 Task: Use Chrome's built-in task manager to identify and close resource-consuming tabs or extensions.
Action: Mouse moved to (1269, 35)
Screenshot: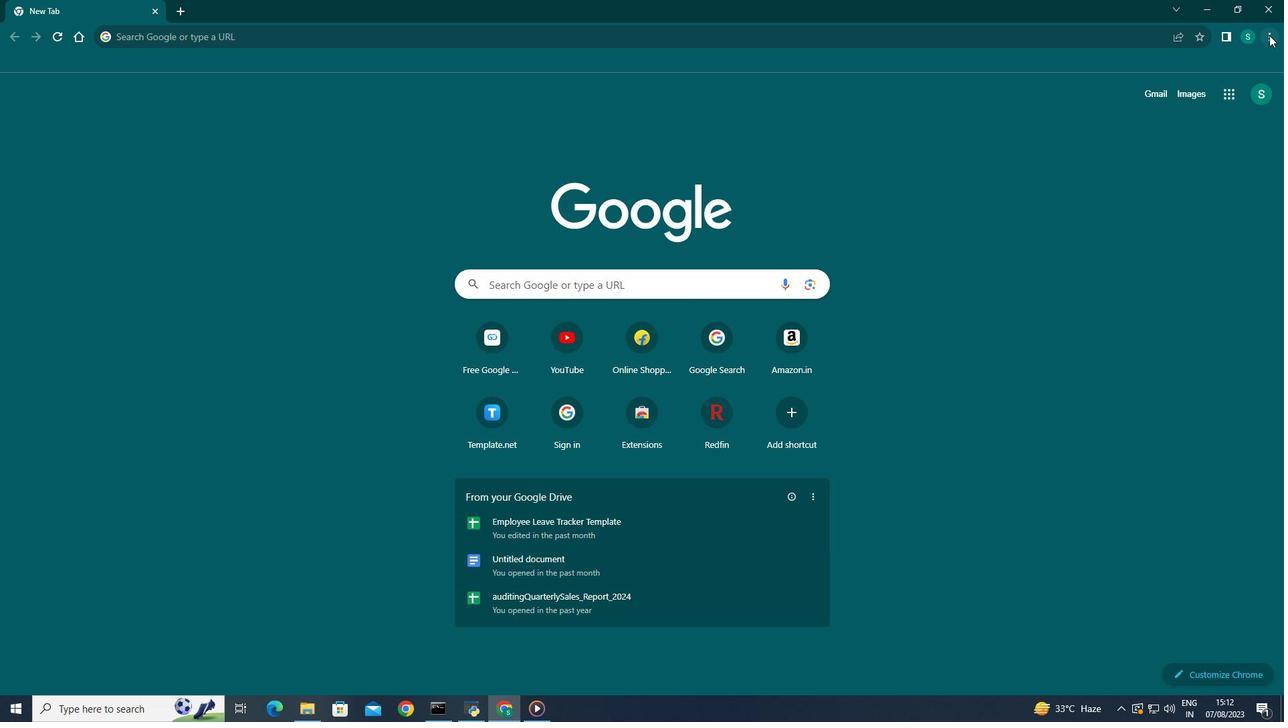 
Action: Mouse pressed left at (1269, 35)
Screenshot: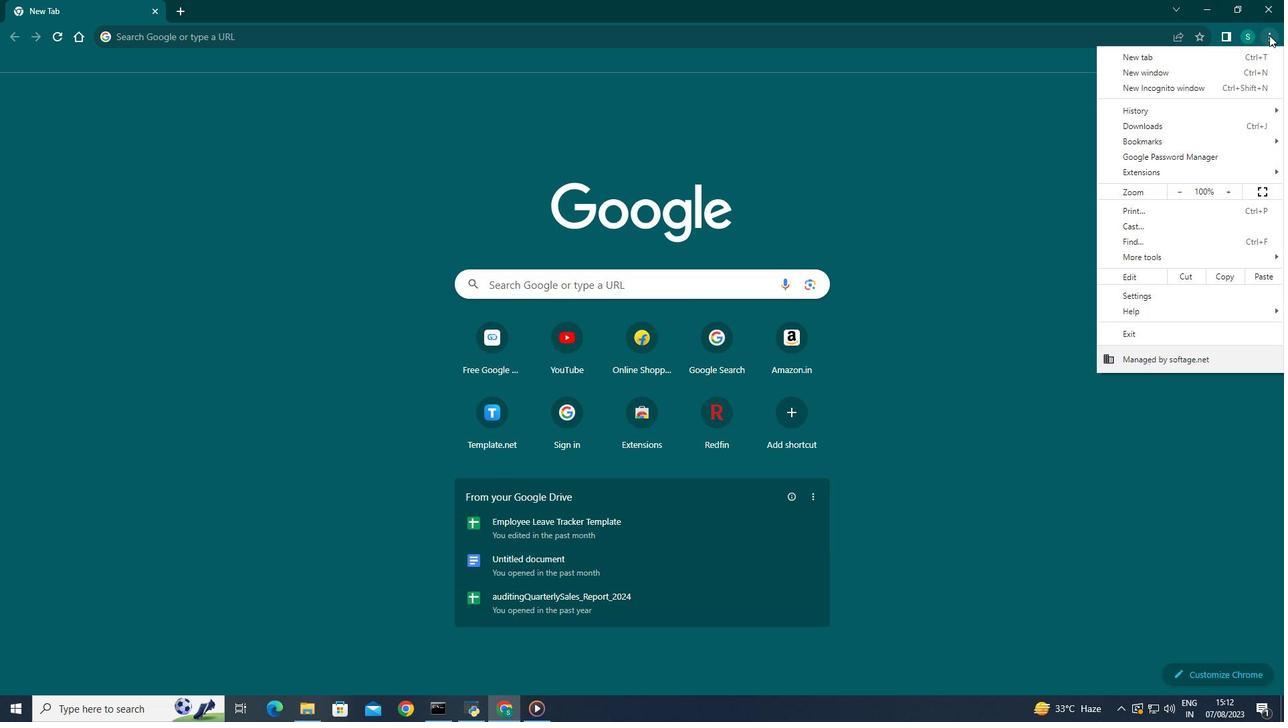 
Action: Mouse moved to (1138, 252)
Screenshot: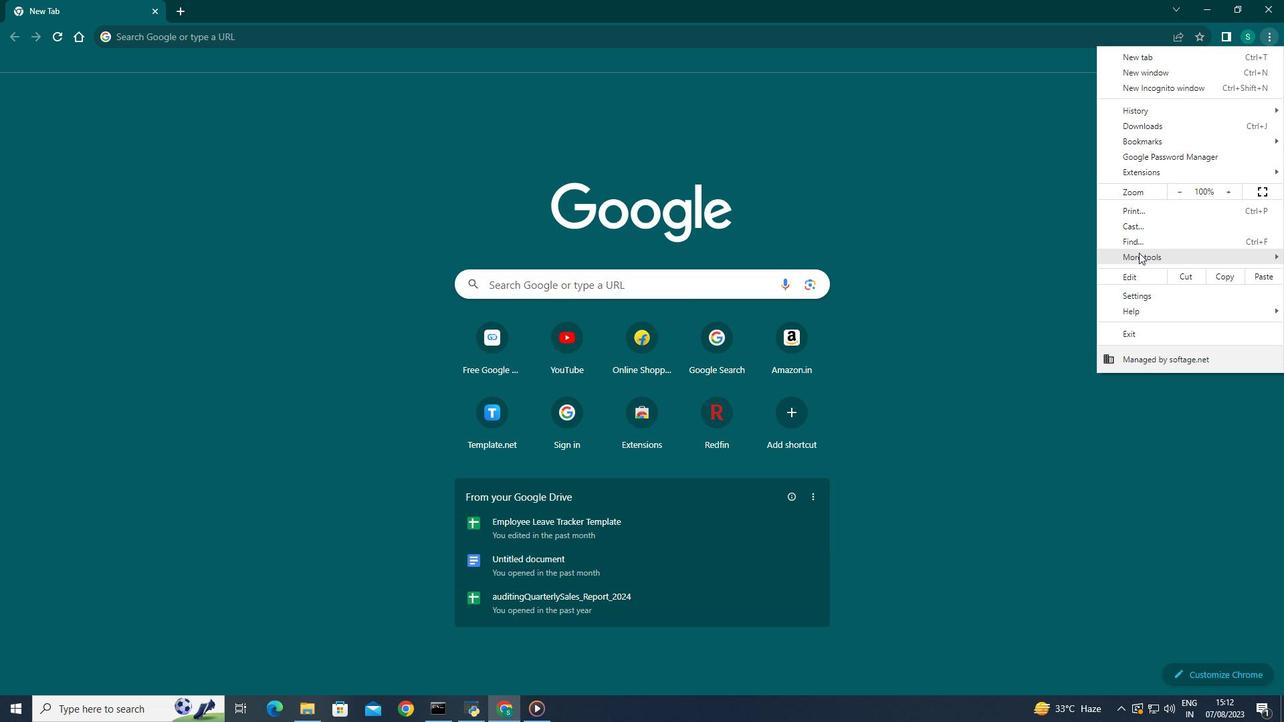 
Action: Mouse pressed left at (1138, 252)
Screenshot: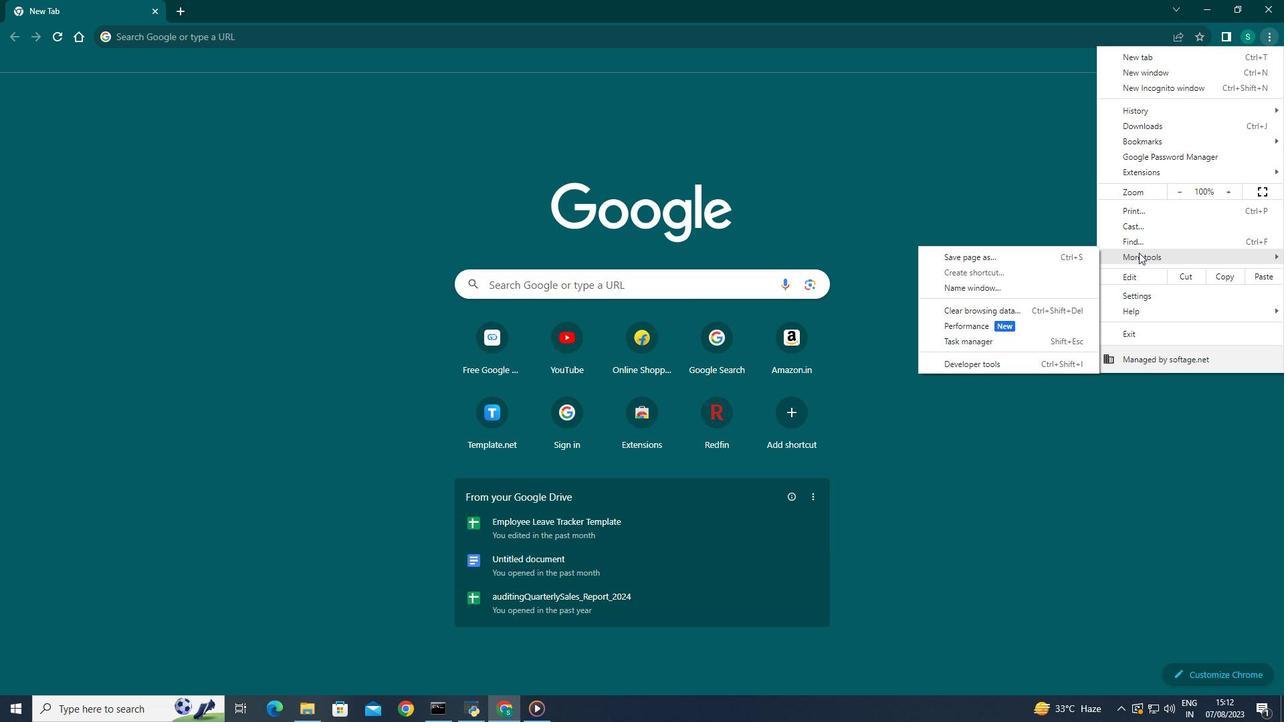 
Action: Mouse moved to (977, 342)
Screenshot: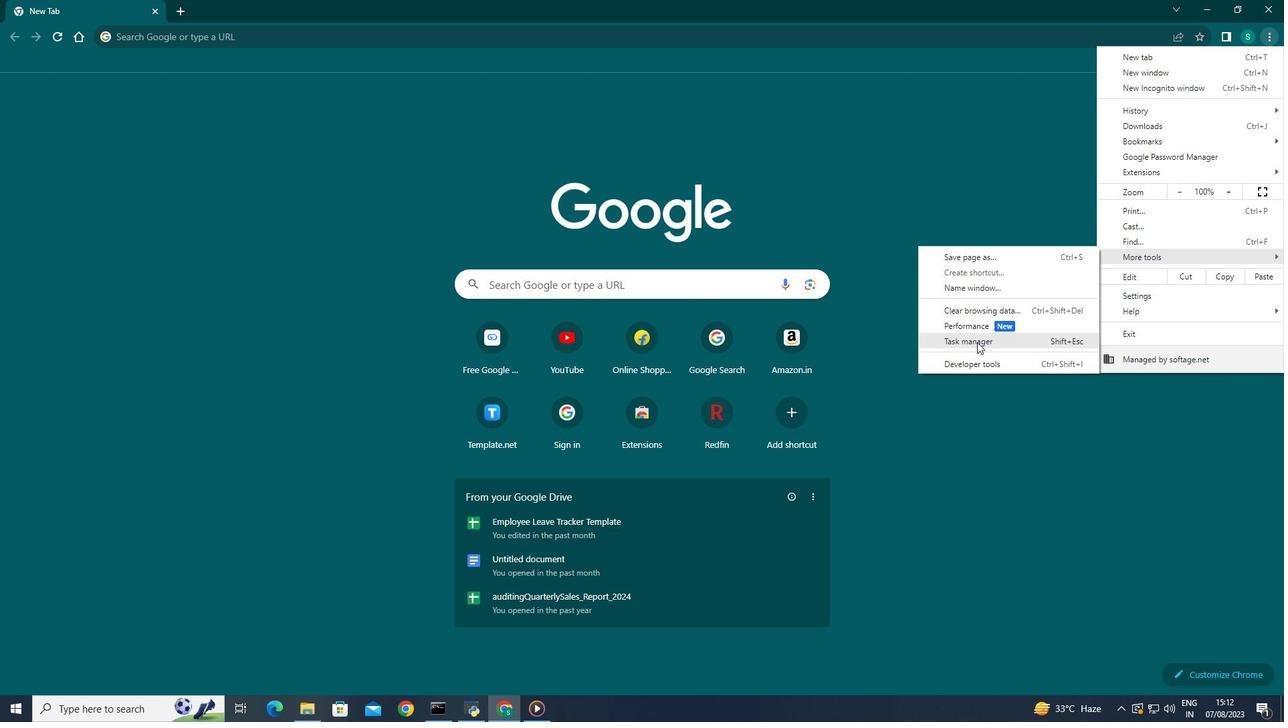 
Action: Mouse pressed left at (977, 342)
Screenshot: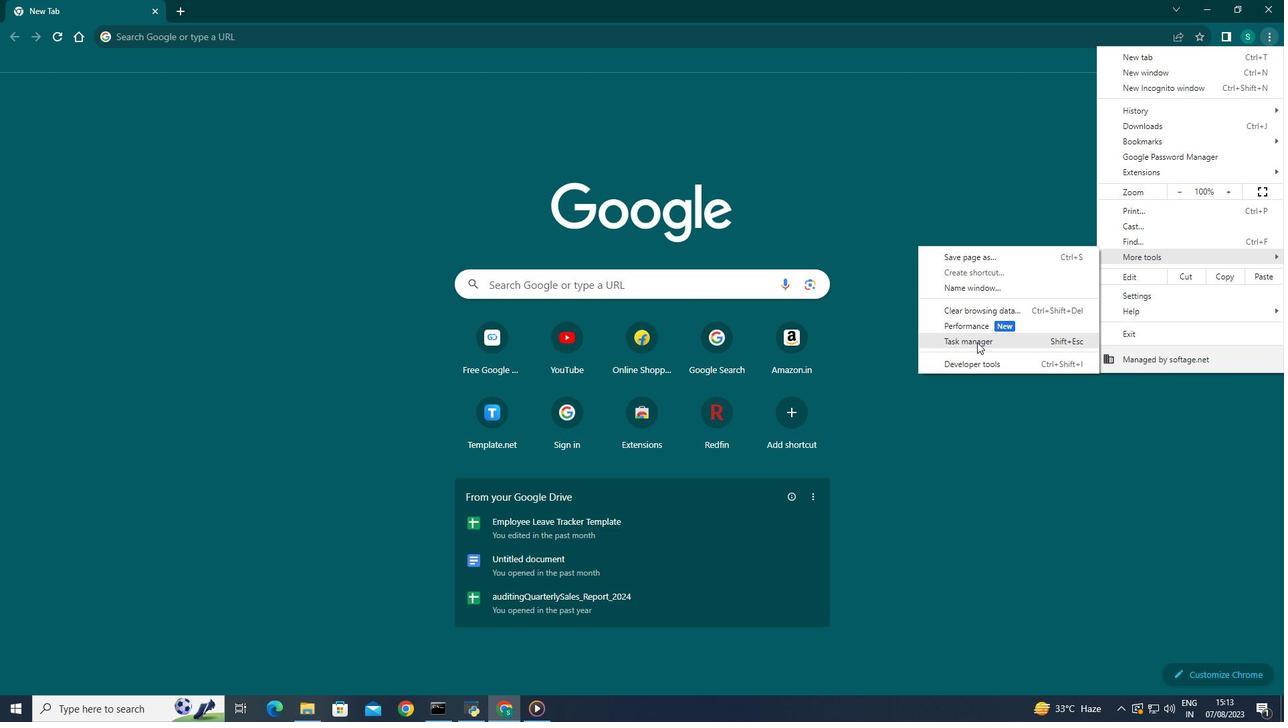 
Action: Mouse moved to (1107, 34)
Screenshot: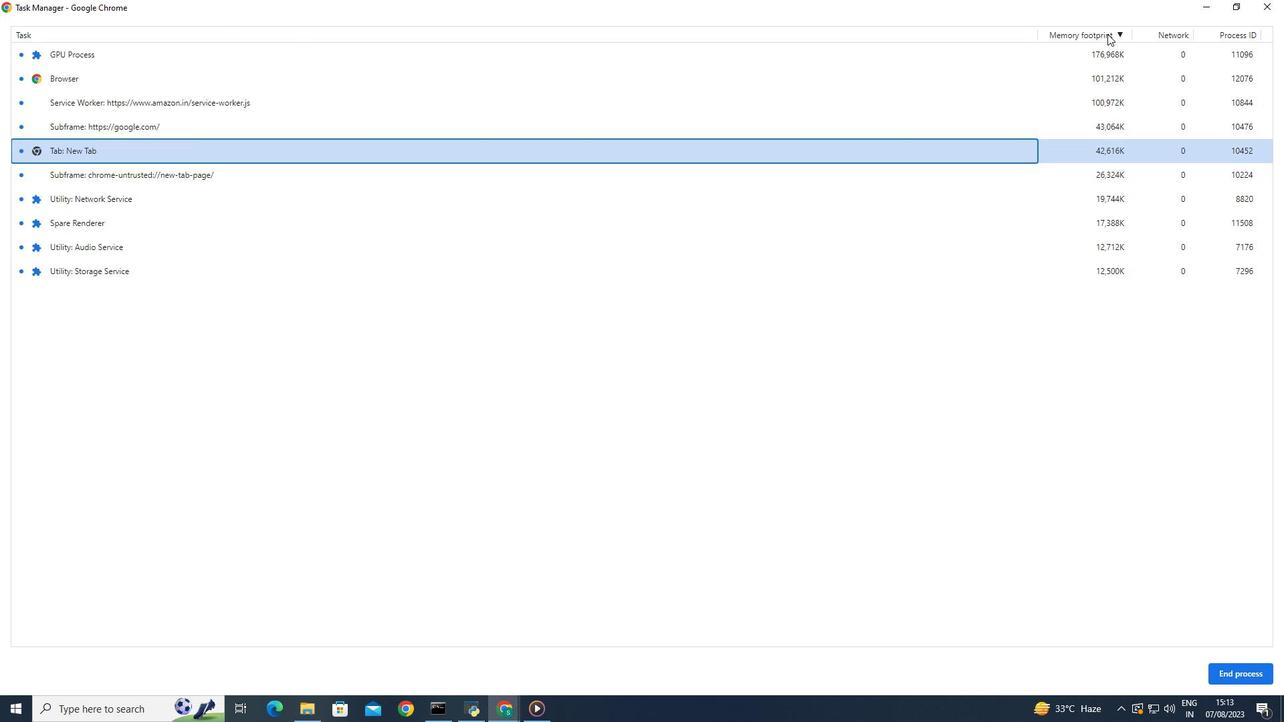 
Action: Mouse pressed left at (1107, 34)
Screenshot: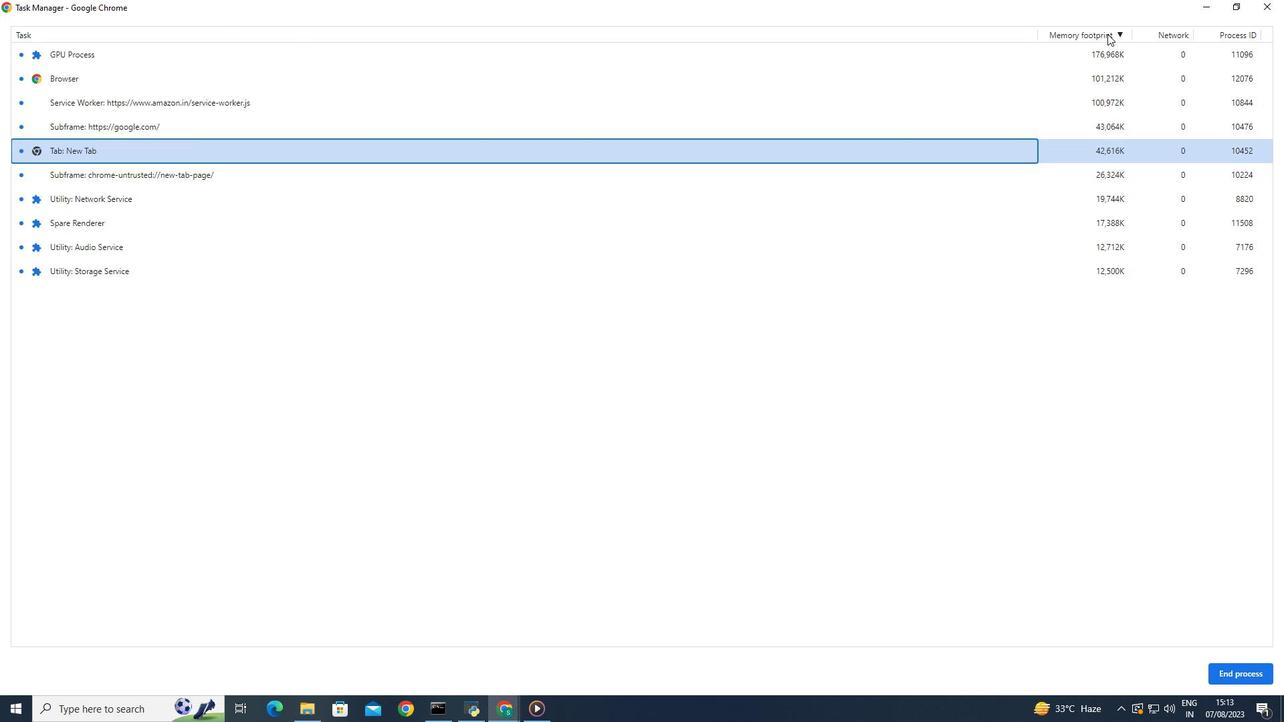 
Action: Mouse moved to (1119, 36)
Screenshot: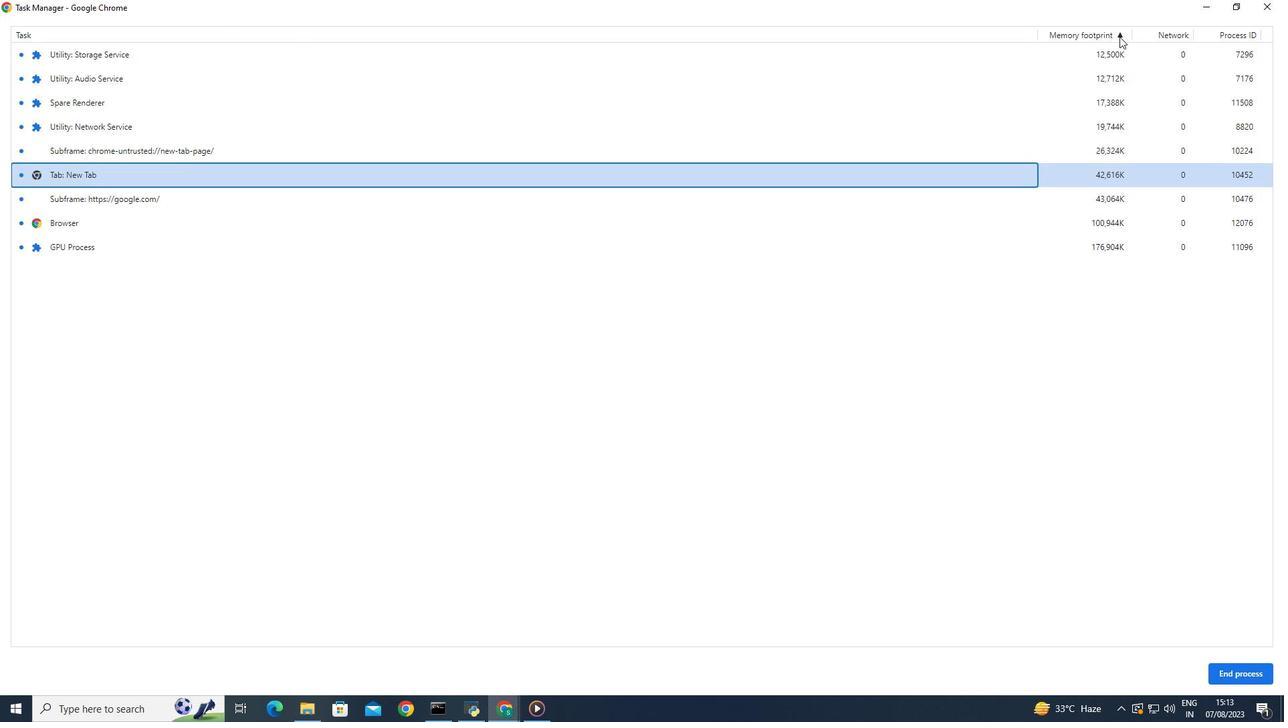 
Action: Mouse pressed left at (1119, 36)
Screenshot: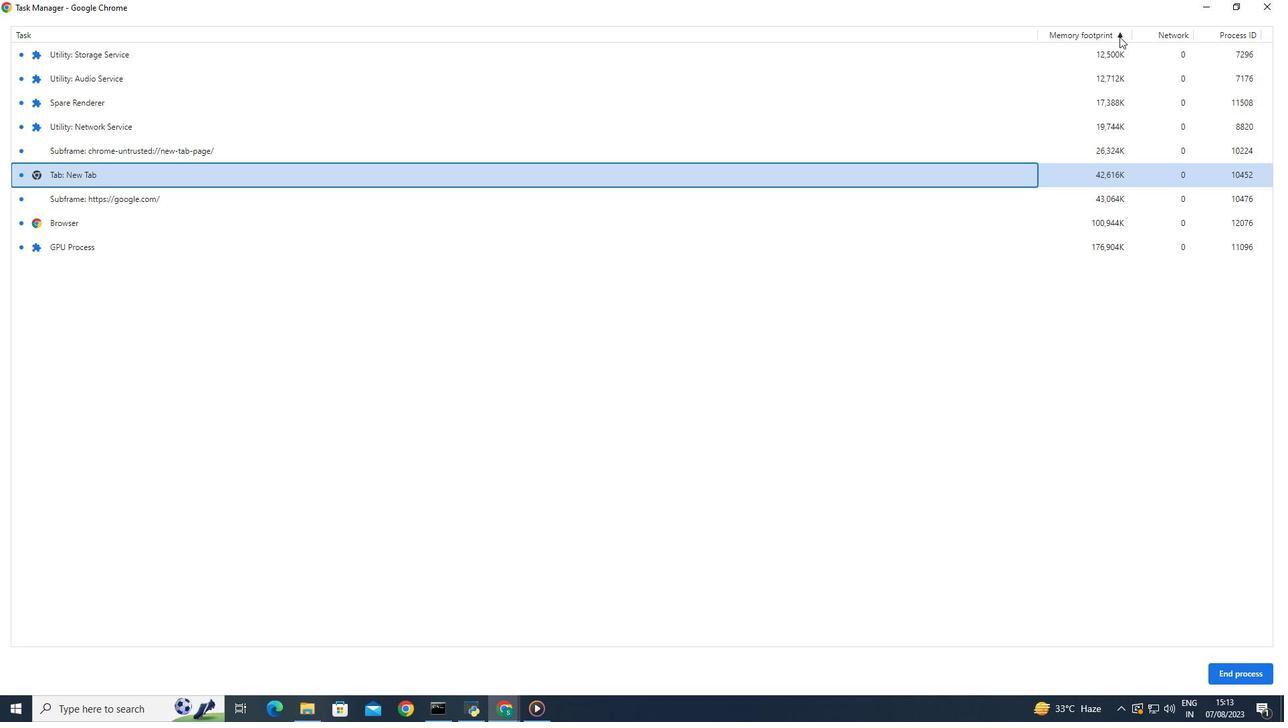 
Action: Mouse moved to (1121, 31)
Screenshot: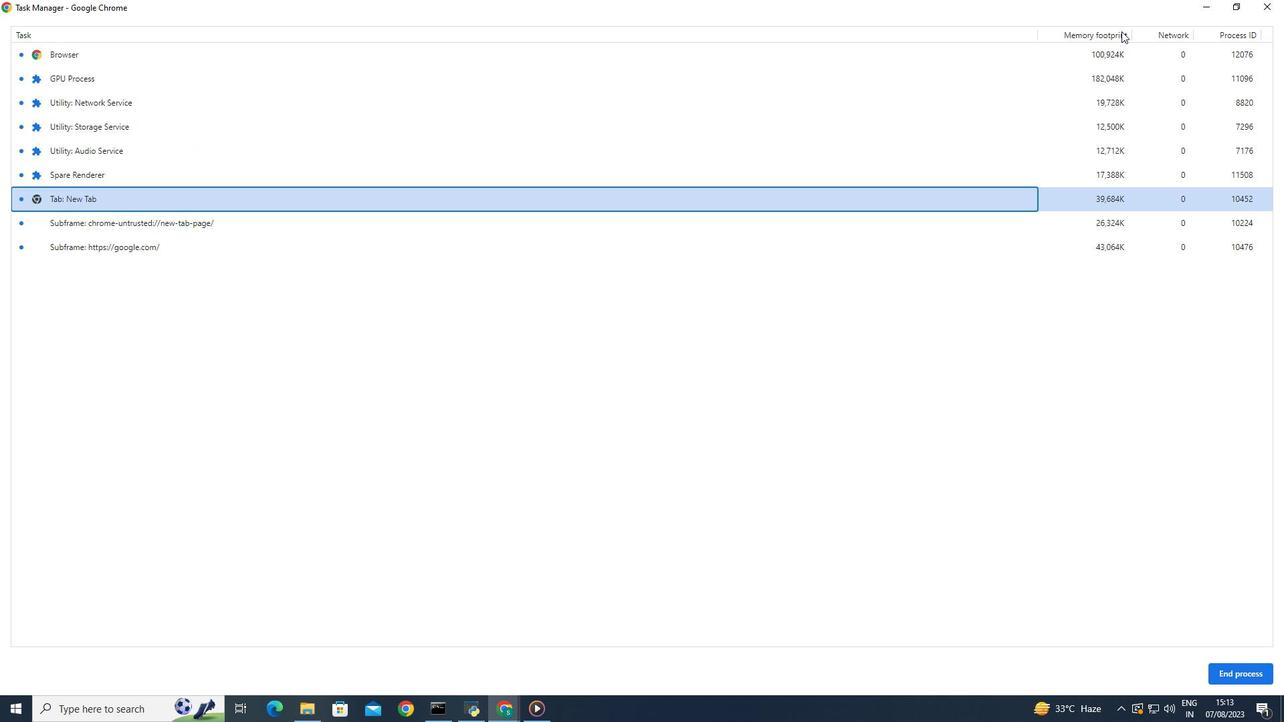 
Action: Mouse pressed left at (1121, 31)
Screenshot: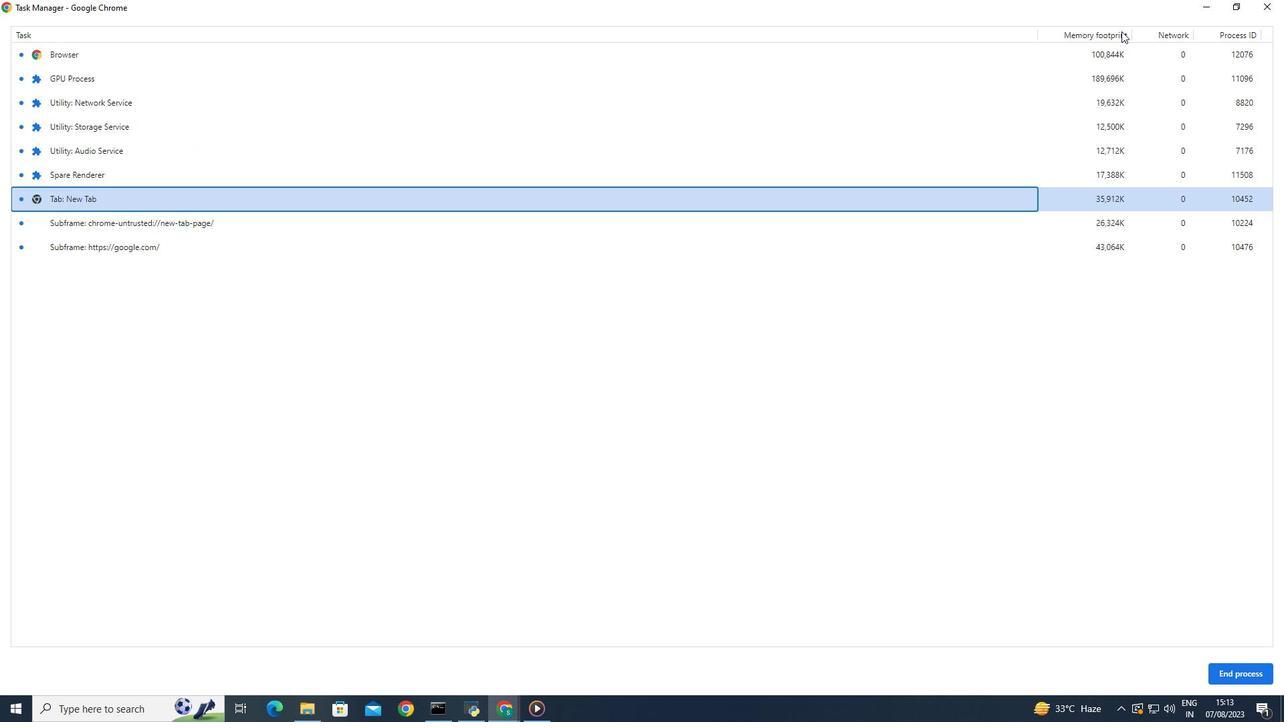 
Action: Mouse pressed right at (1121, 31)
Screenshot: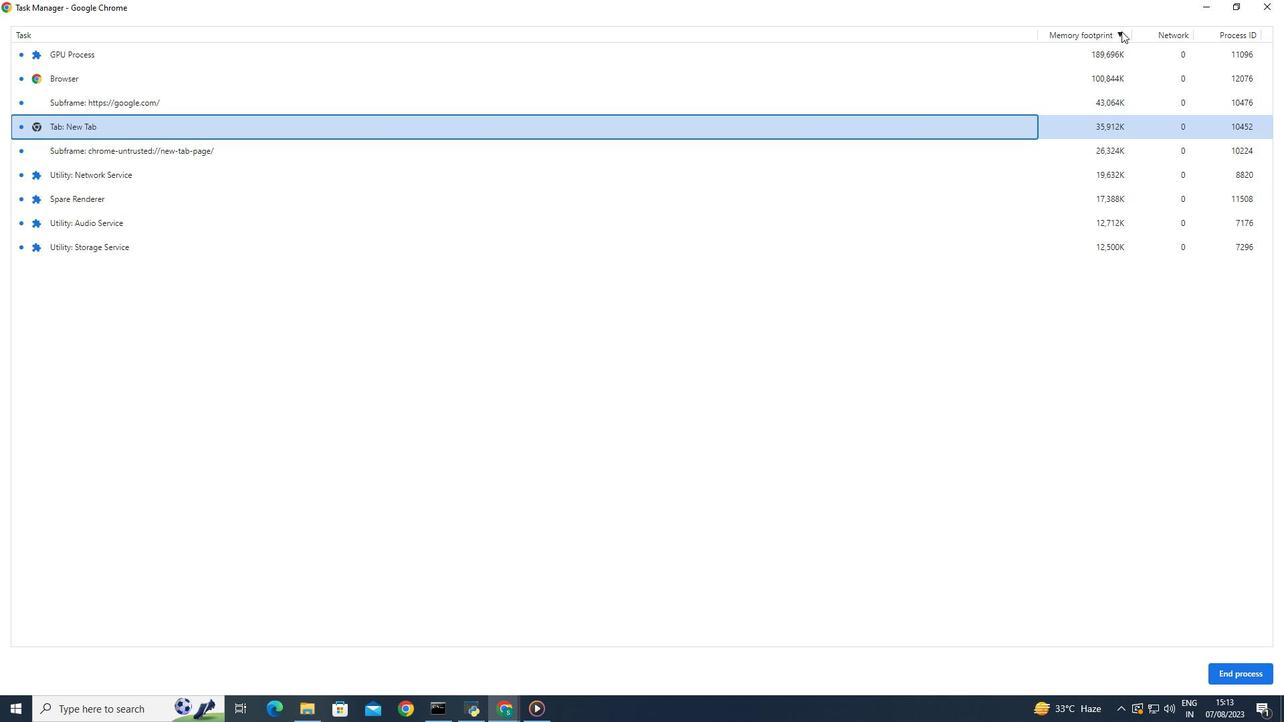 
Action: Mouse moved to (1143, 43)
Screenshot: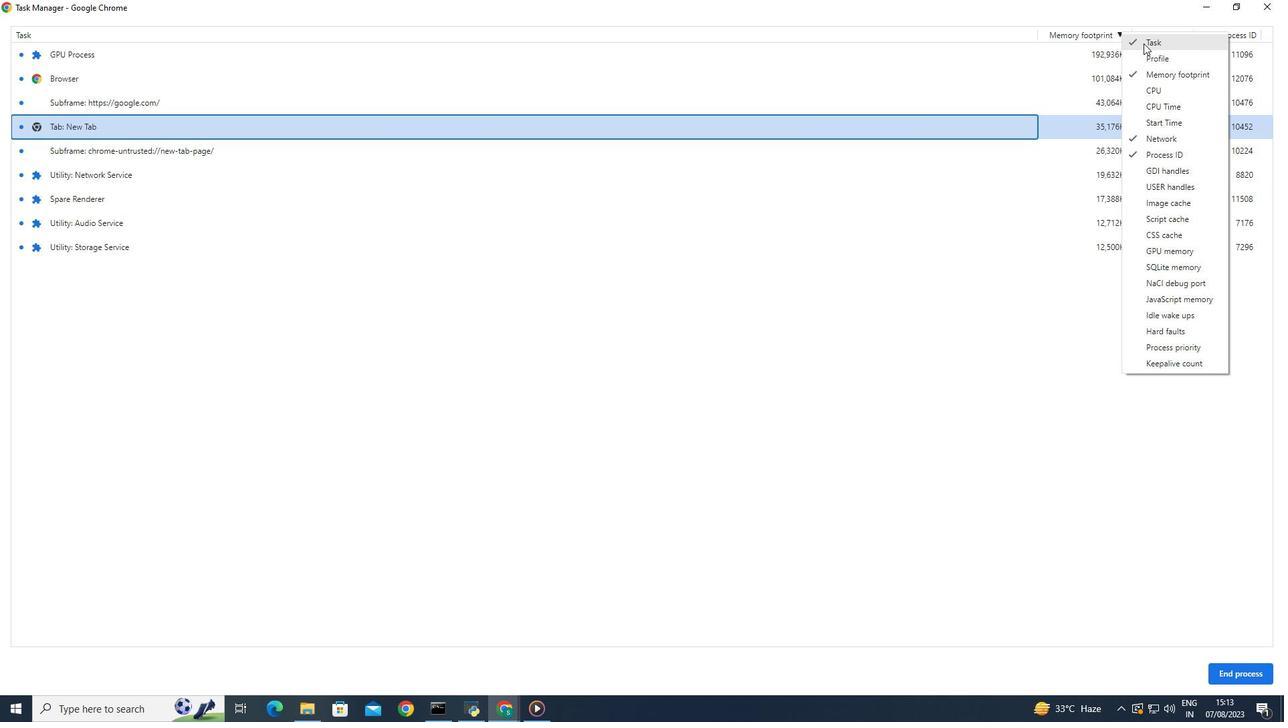 
Action: Mouse pressed left at (1143, 43)
Screenshot: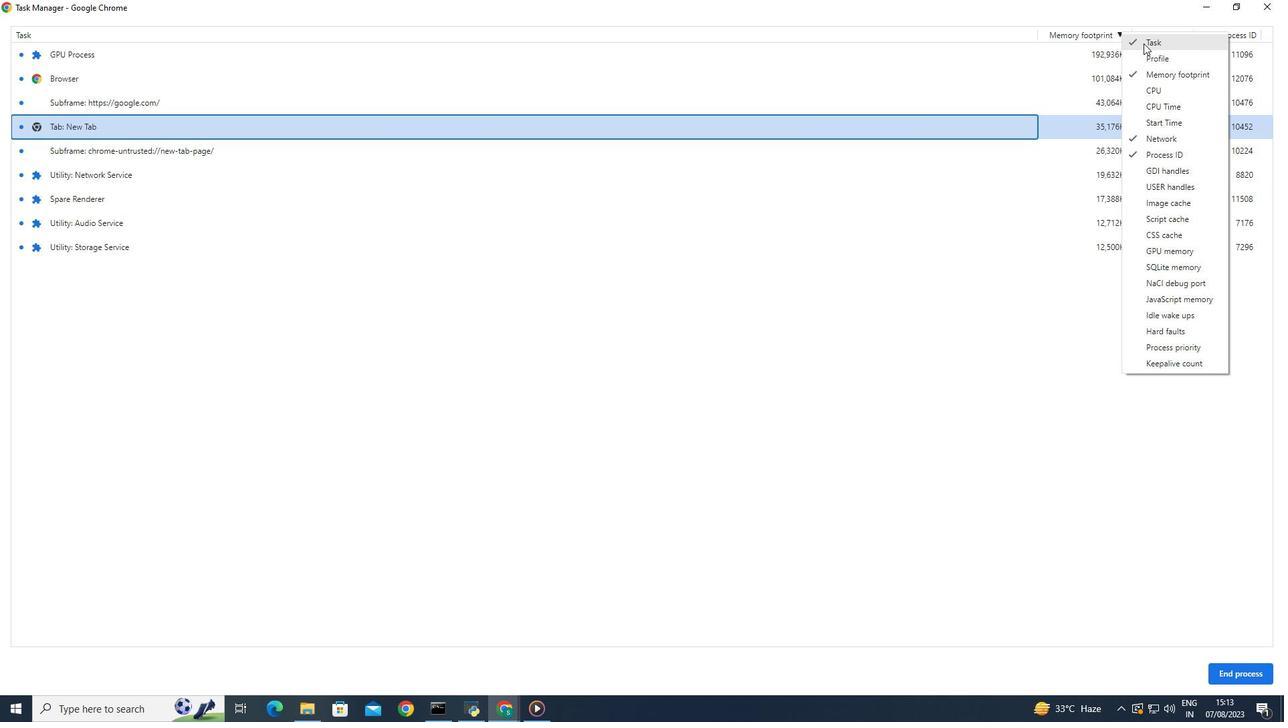 
Action: Mouse moved to (119, 30)
Screenshot: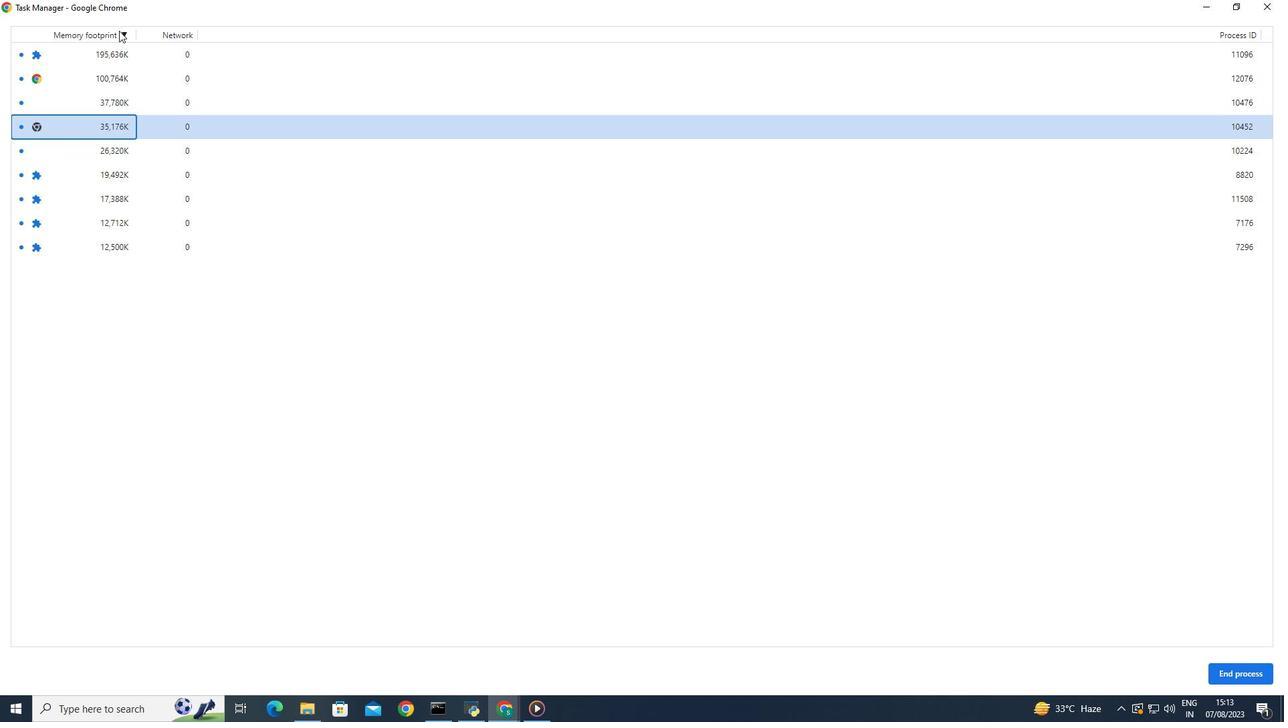 
Action: Mouse pressed left at (119, 30)
Screenshot: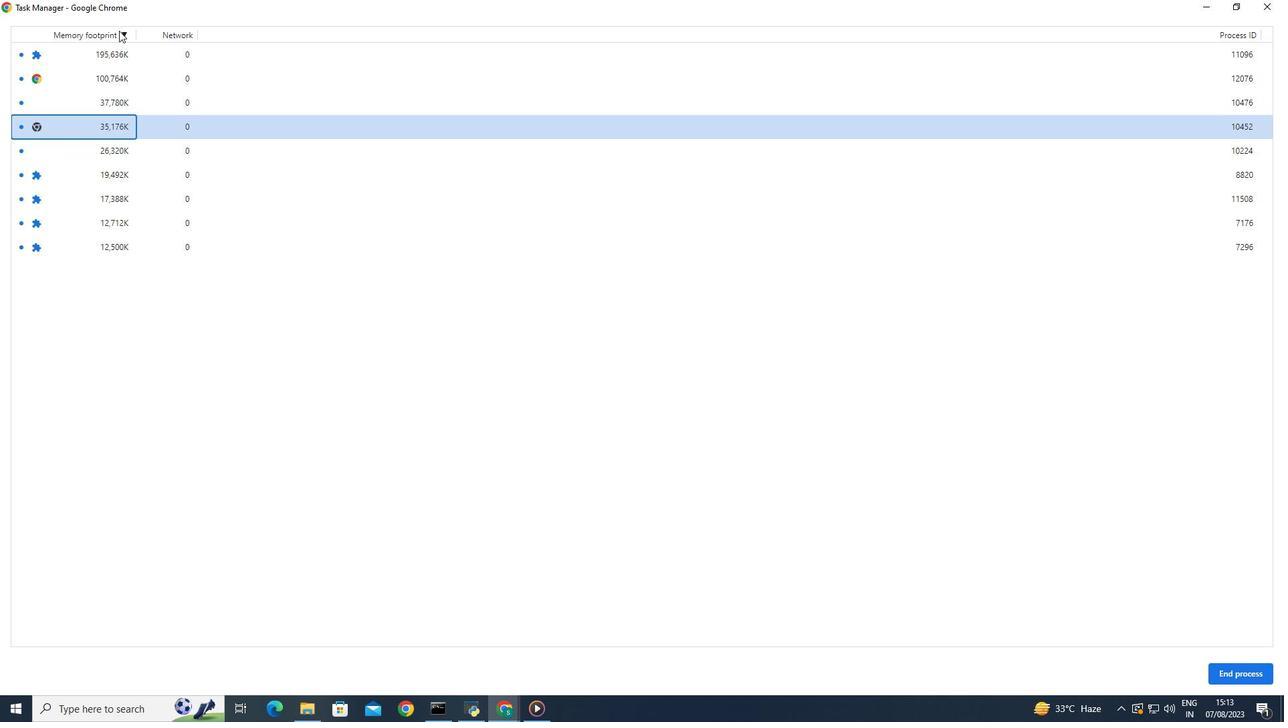 
Action: Mouse pressed right at (119, 30)
Screenshot: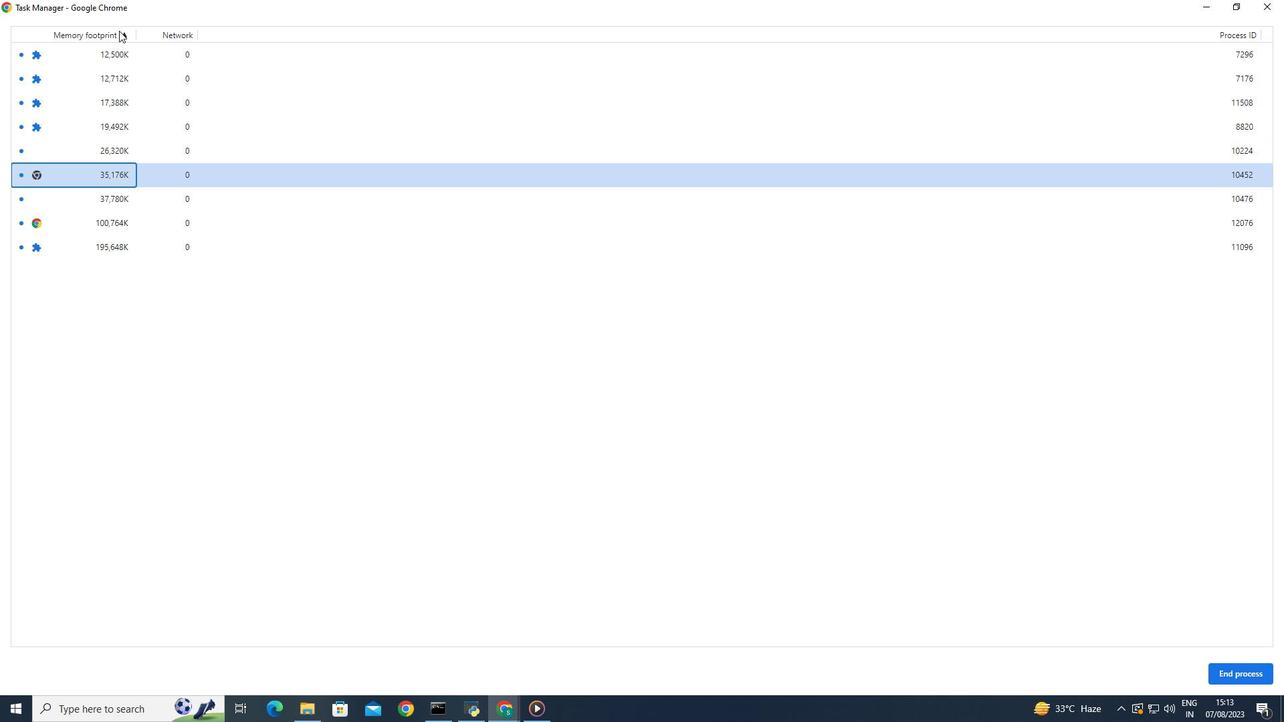 
Action: Mouse moved to (142, 44)
Screenshot: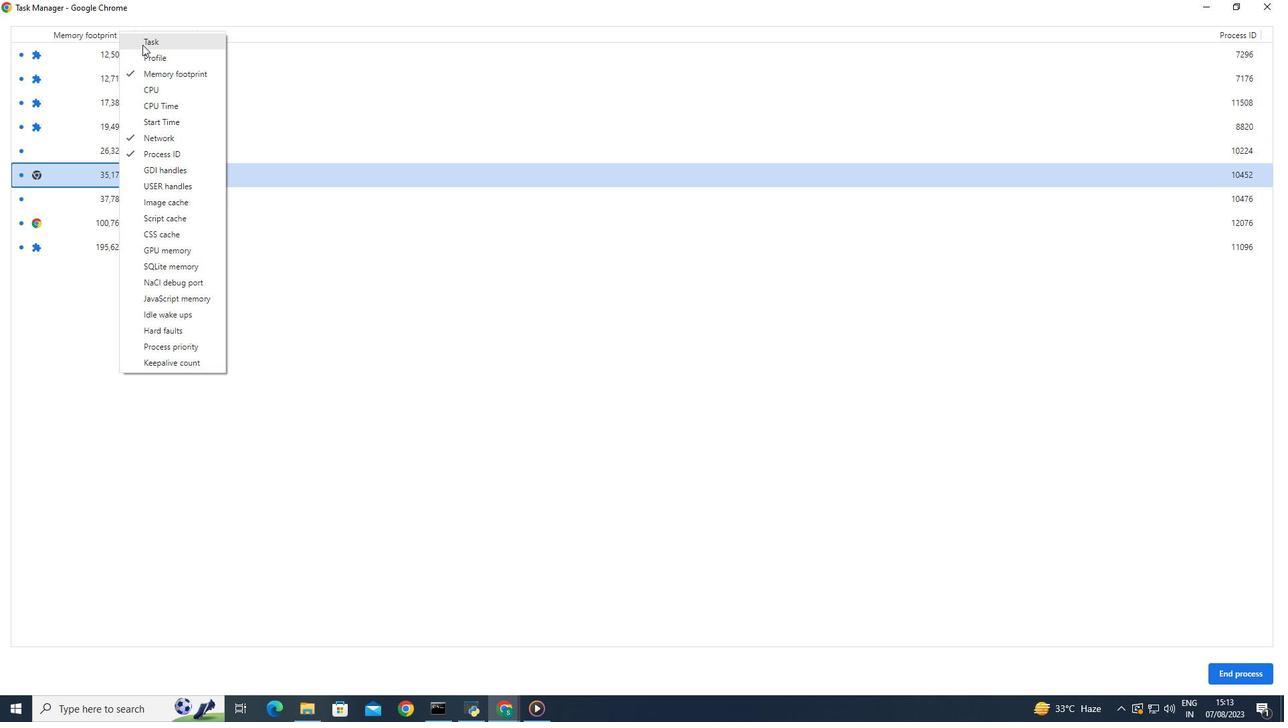 
Action: Mouse pressed left at (142, 44)
Screenshot: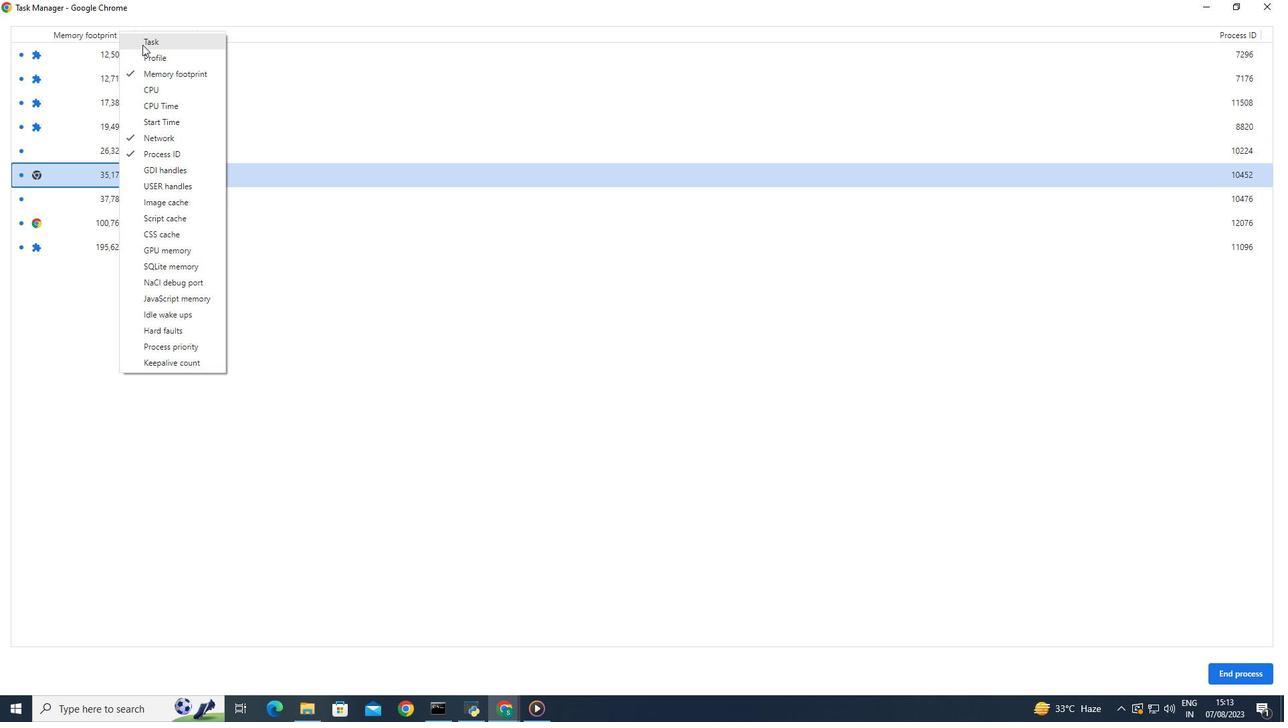 
Action: Mouse moved to (171, 95)
Screenshot: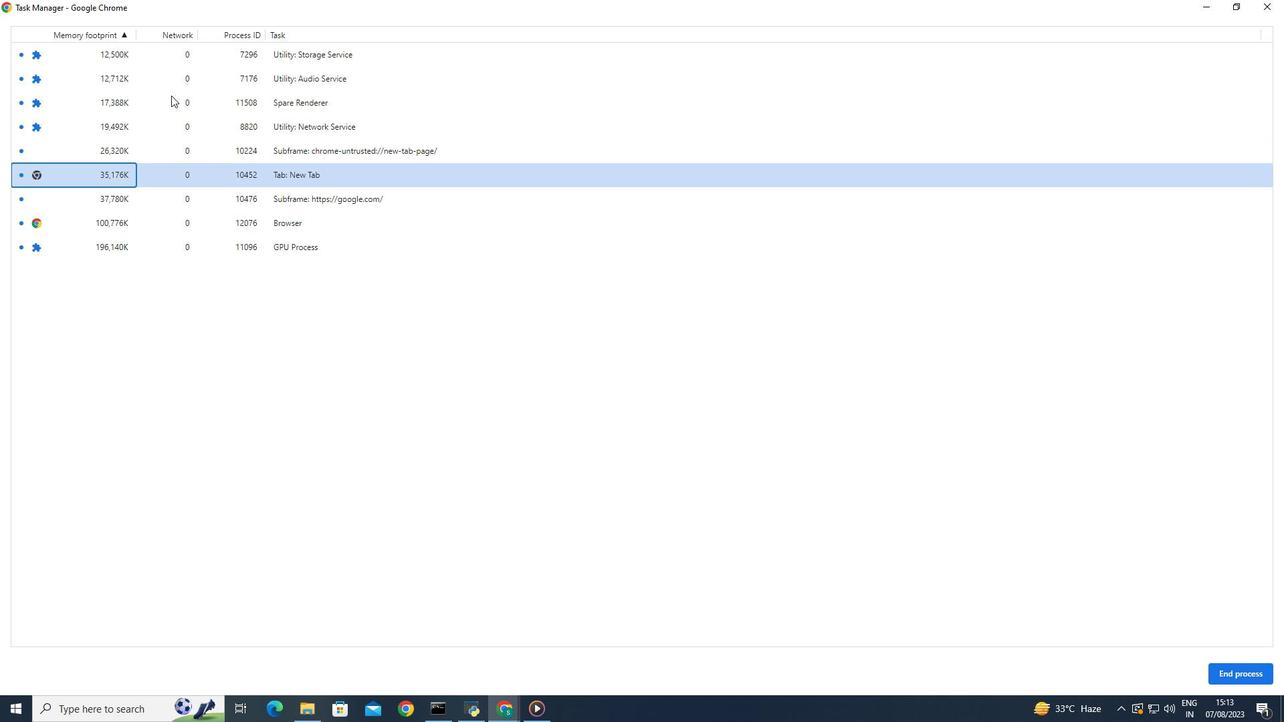 
Action: Mouse scrolled (171, 96) with delta (0, 0)
Screenshot: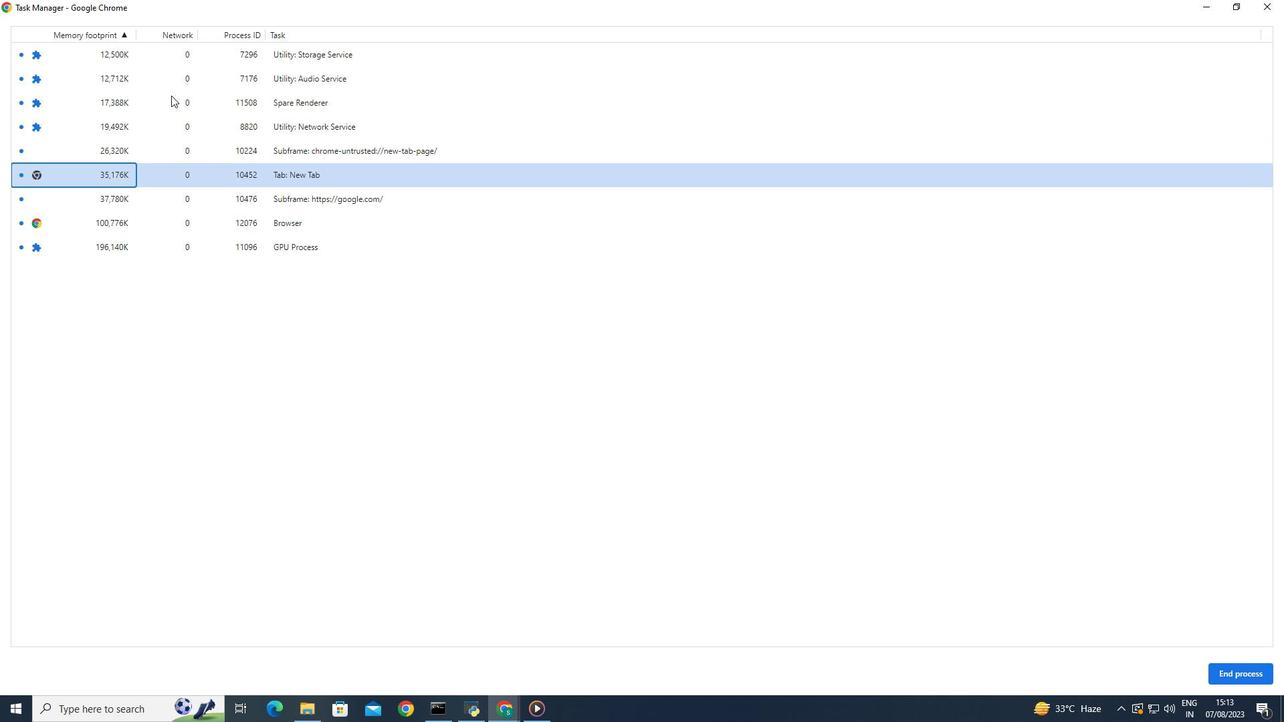 
Action: Mouse scrolled (171, 96) with delta (0, 0)
Screenshot: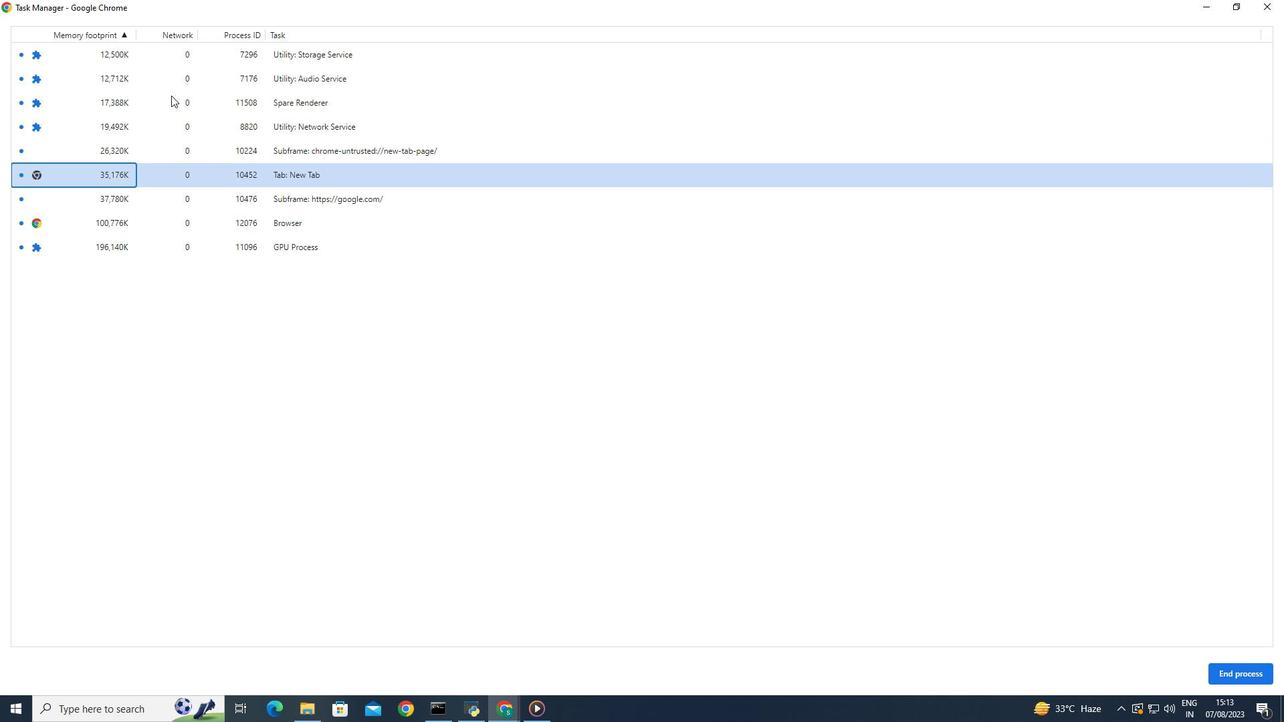 
Action: Mouse moved to (140, 243)
Screenshot: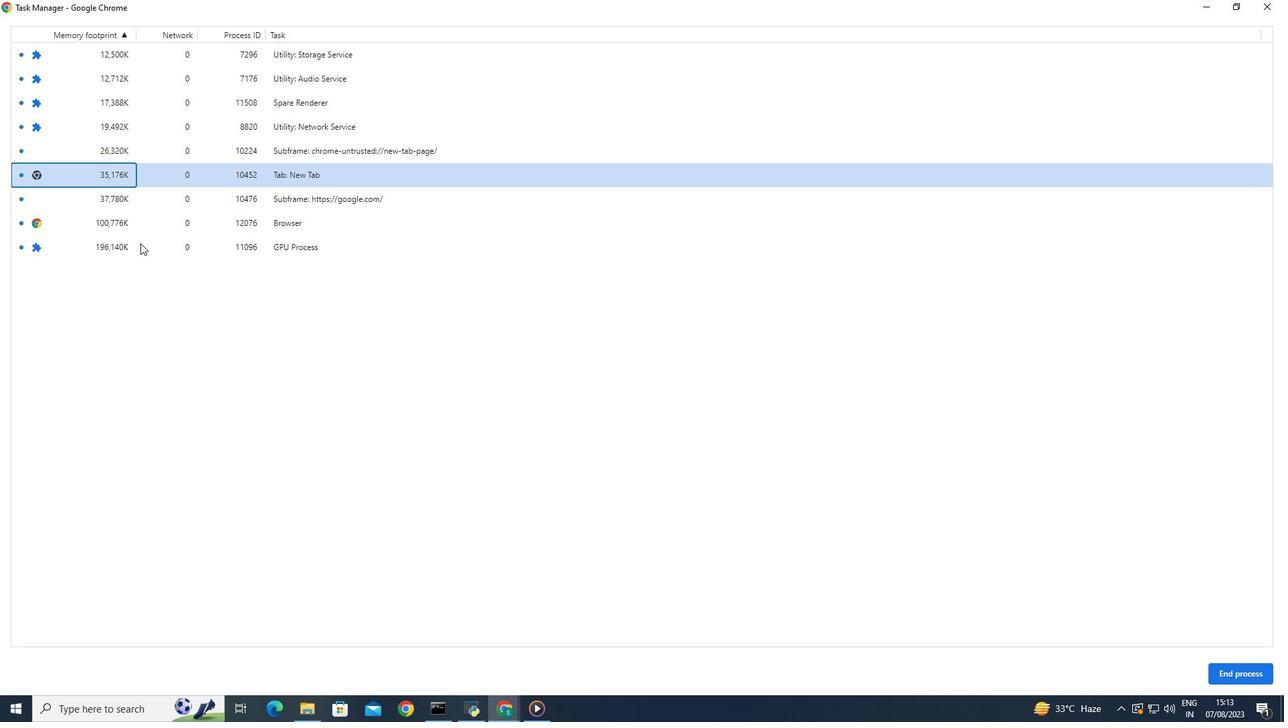 
Action: Mouse pressed left at (140, 243)
Screenshot: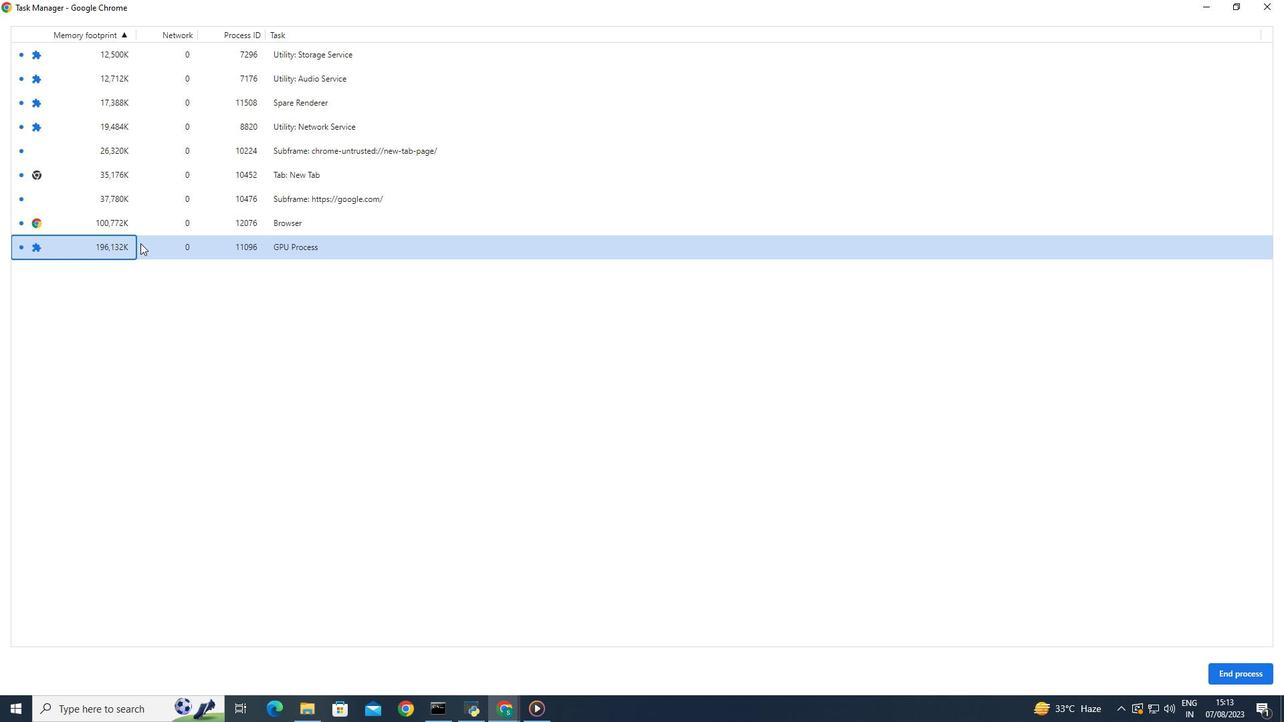 
Action: Mouse moved to (189, 171)
Screenshot: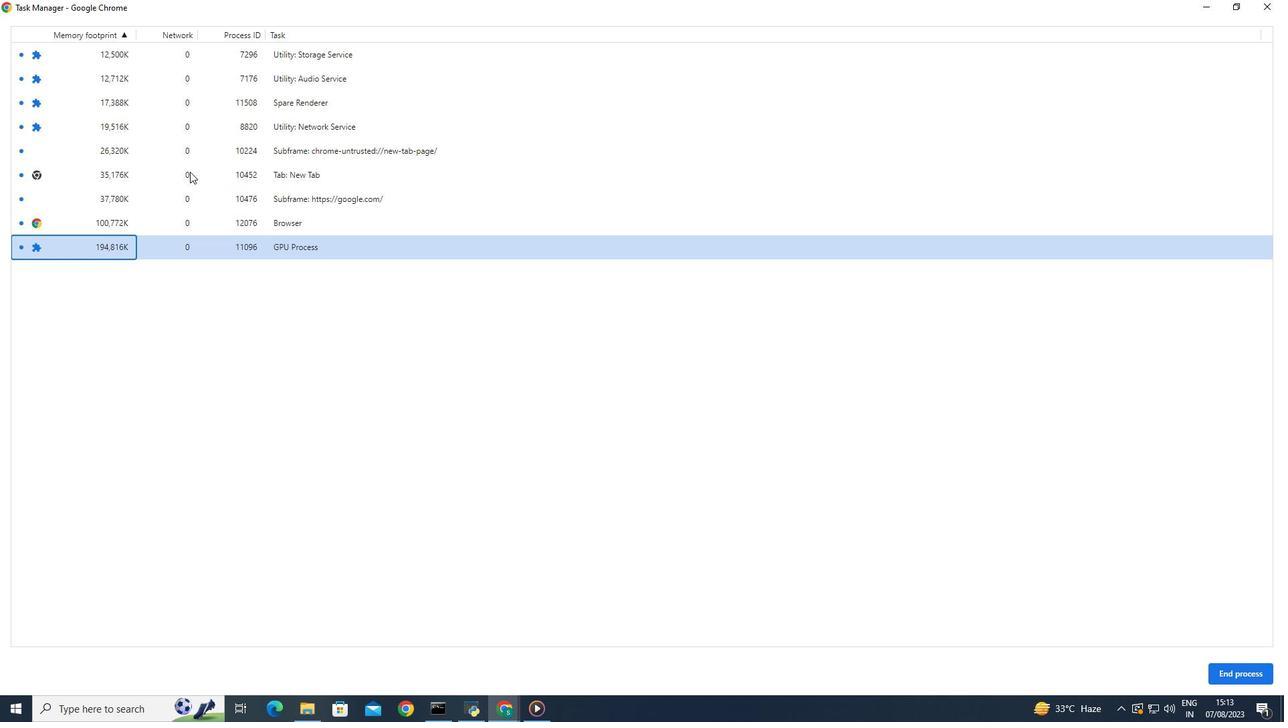 
Action: Mouse pressed left at (189, 171)
Screenshot: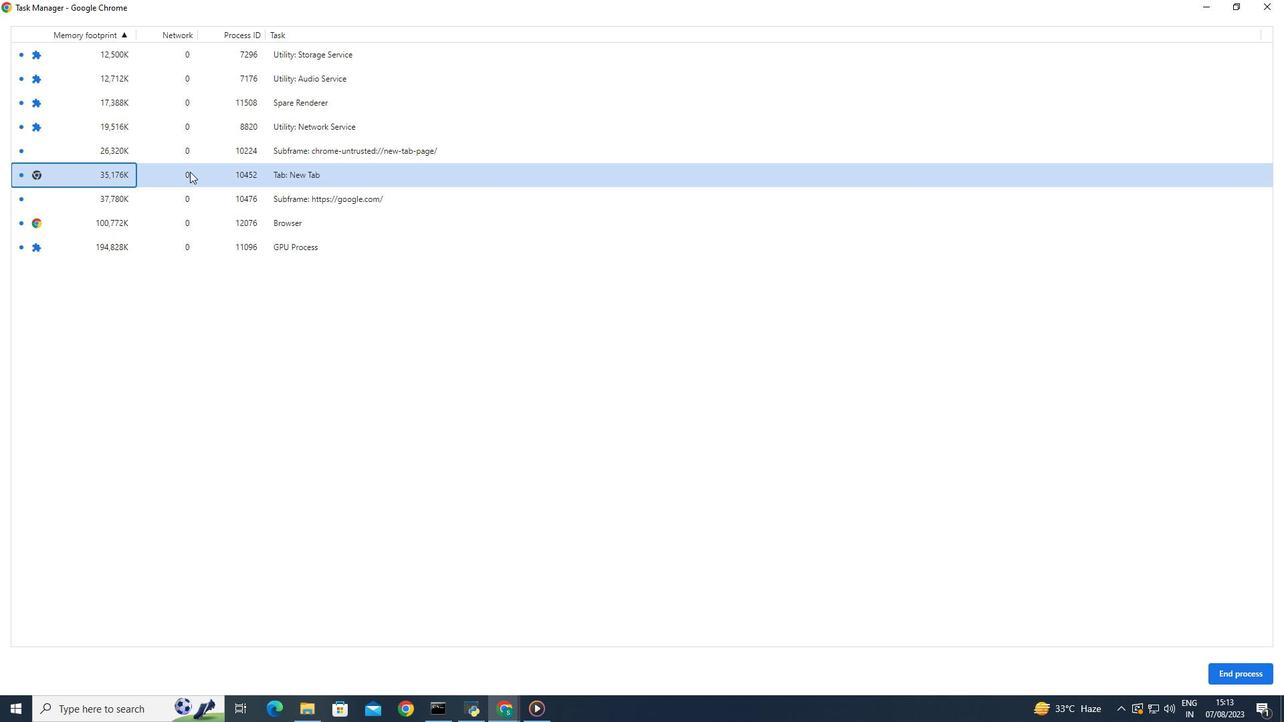 
Action: Mouse moved to (1245, 675)
Screenshot: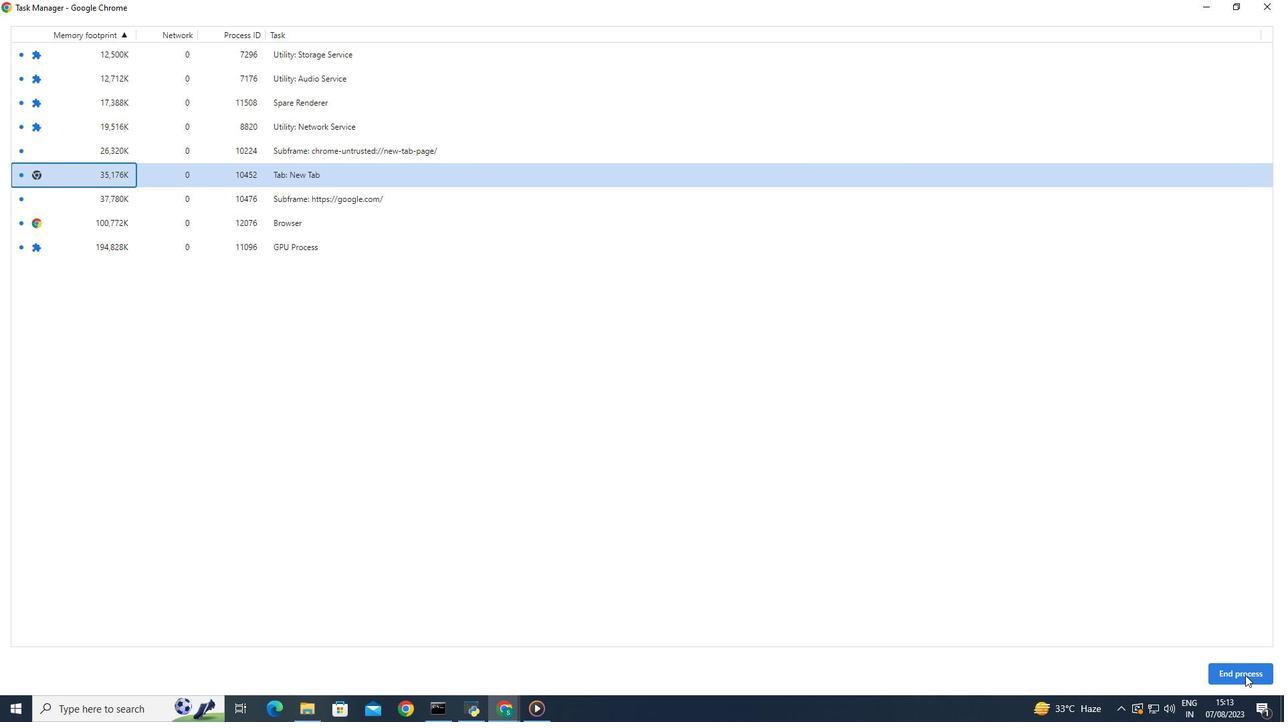 
Action: Mouse pressed left at (1245, 675)
Screenshot: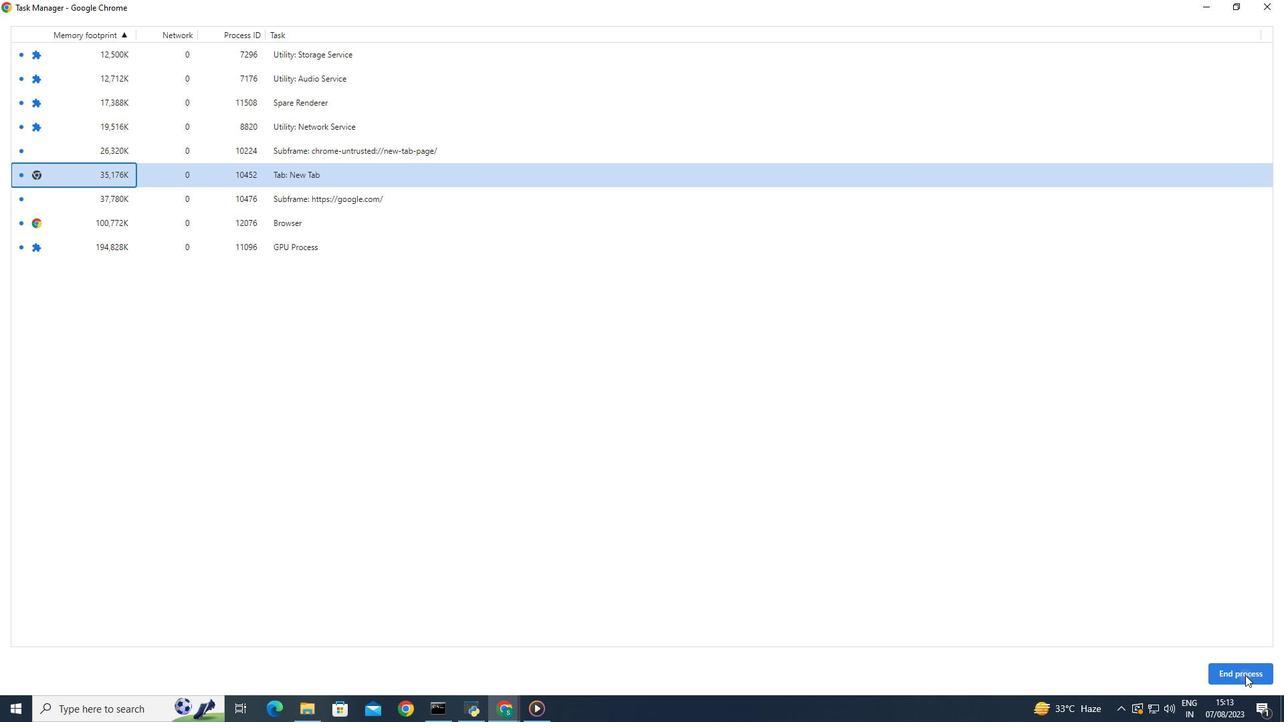 
Action: Mouse moved to (212, 147)
Screenshot: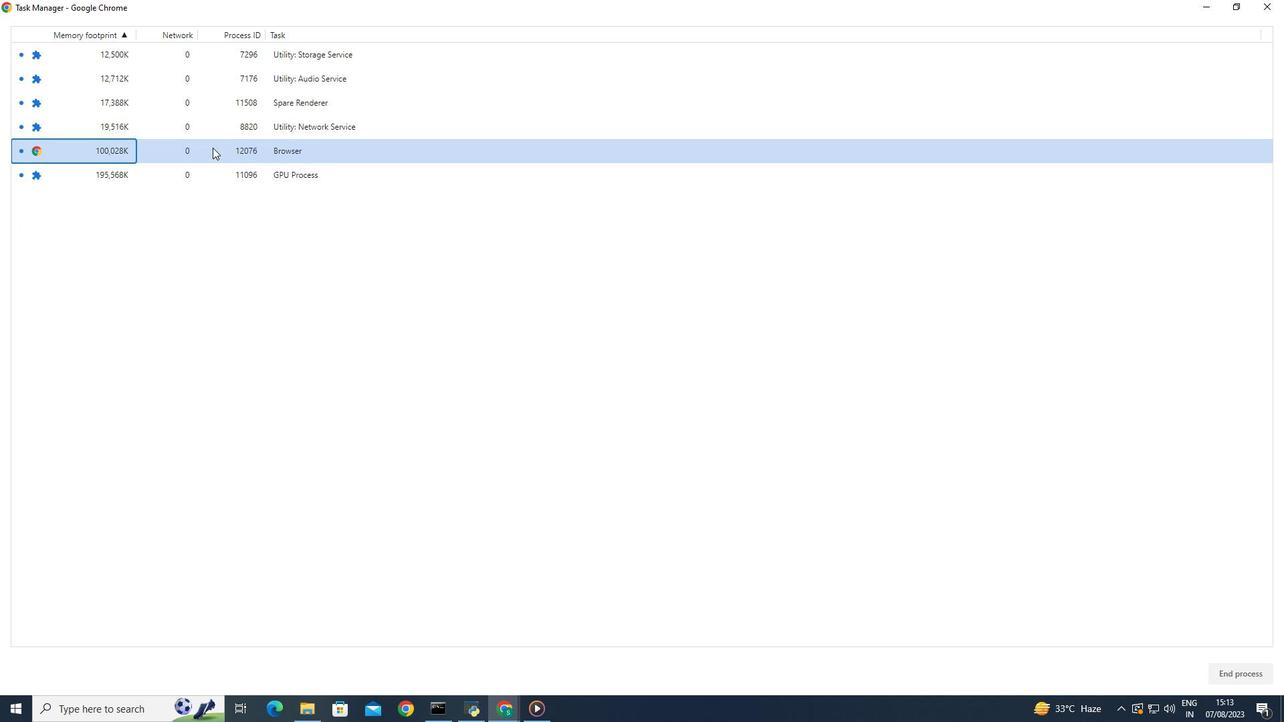 
Action: Mouse scrolled (212, 148) with delta (0, 0)
Screenshot: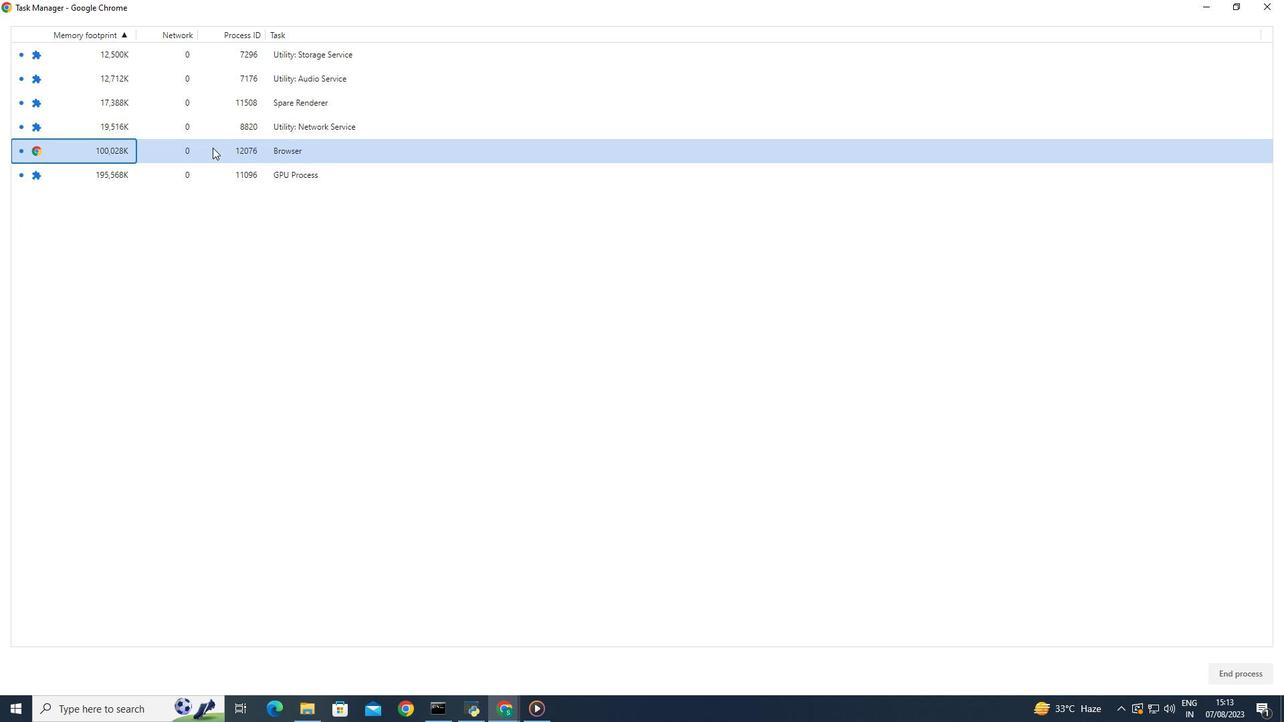 
Action: Mouse scrolled (212, 148) with delta (0, 0)
Screenshot: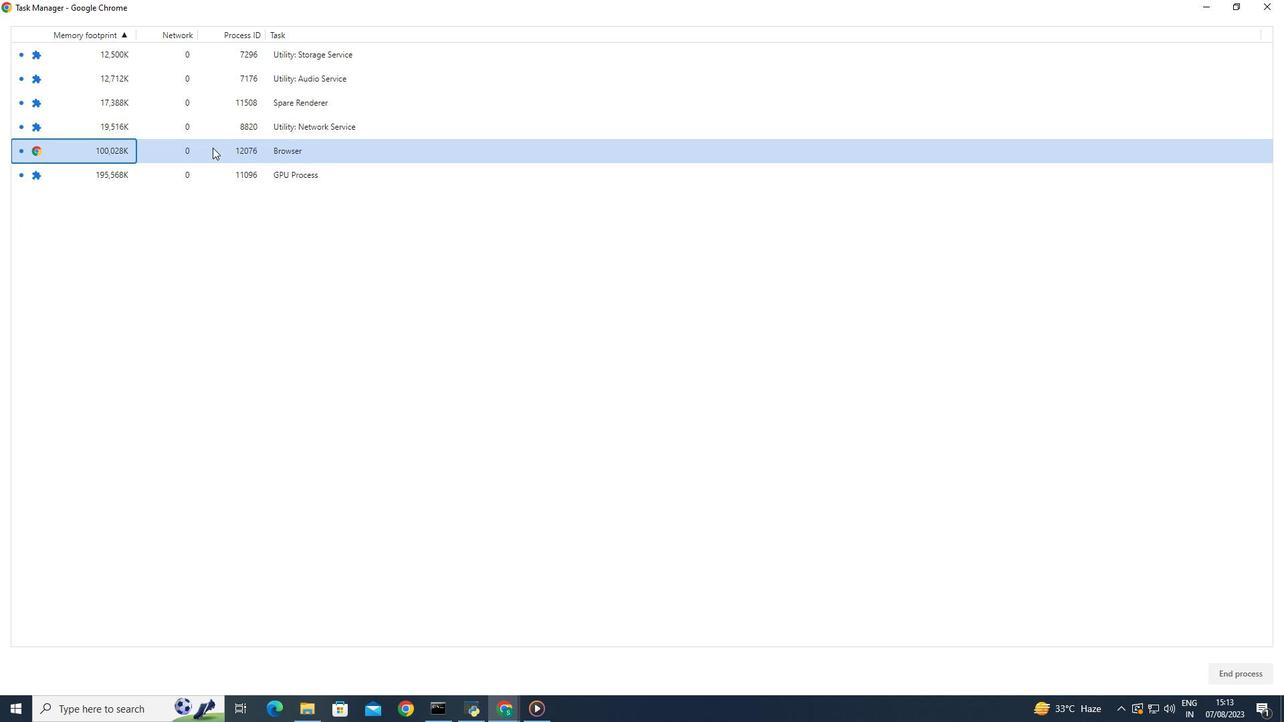 
Action: Mouse scrolled (212, 148) with delta (0, 0)
Screenshot: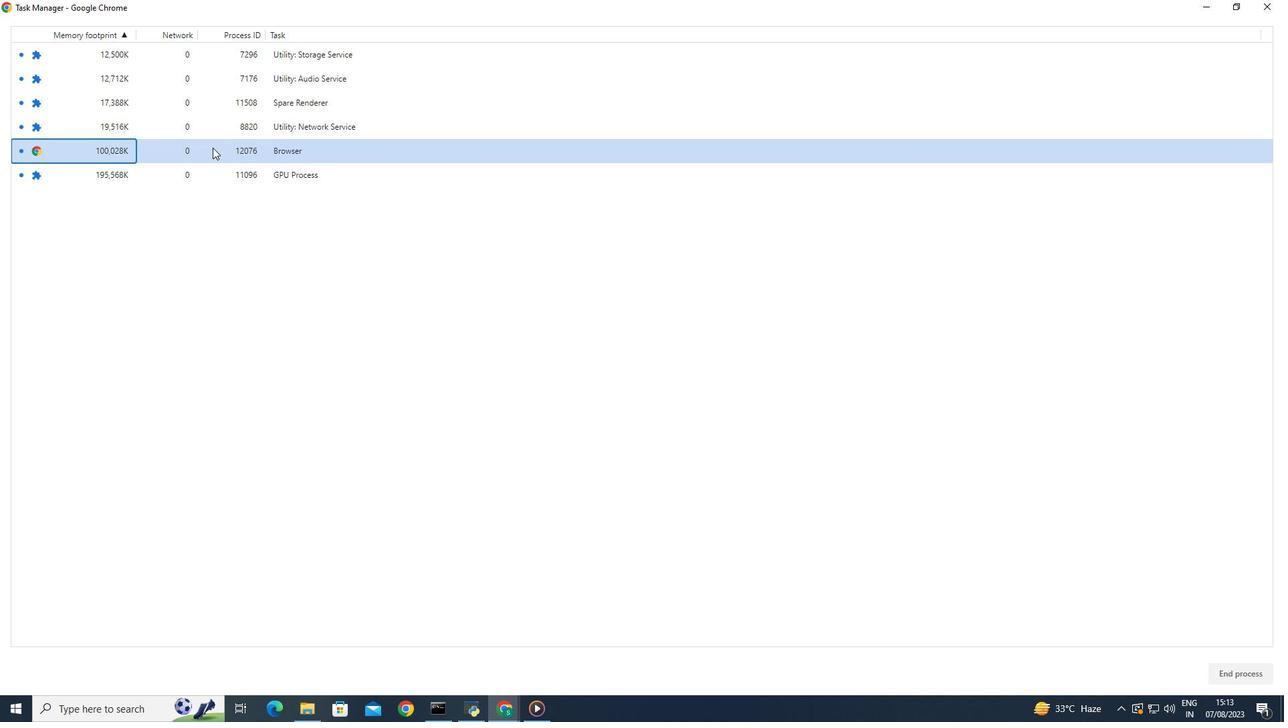 
Action: Mouse scrolled (212, 148) with delta (0, 0)
Screenshot: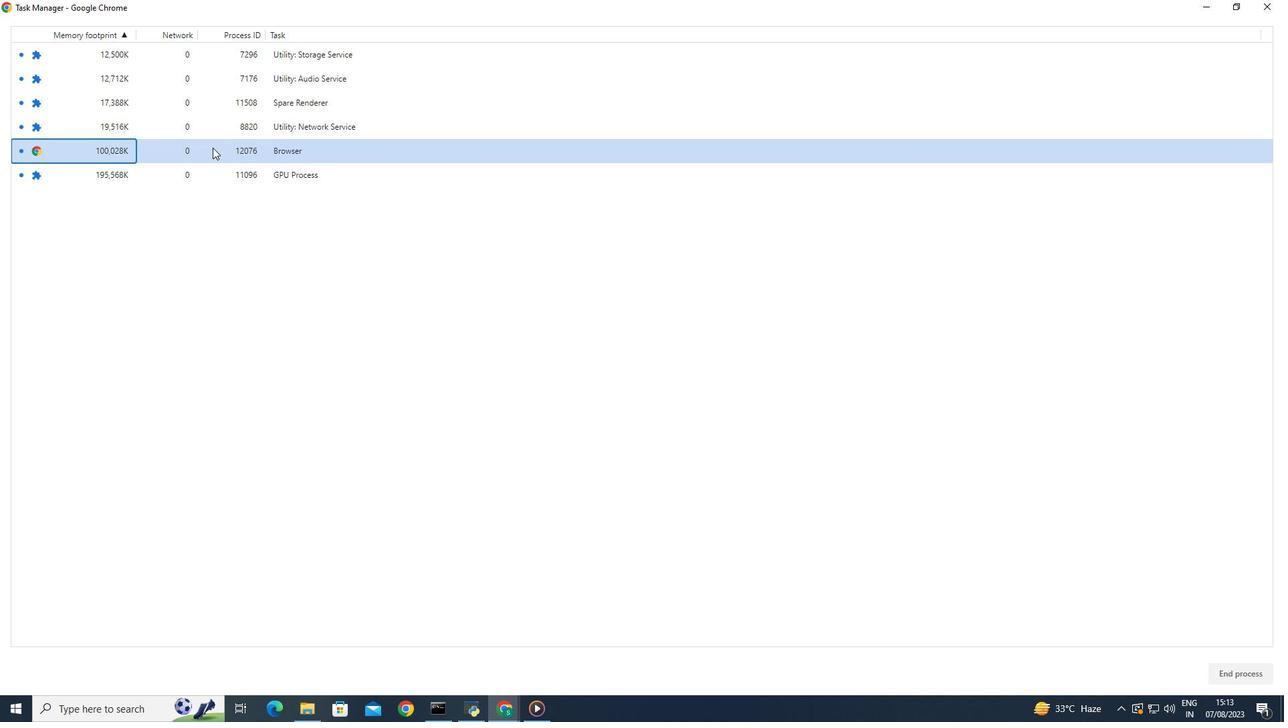 
Action: Mouse scrolled (212, 148) with delta (0, 0)
Screenshot: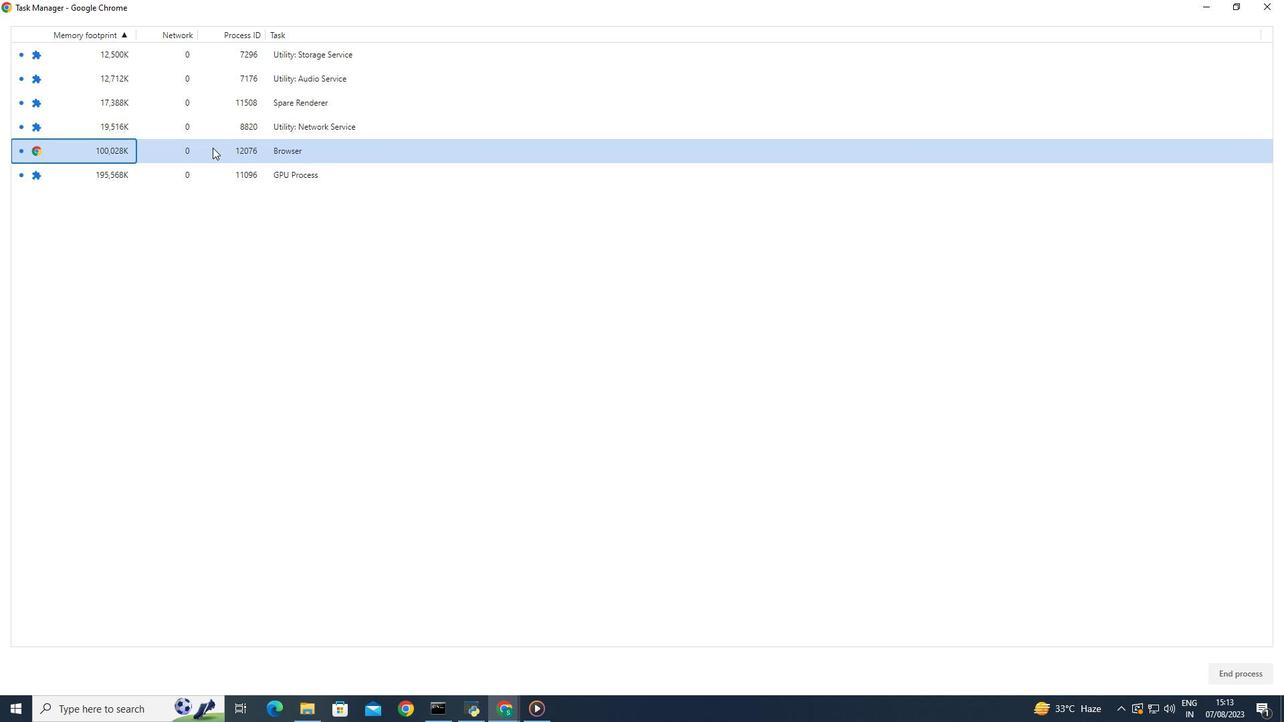 
Action: Mouse moved to (211, 150)
Screenshot: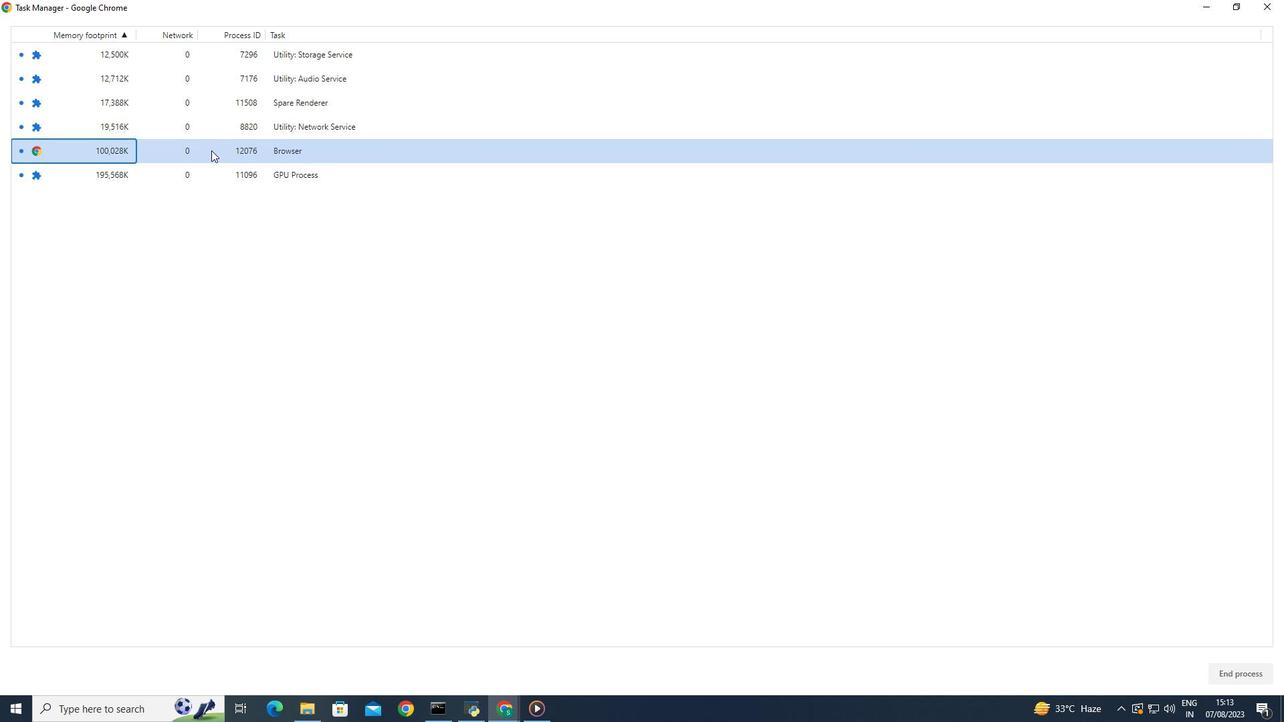 
Action: Mouse scrolled (211, 151) with delta (0, 0)
Screenshot: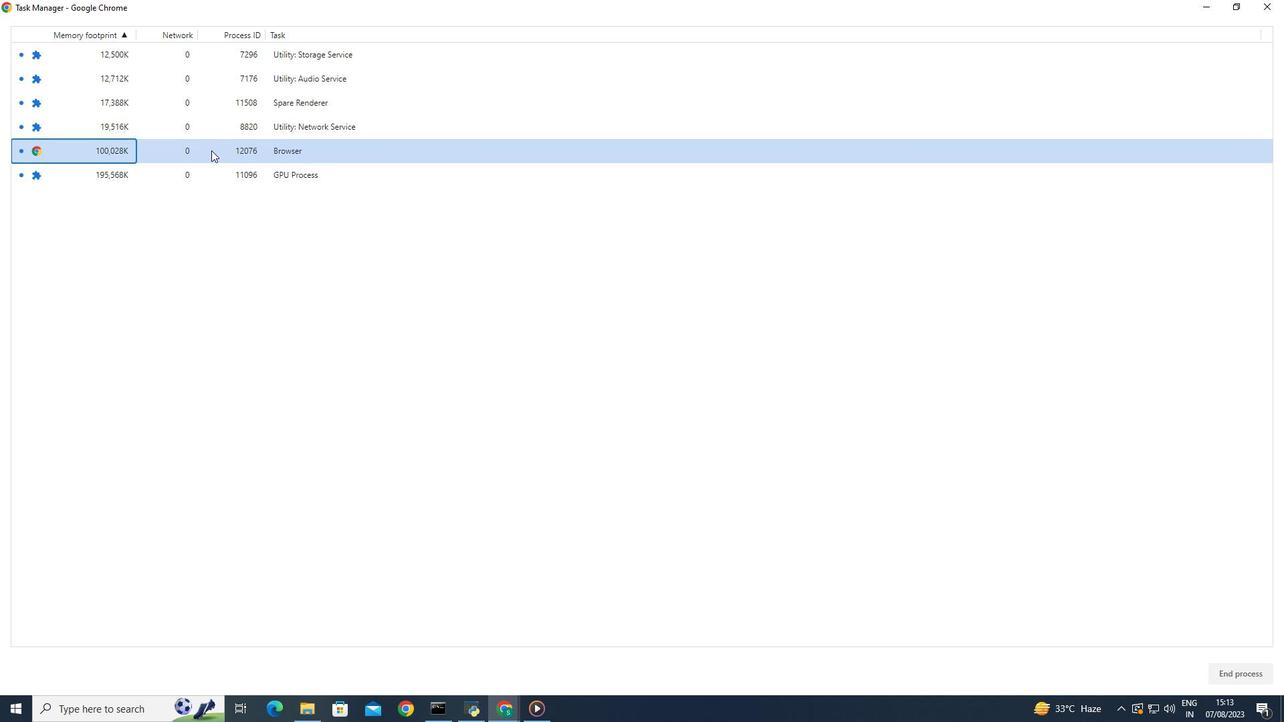 
Action: Mouse scrolled (211, 151) with delta (0, 0)
Screenshot: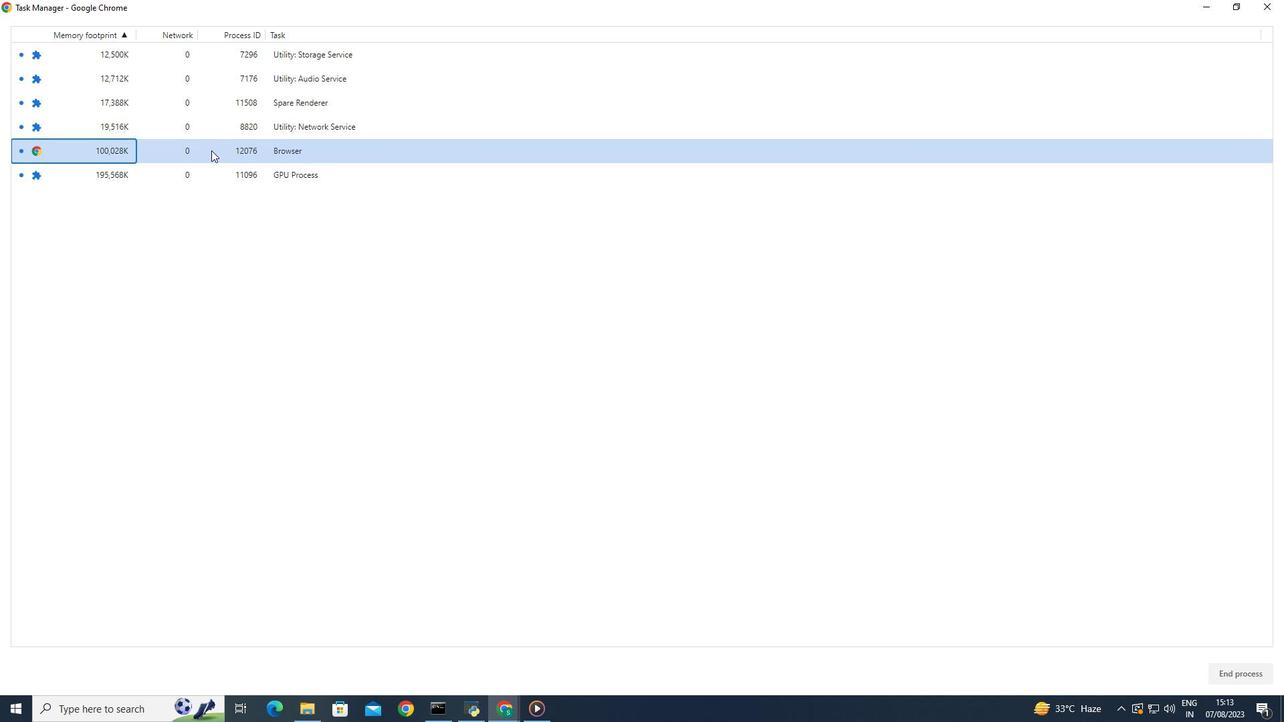 
Action: Mouse scrolled (211, 151) with delta (0, 0)
Screenshot: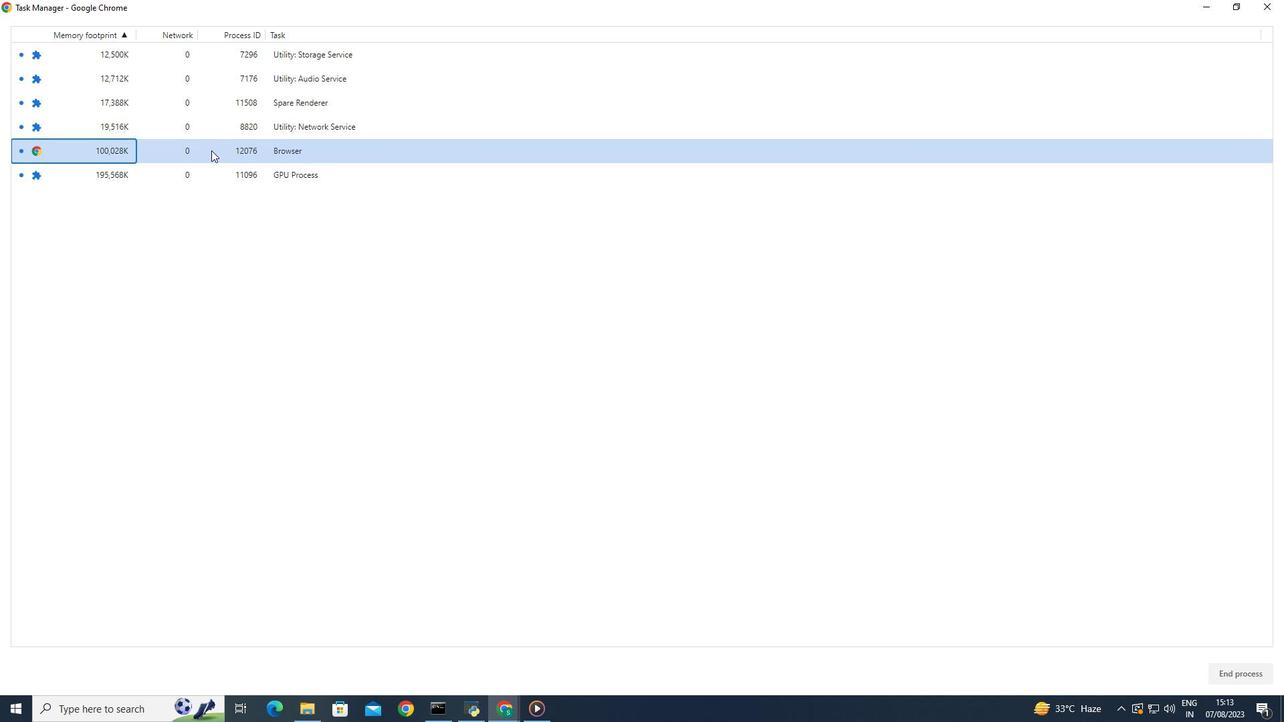 
Action: Mouse scrolled (211, 151) with delta (0, 0)
Screenshot: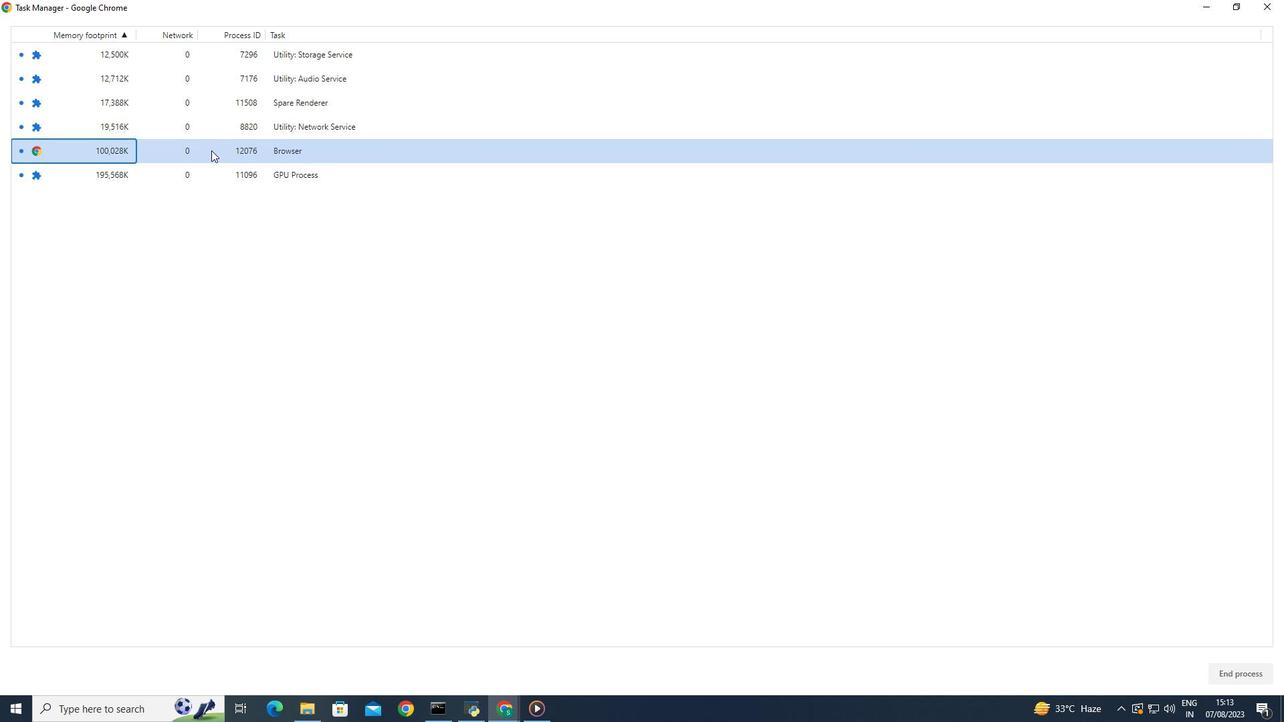 
Action: Mouse scrolled (211, 151) with delta (0, 0)
Screenshot: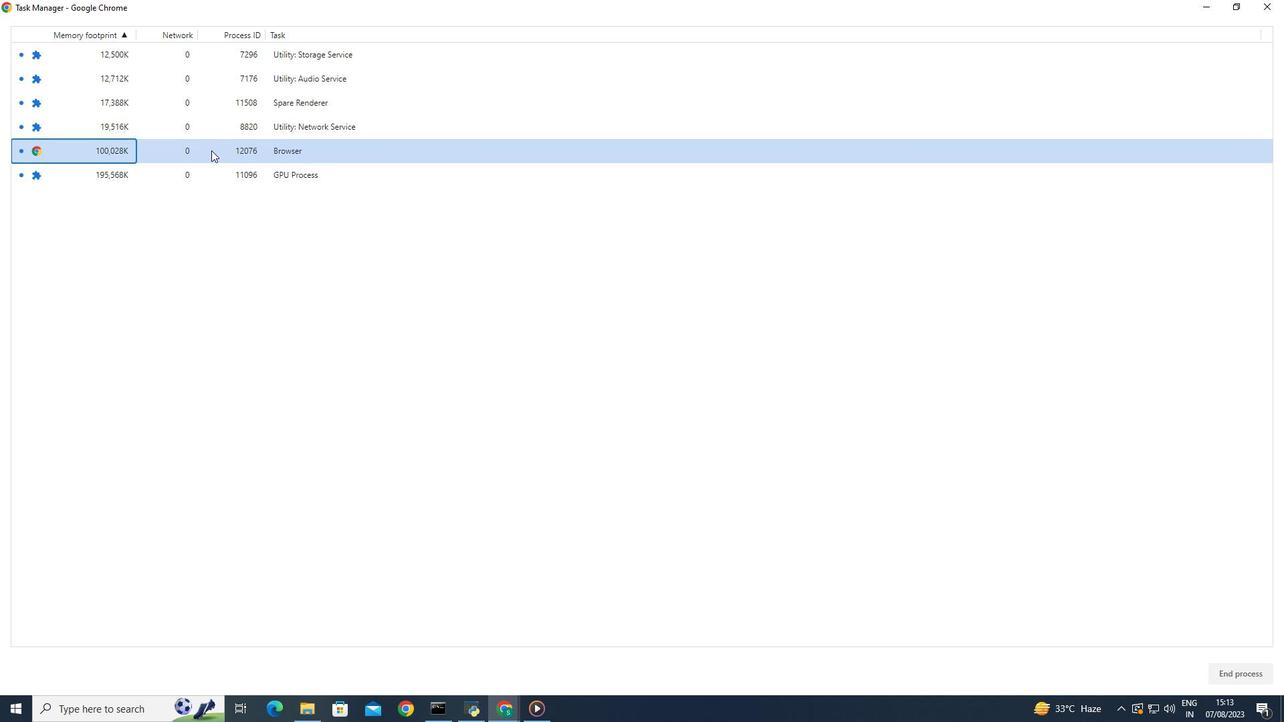 
Action: Mouse moved to (201, 98)
Screenshot: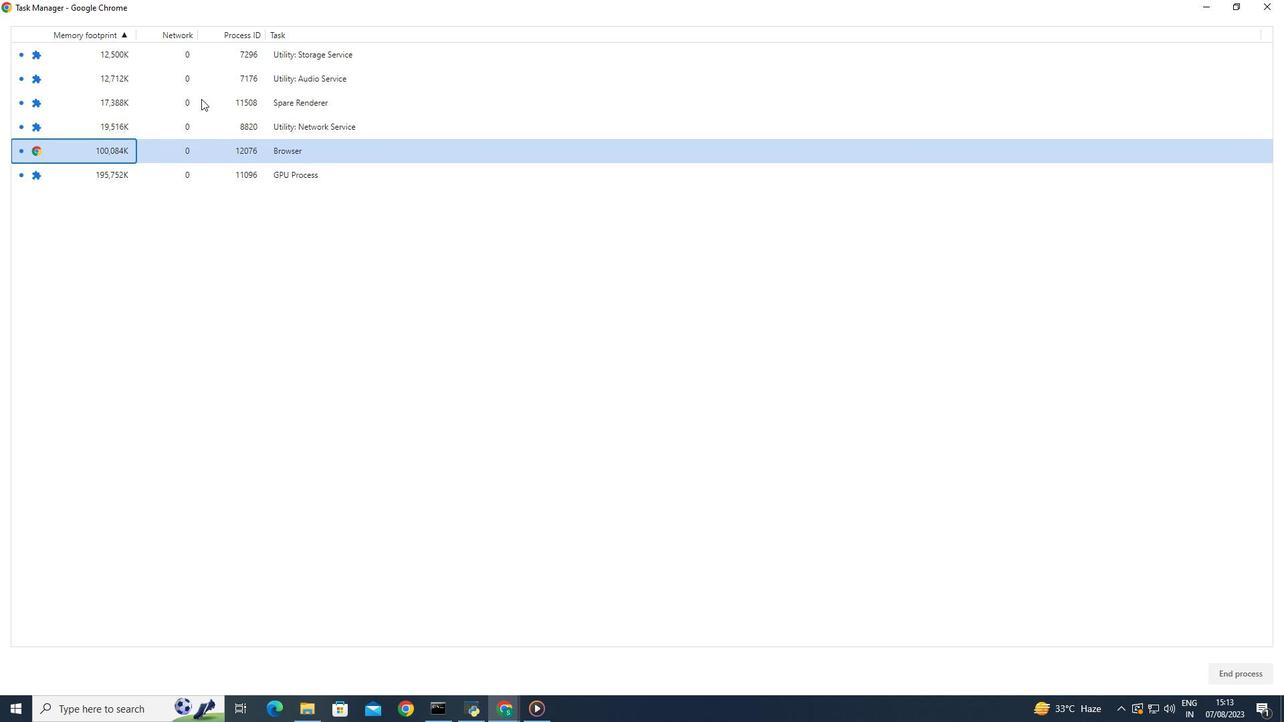 
Action: Mouse pressed left at (201, 98)
Screenshot: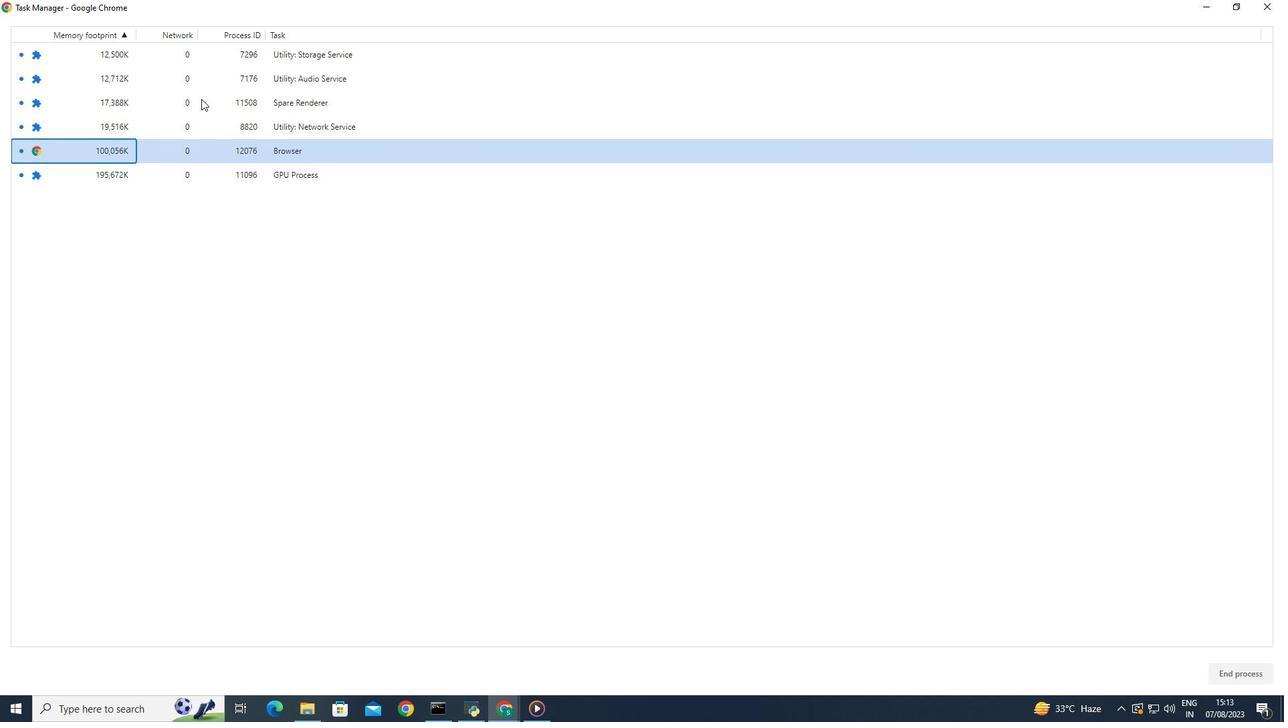 
Action: Mouse moved to (1233, 668)
Screenshot: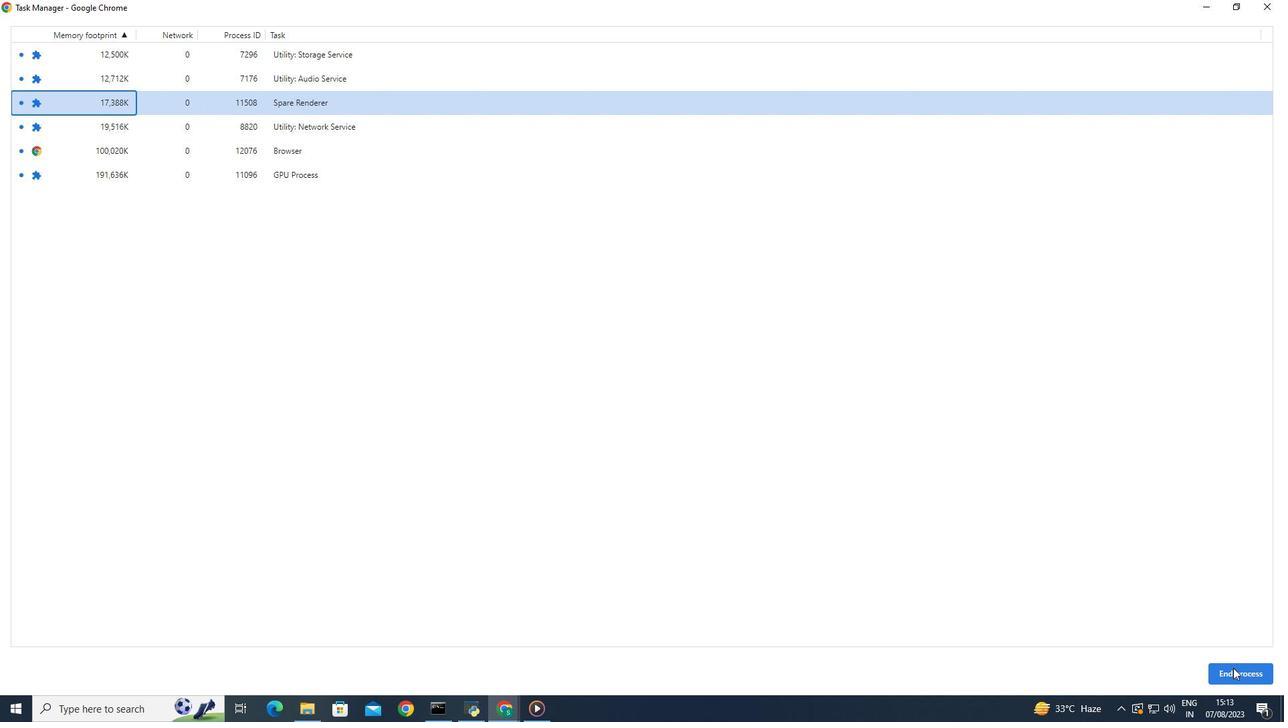 
Action: Mouse pressed left at (1233, 668)
Screenshot: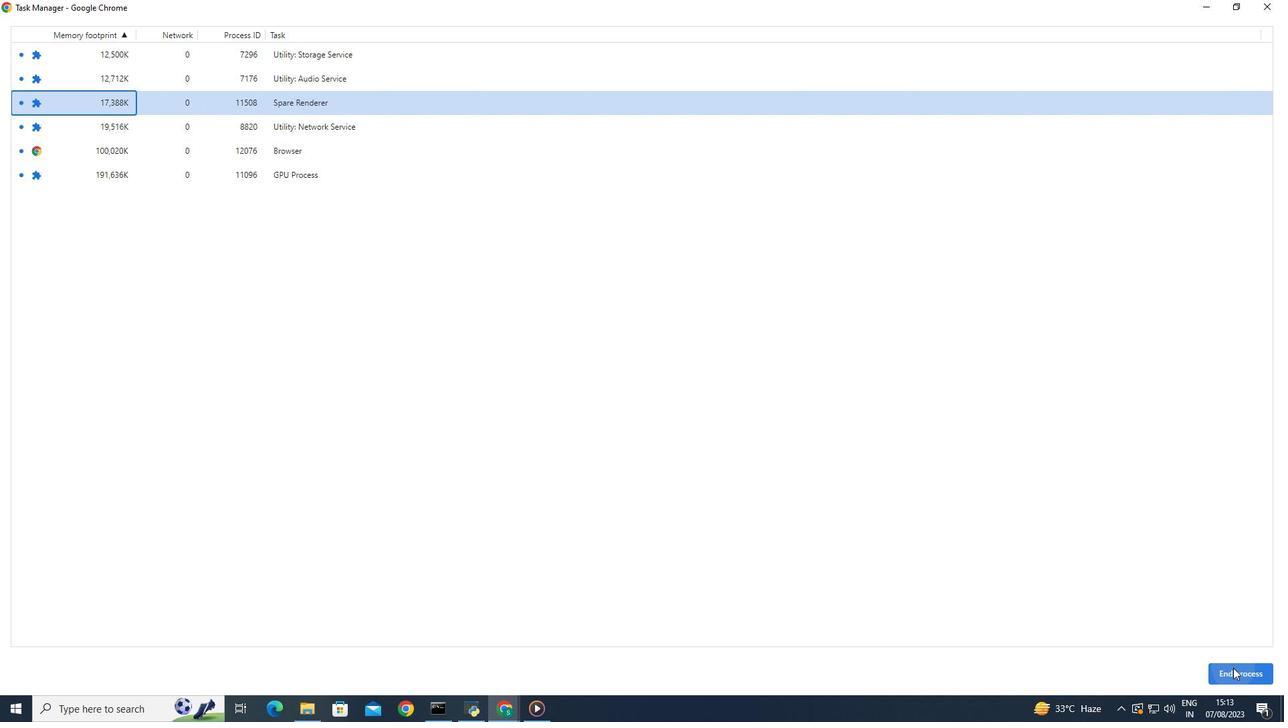 
Action: Mouse moved to (300, 151)
Screenshot: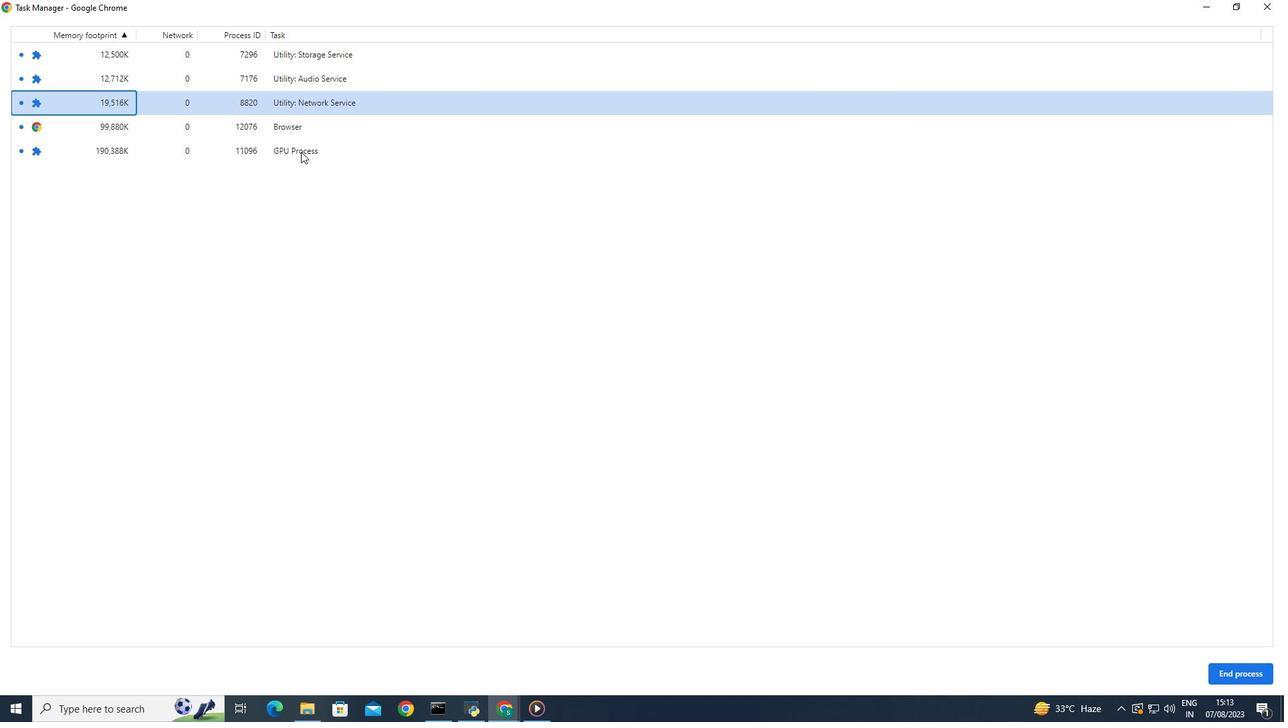 
Action: Mouse pressed left at (300, 151)
Screenshot: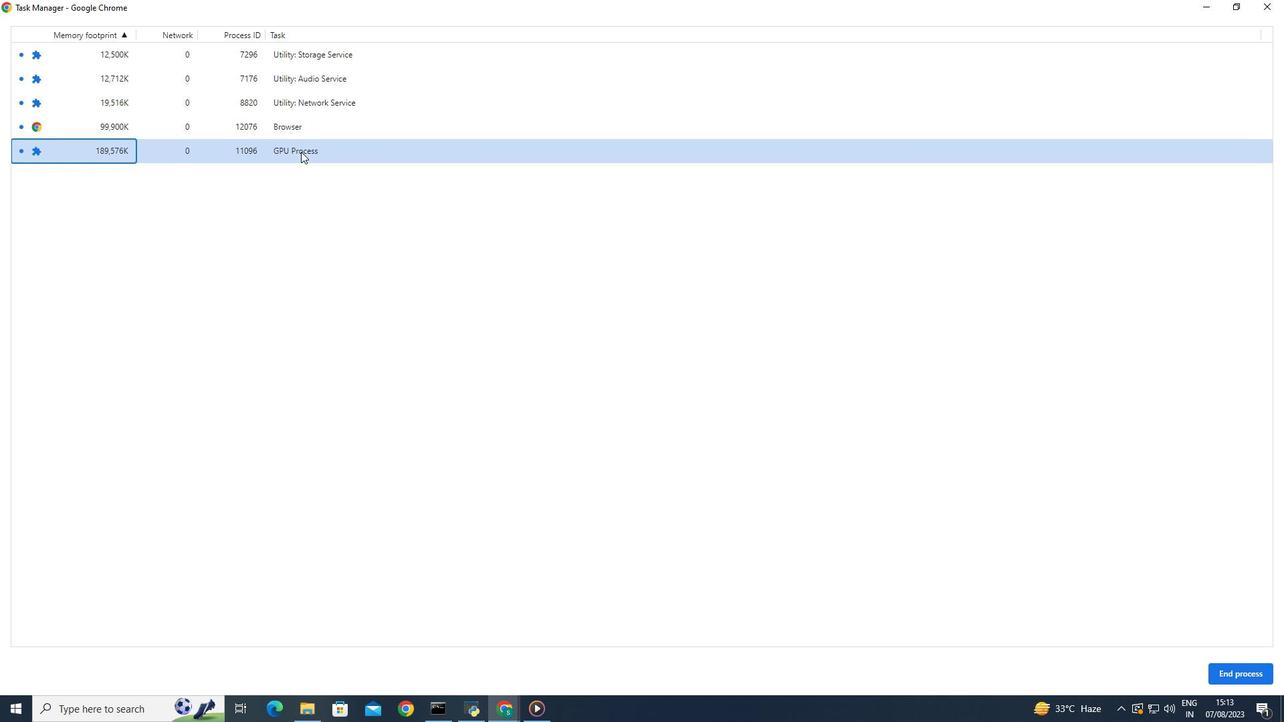 
Action: Mouse moved to (1238, 669)
Screenshot: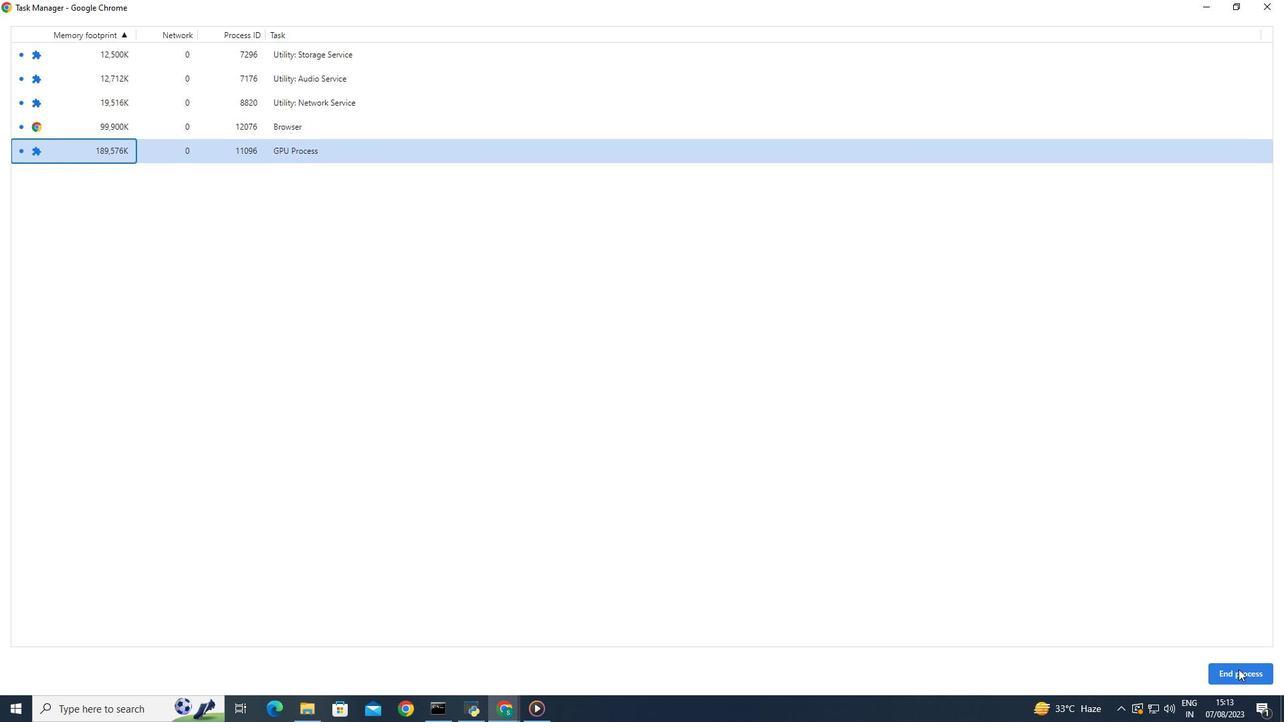 
Action: Mouse pressed left at (1238, 669)
Screenshot: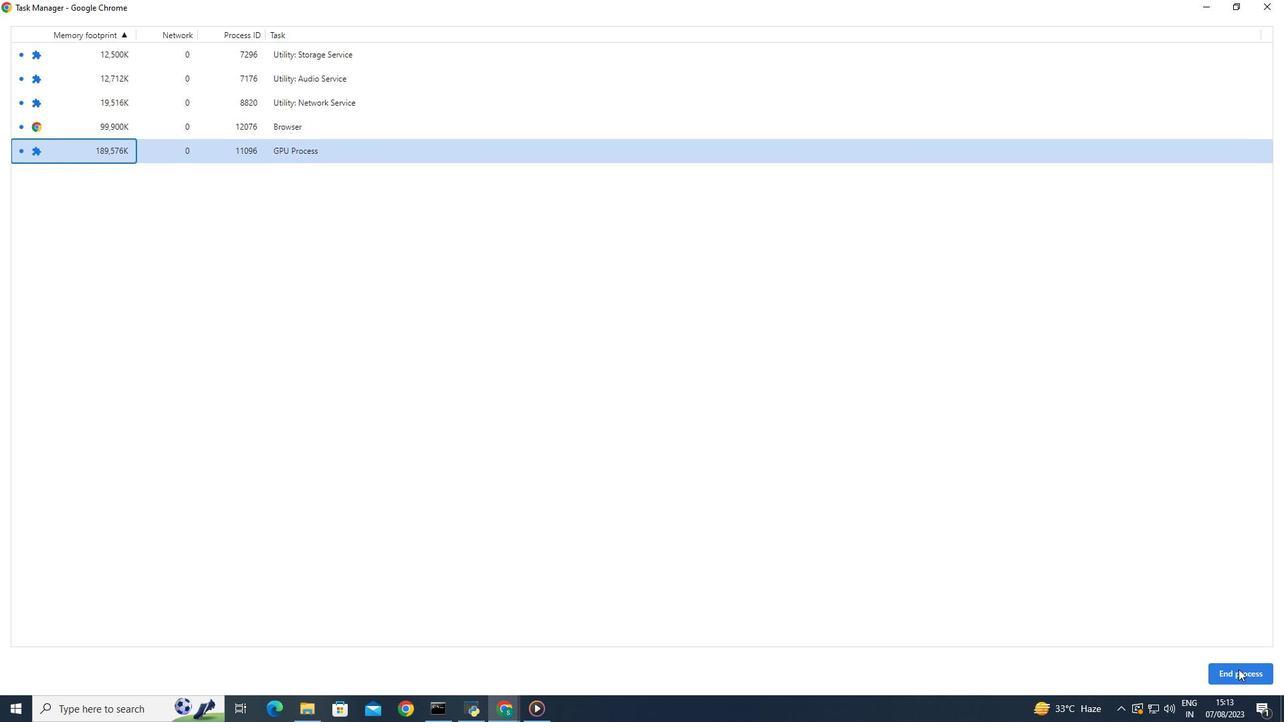 
Action: Mouse moved to (232, 151)
Screenshot: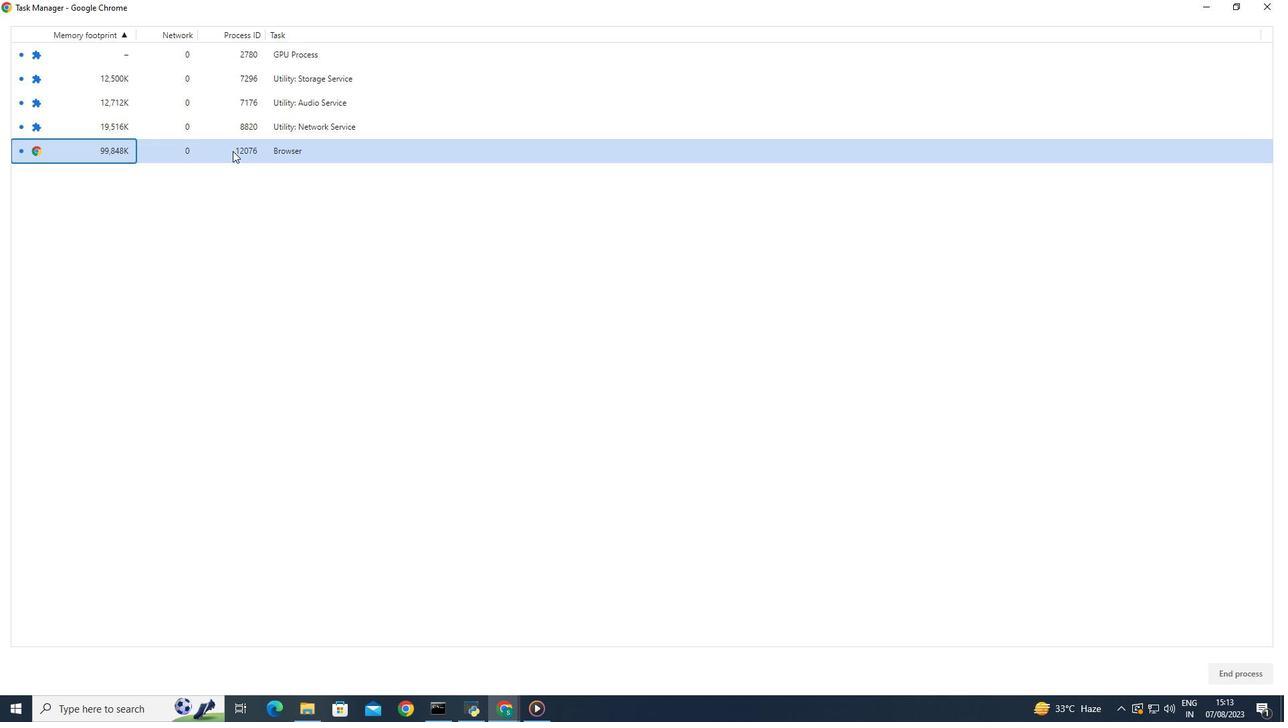 
Action: Mouse scrolled (232, 151) with delta (0, 0)
Screenshot: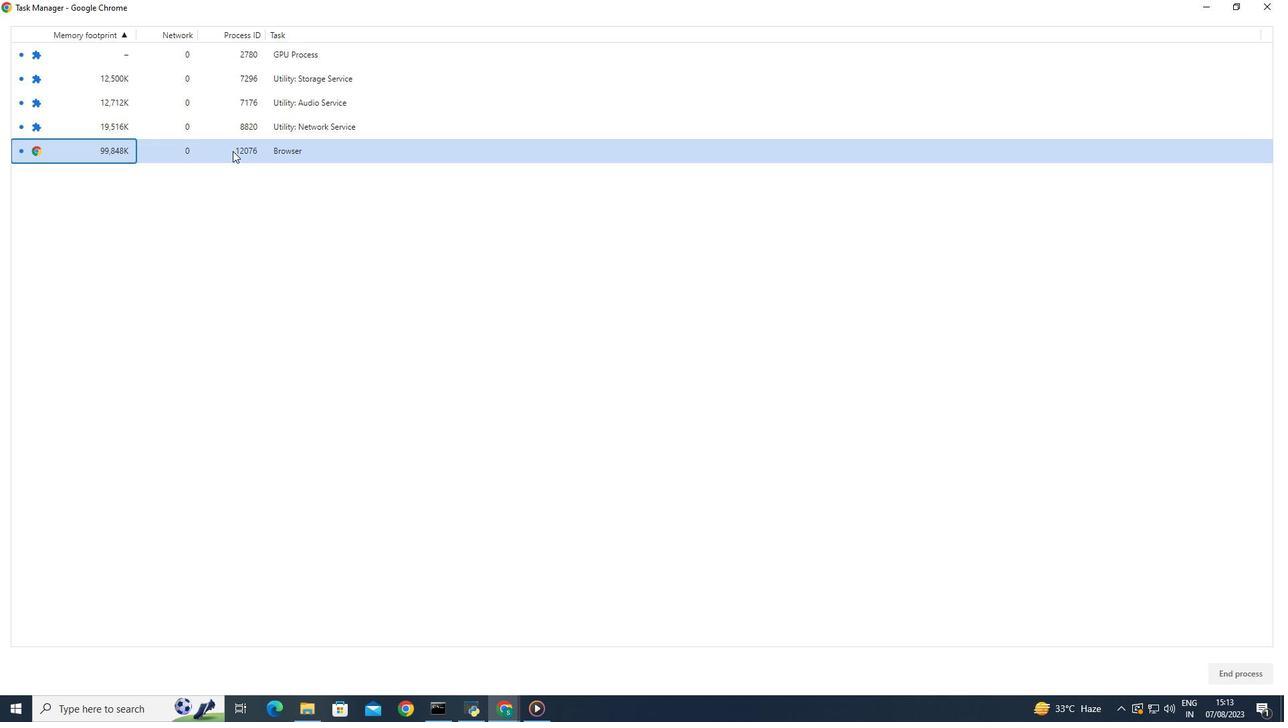 
Action: Mouse scrolled (232, 151) with delta (0, 0)
Screenshot: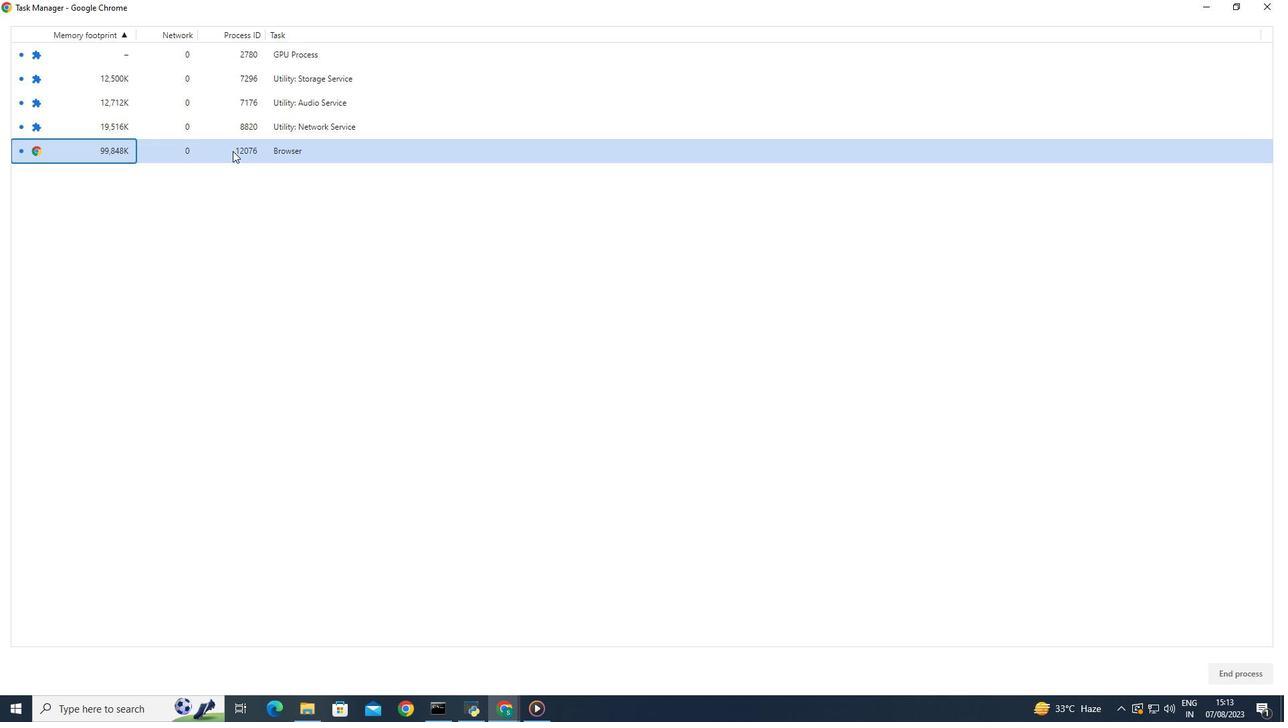 
Action: Mouse scrolled (232, 151) with delta (0, 0)
Screenshot: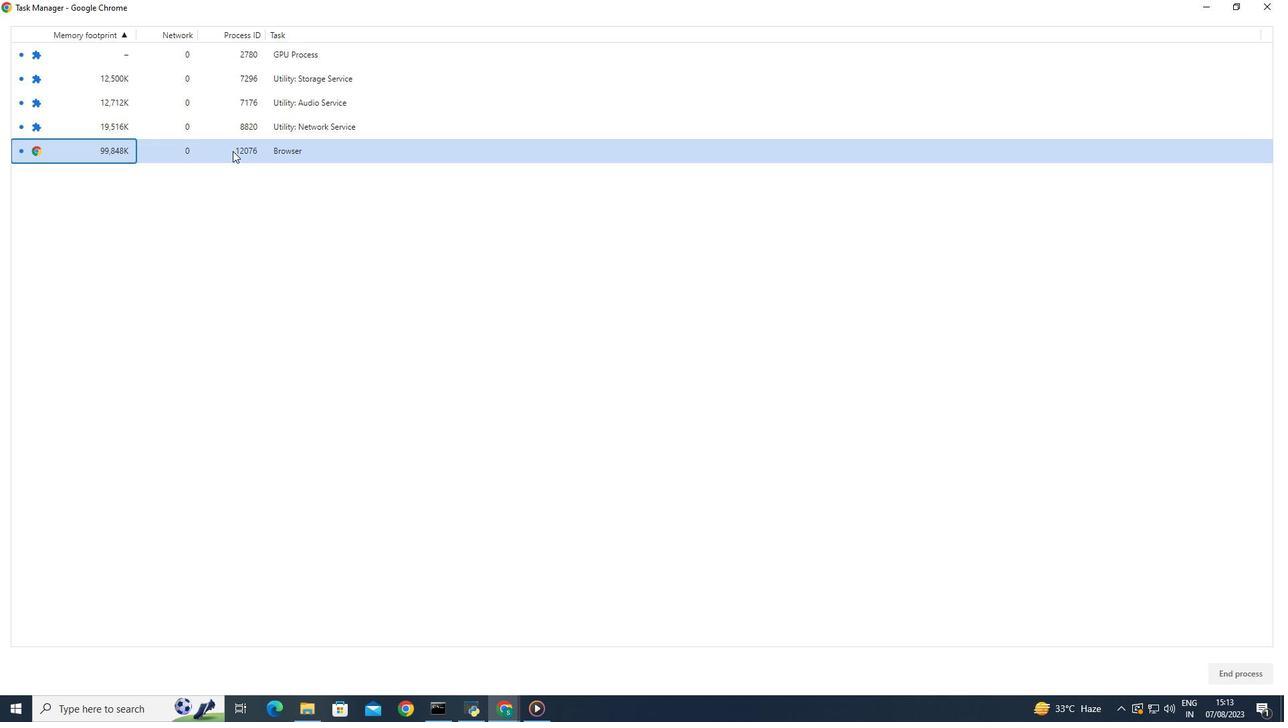 
Action: Mouse moved to (281, 99)
Screenshot: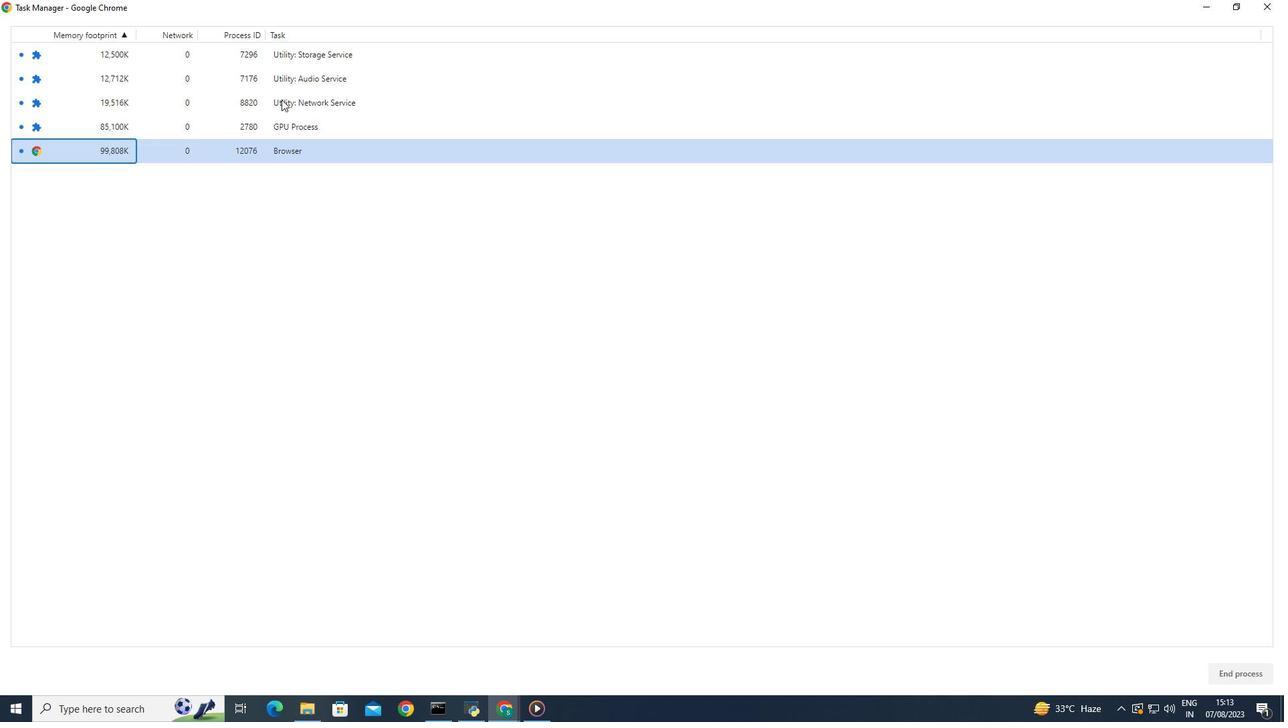 
Action: Mouse scrolled (281, 100) with delta (0, 0)
Screenshot: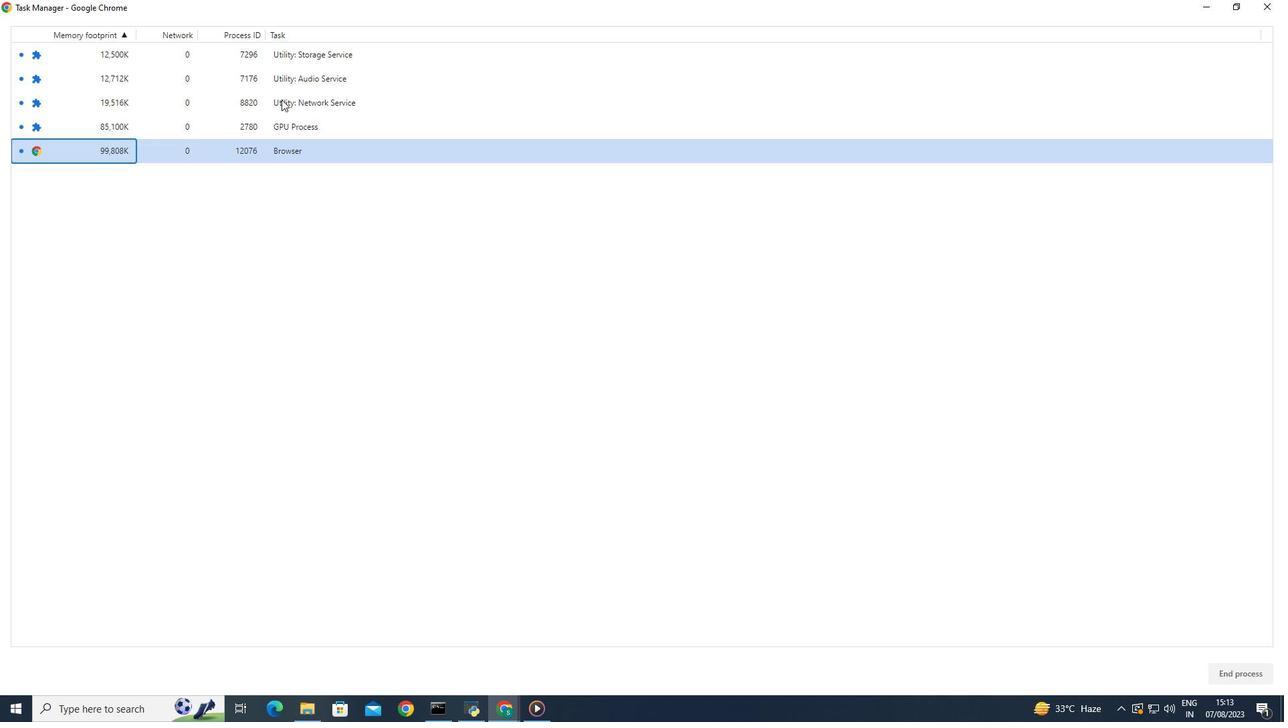 
Action: Mouse scrolled (281, 100) with delta (0, 0)
Screenshot: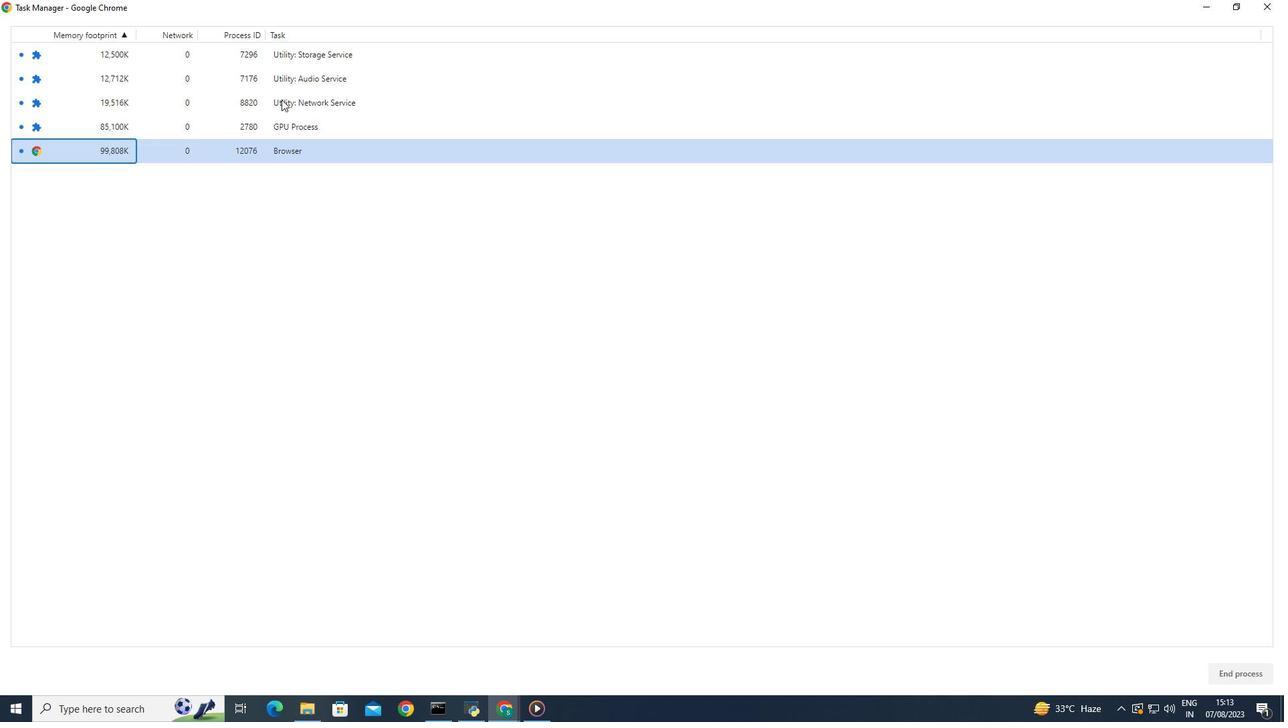 
Action: Mouse scrolled (281, 100) with delta (0, 0)
Screenshot: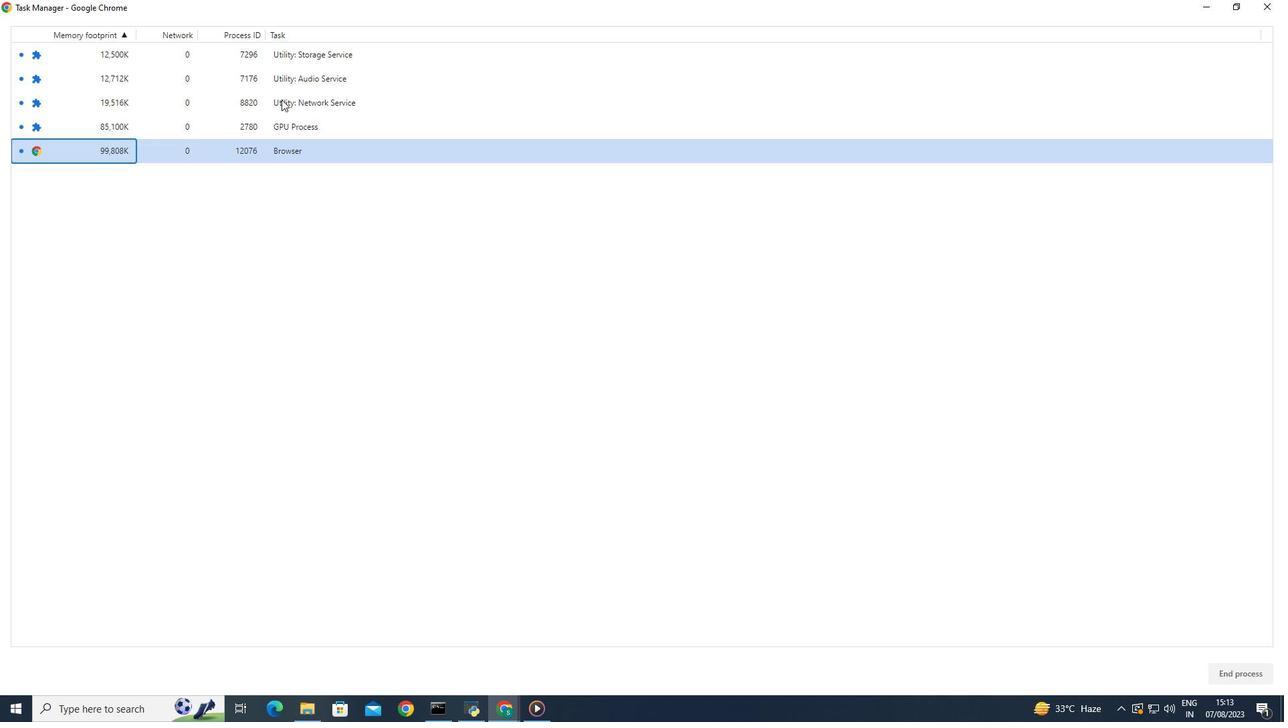 
Action: Mouse moved to (270, 76)
Screenshot: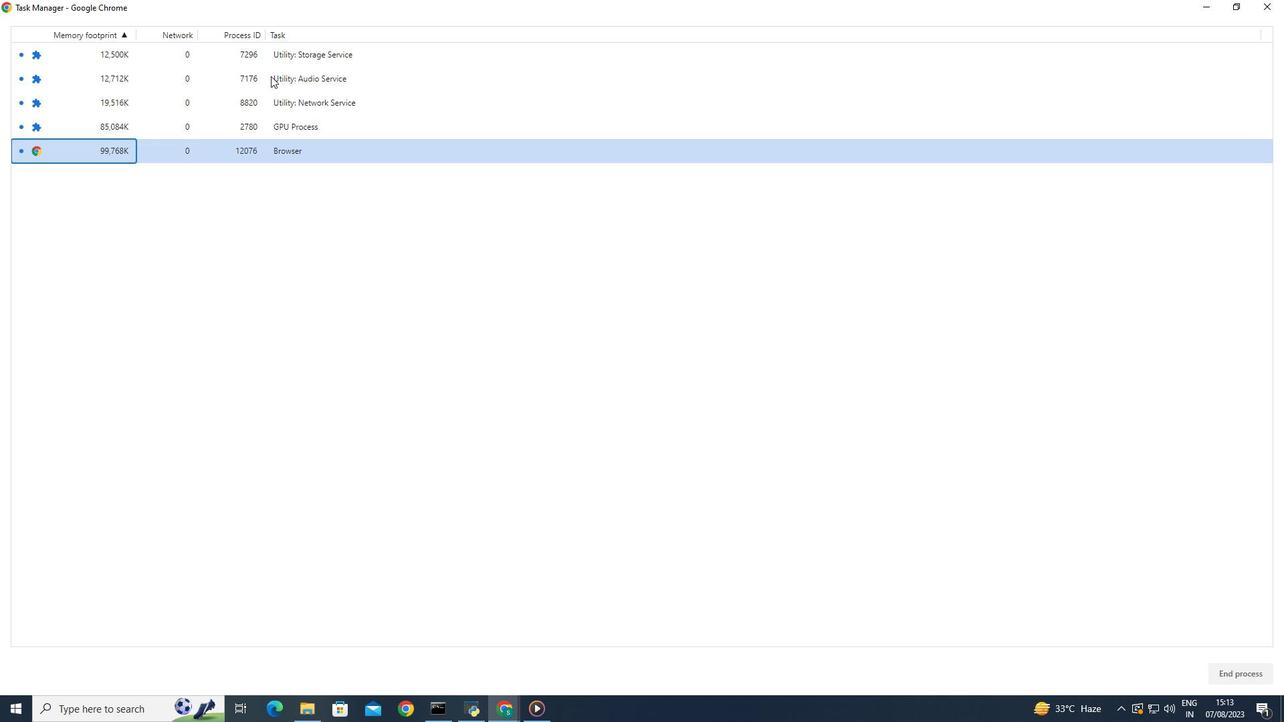 
Action: Mouse pressed left at (270, 76)
Screenshot: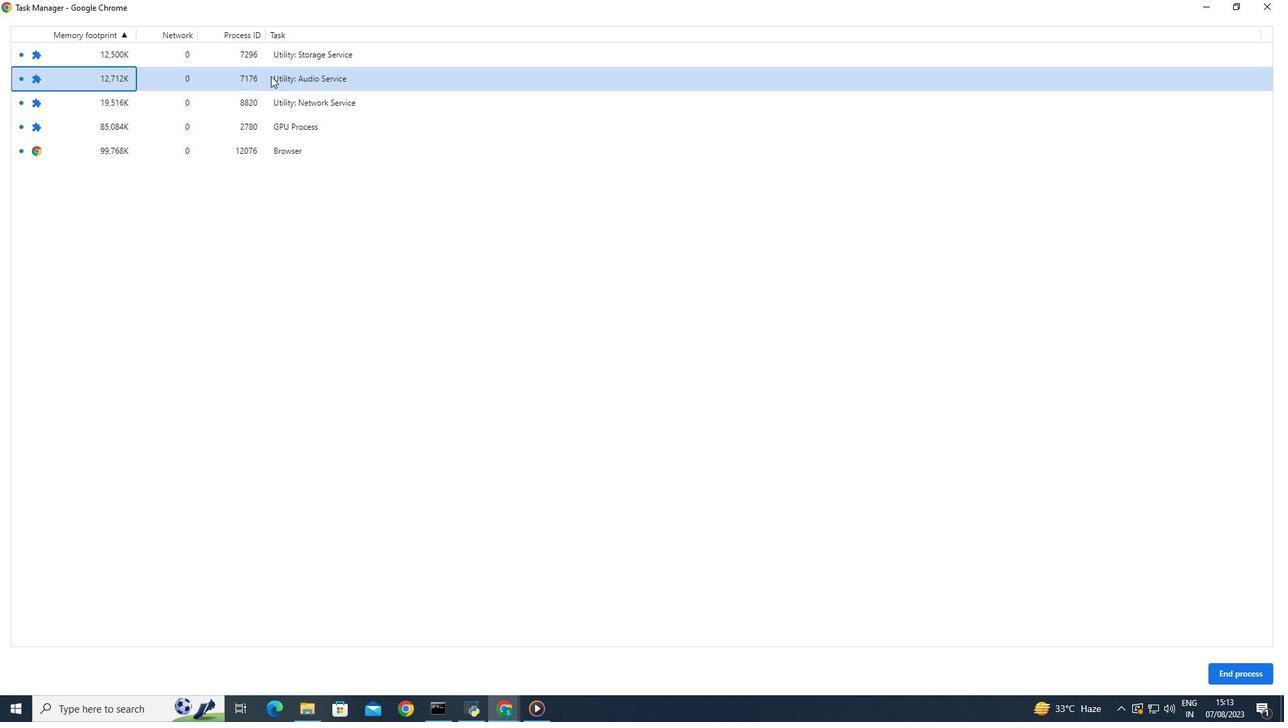 
Action: Mouse moved to (1227, 674)
Screenshot: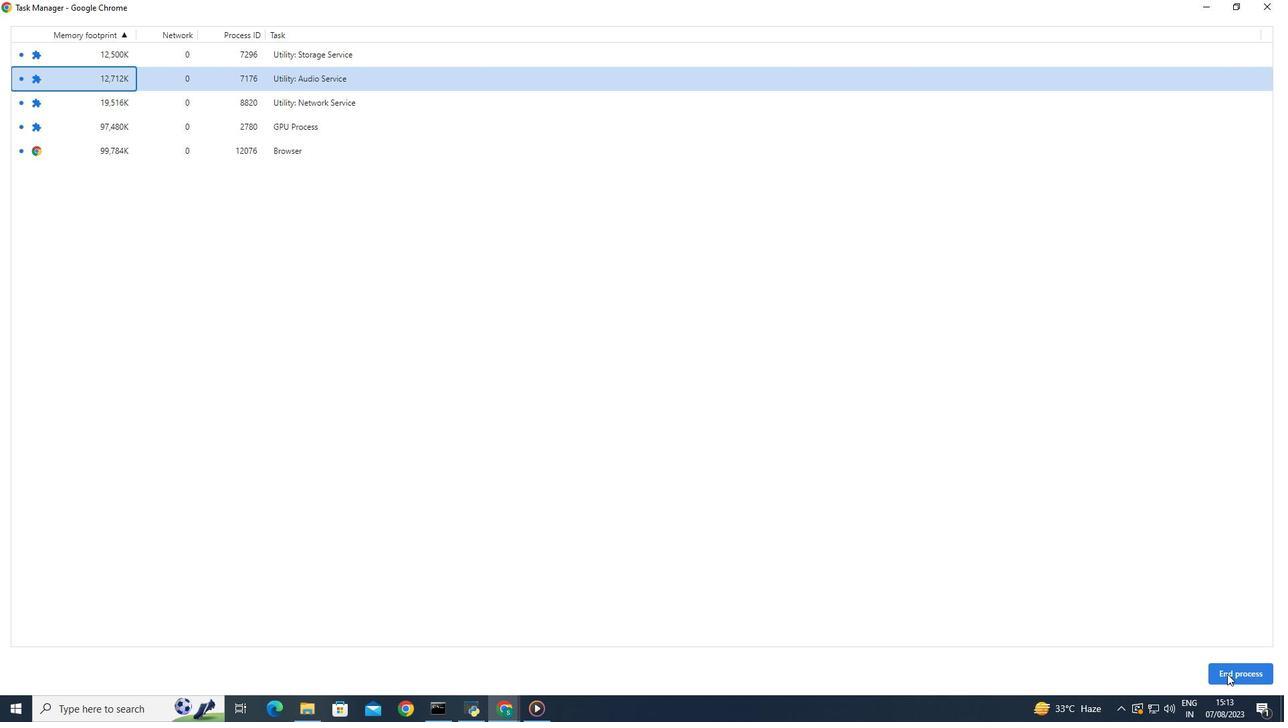 
Action: Mouse pressed left at (1227, 674)
Screenshot: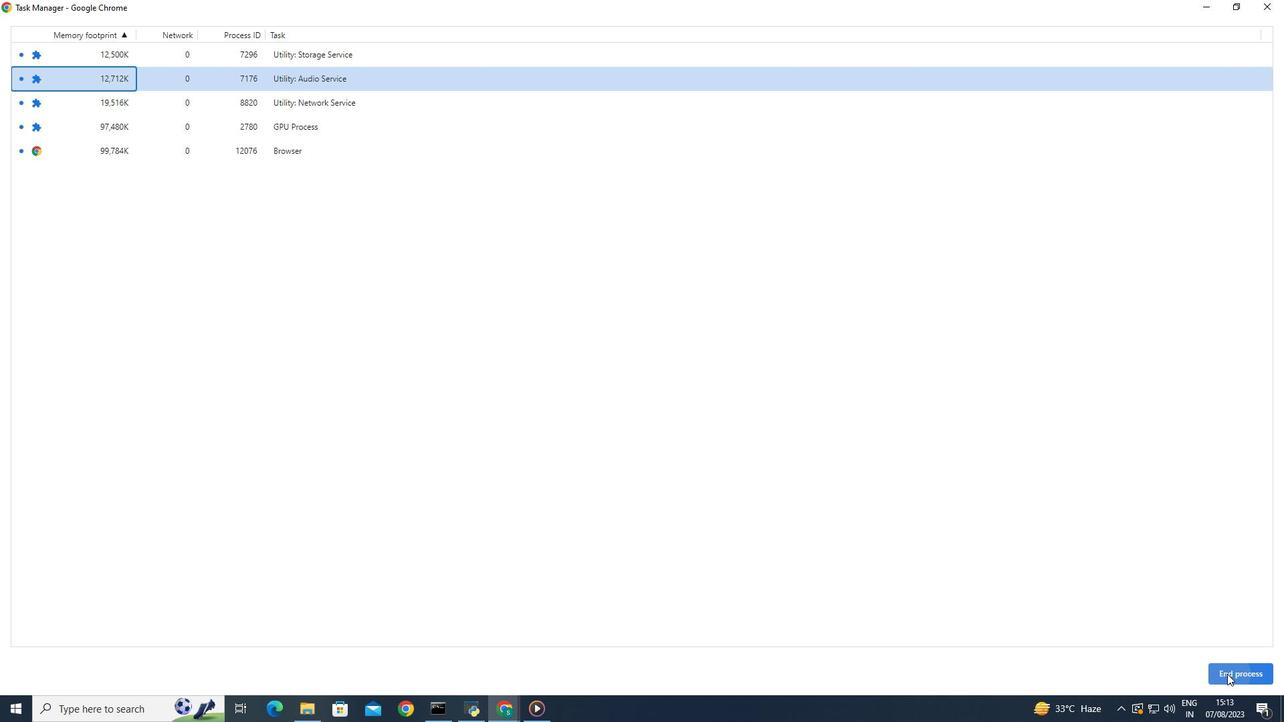 
Action: Mouse moved to (1231, 672)
Screenshot: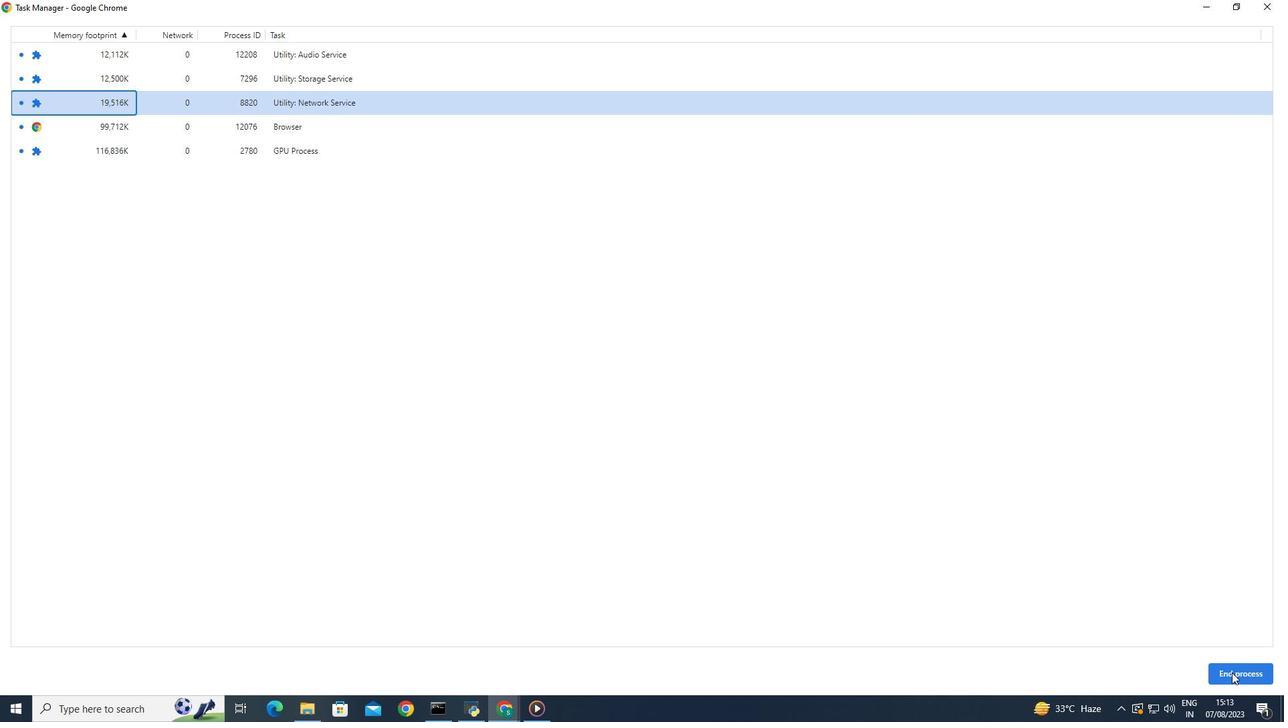 
Action: Mouse pressed left at (1231, 672)
Screenshot: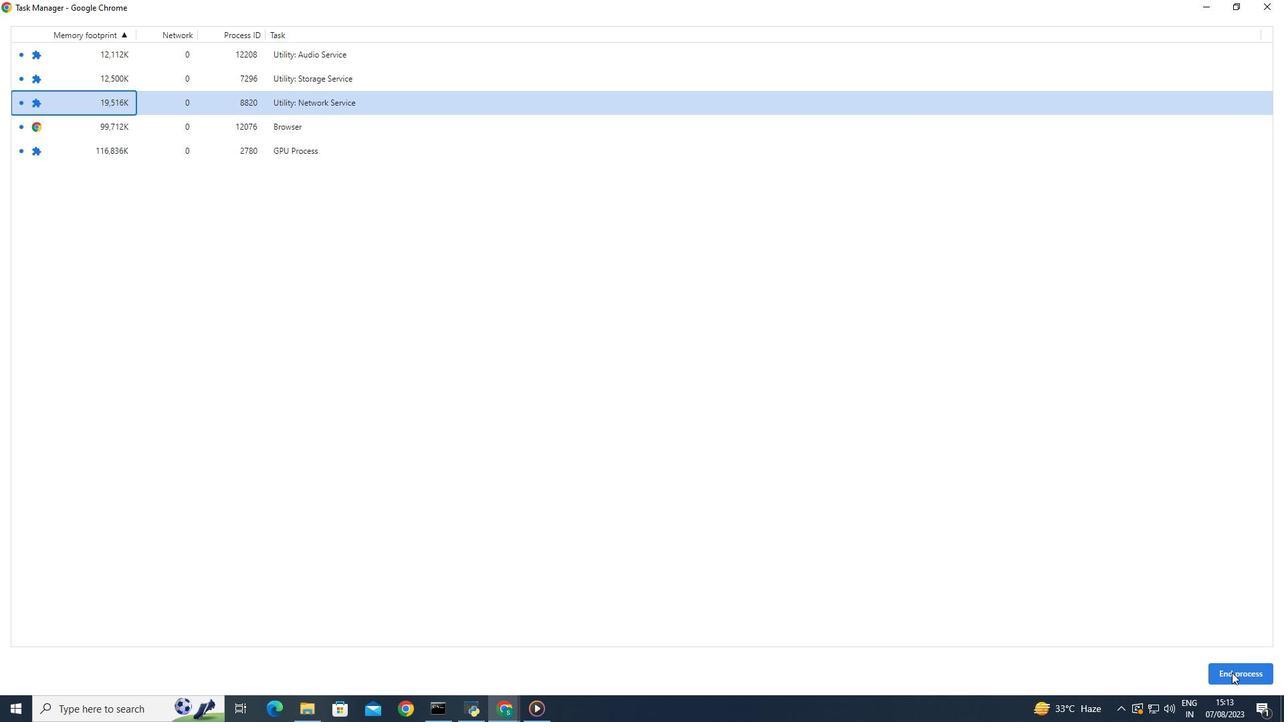 
Action: Mouse moved to (272, 105)
Screenshot: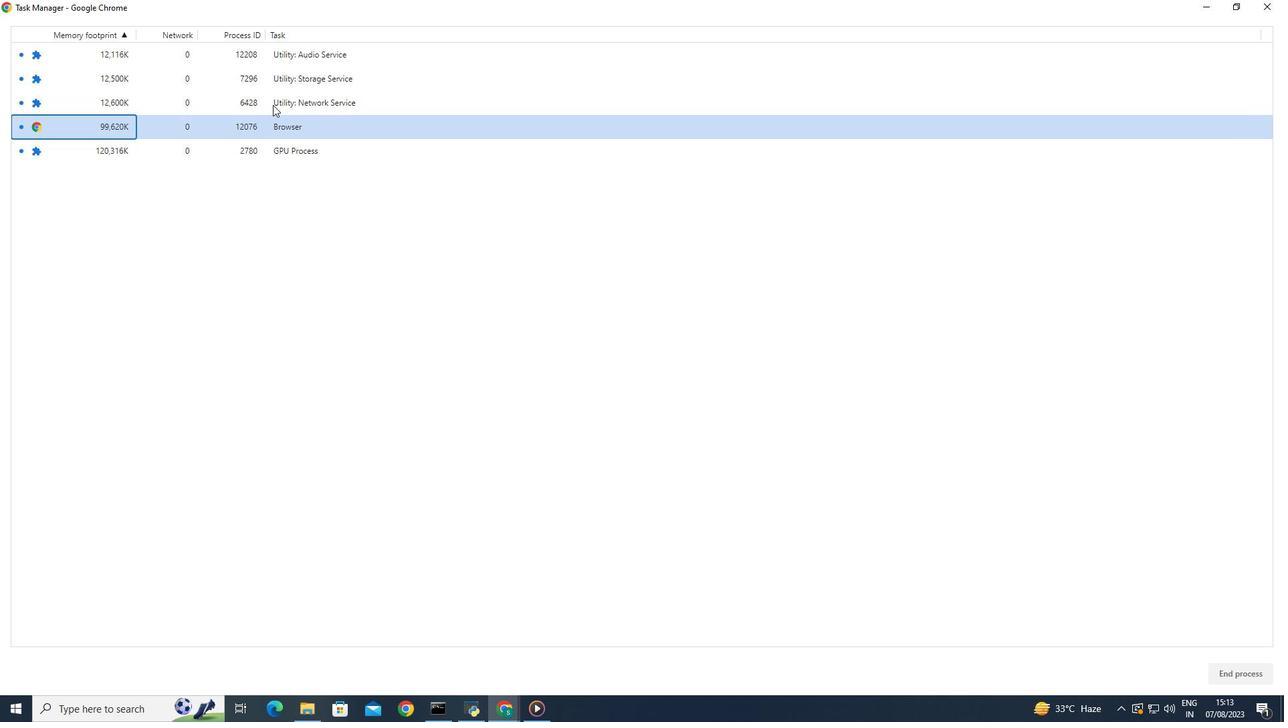 
Action: Mouse pressed left at (272, 105)
Screenshot: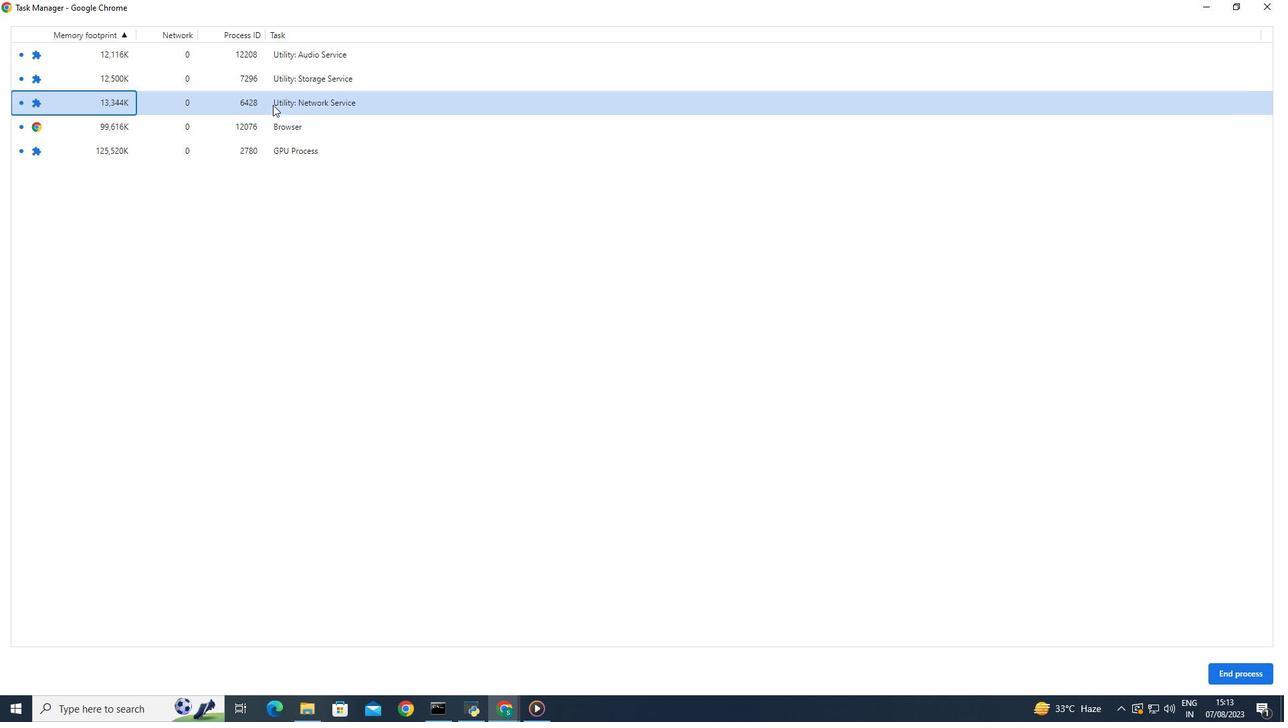 
Action: Mouse moved to (1226, 670)
Screenshot: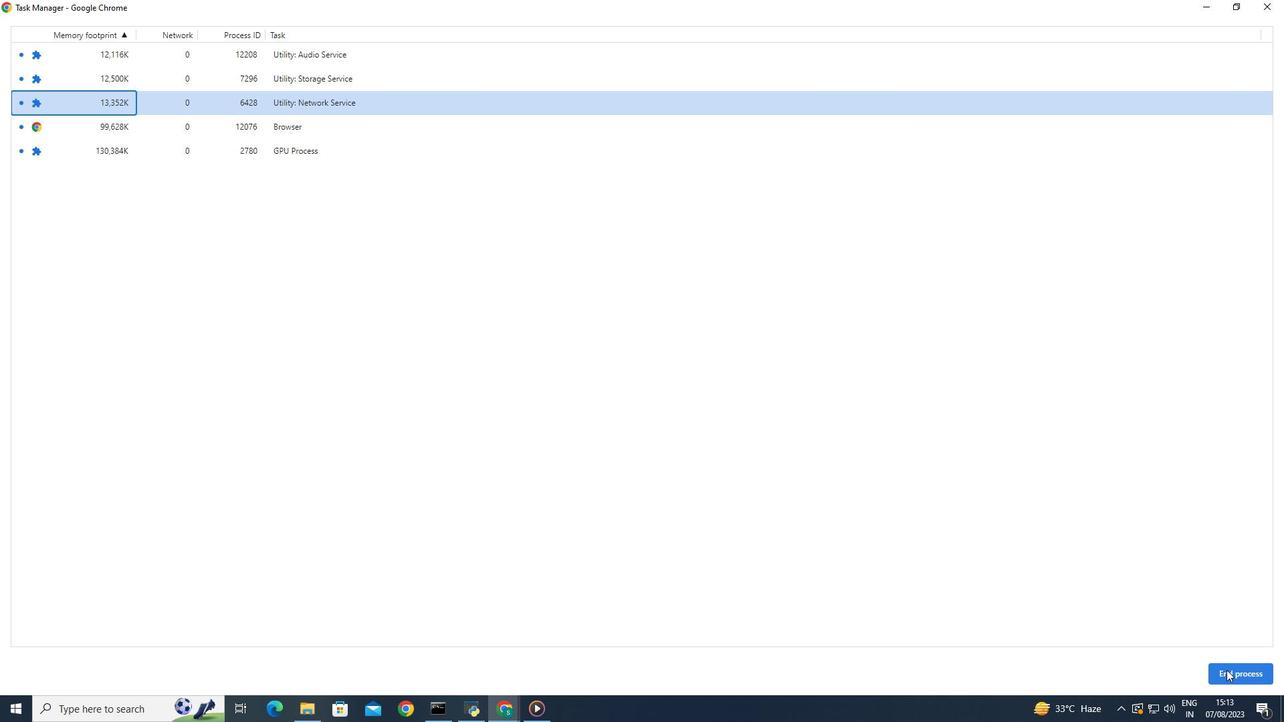 
Action: Mouse pressed left at (1226, 670)
Screenshot: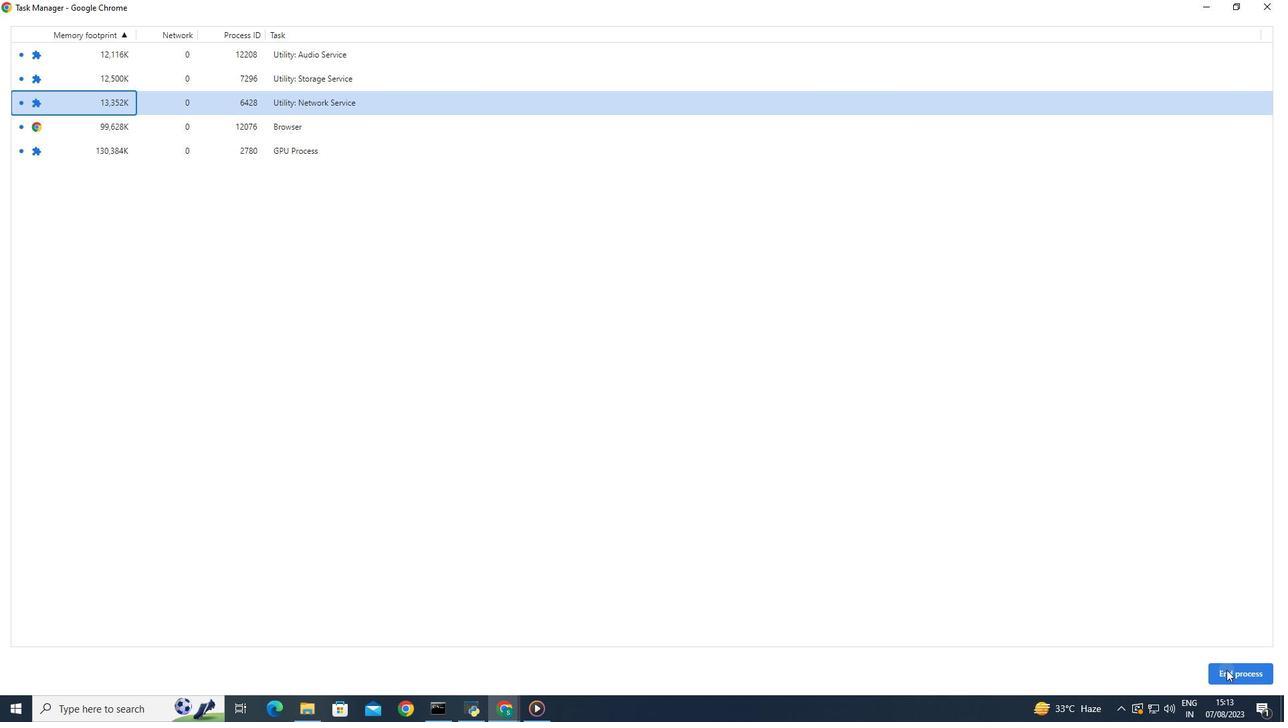 
Action: Mouse moved to (248, 98)
Screenshot: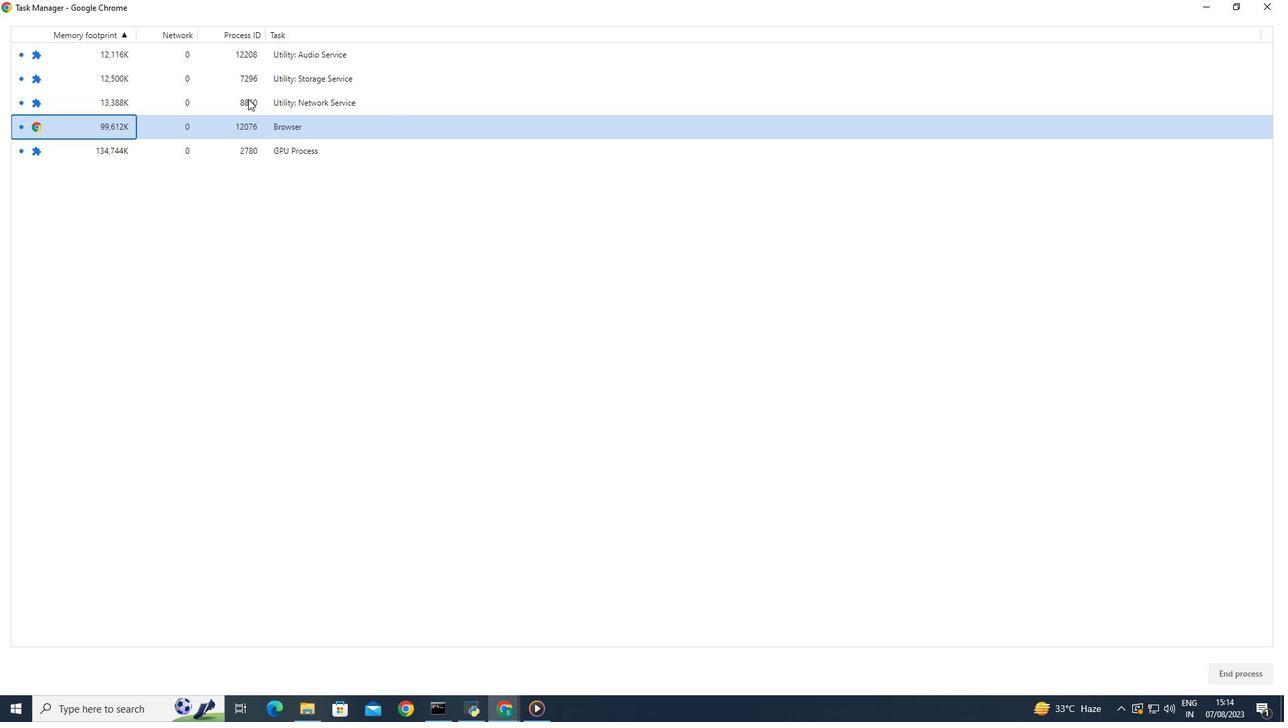
Action: Mouse pressed left at (248, 98)
Screenshot: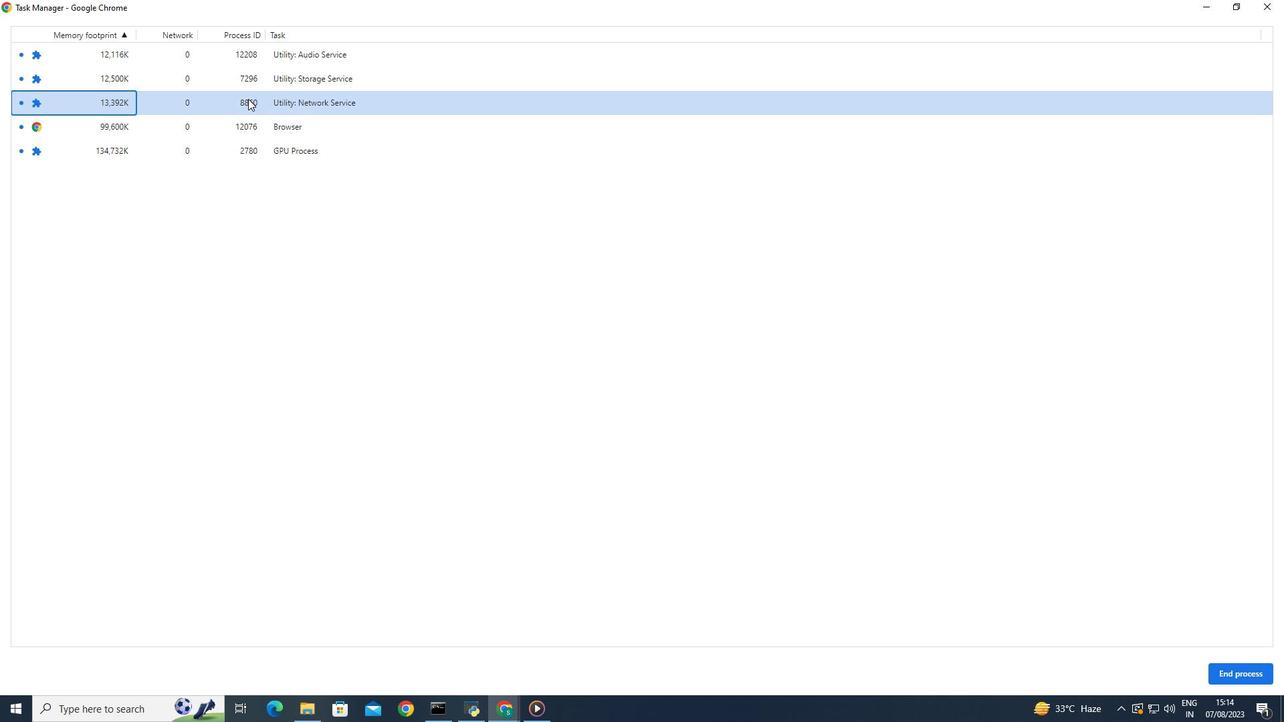 
Action: Mouse moved to (1221, 674)
Screenshot: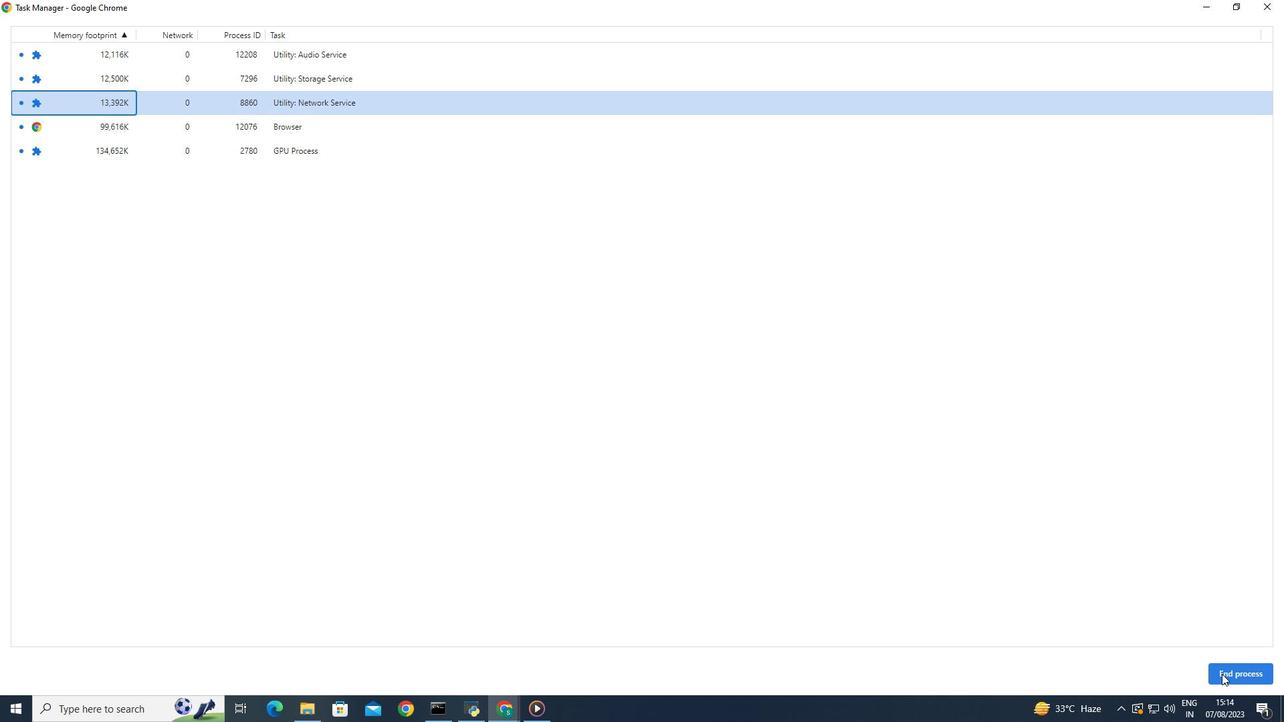 
Action: Mouse pressed left at (1221, 674)
Screenshot: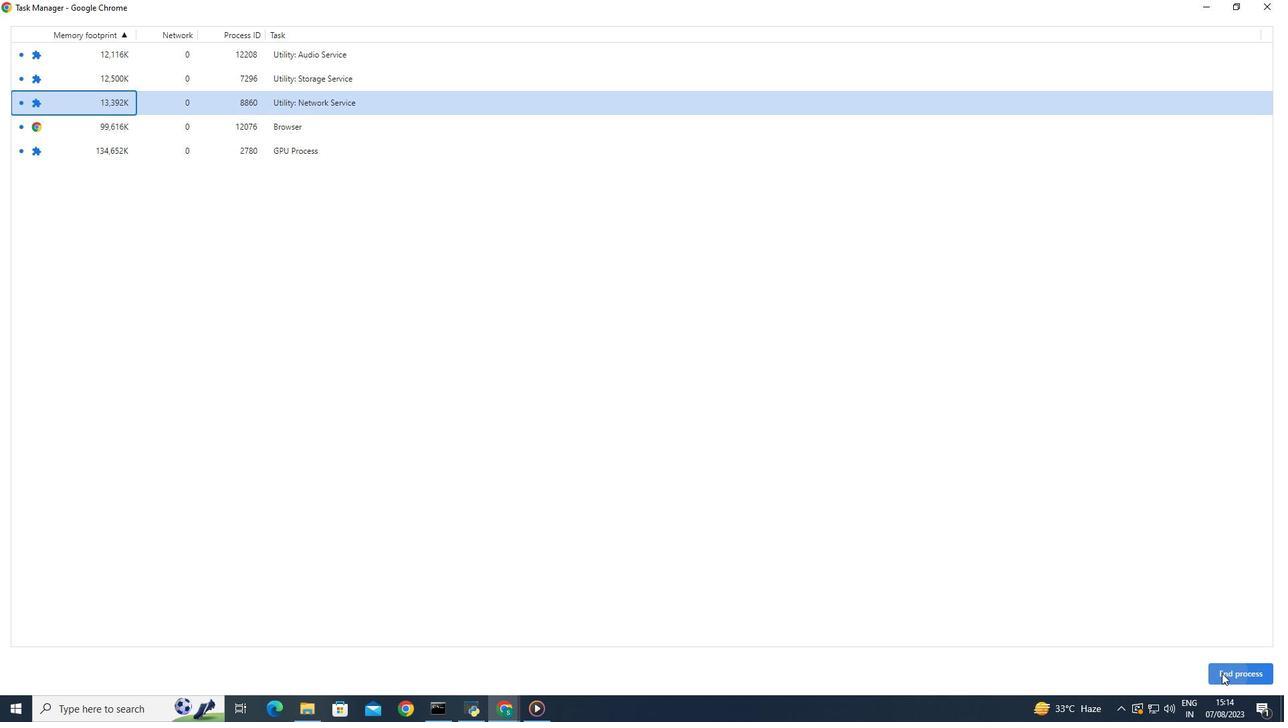 
Action: Mouse moved to (258, 34)
Screenshot: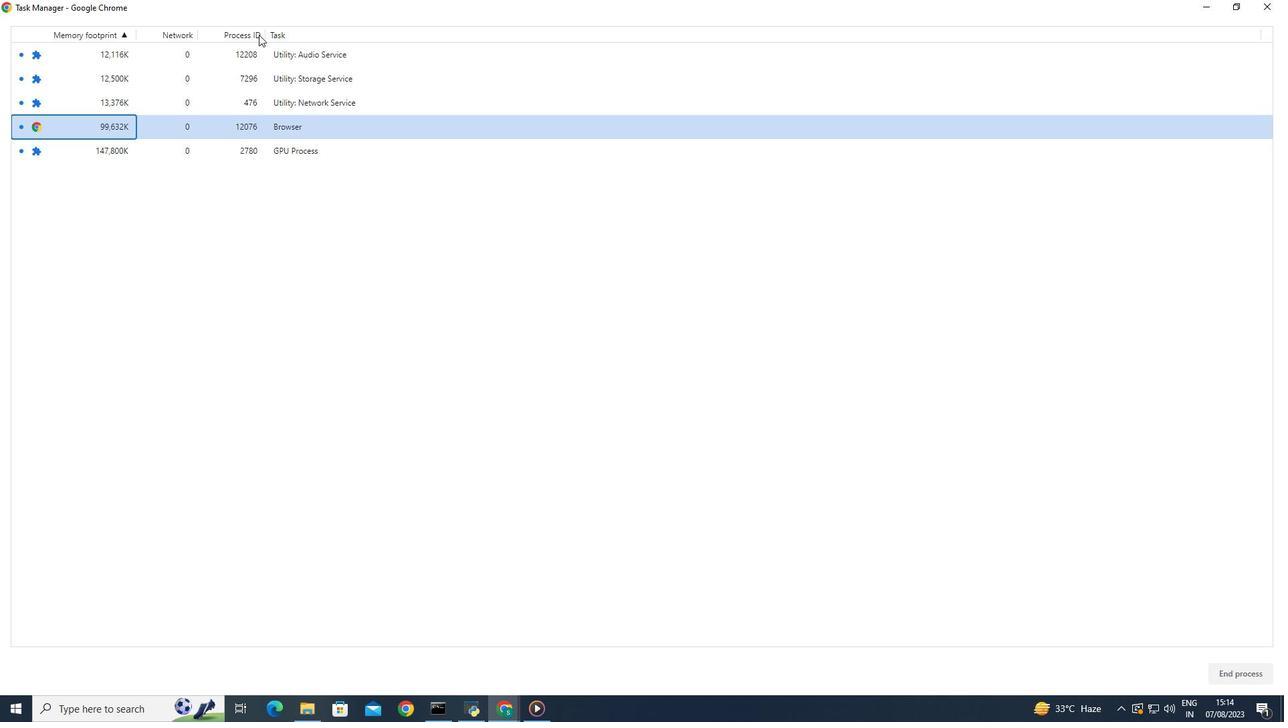 
Action: Mouse pressed left at (258, 34)
Screenshot: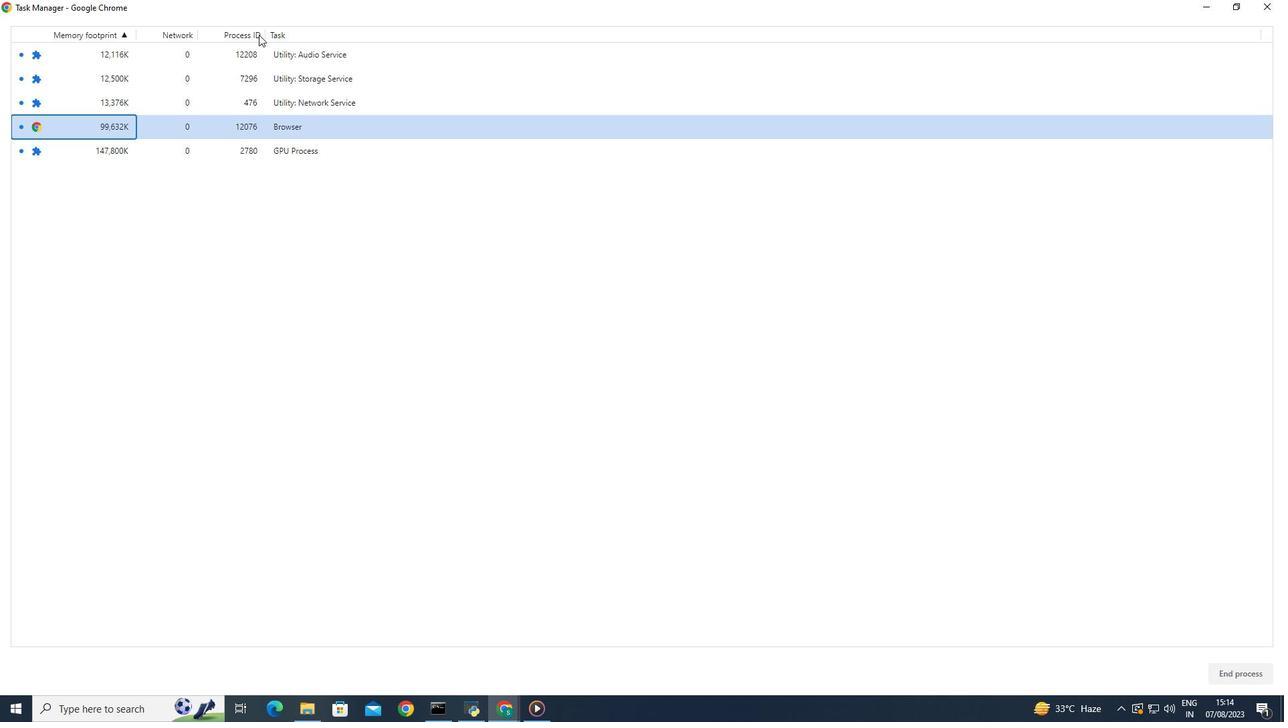 
Action: Mouse moved to (250, 31)
Screenshot: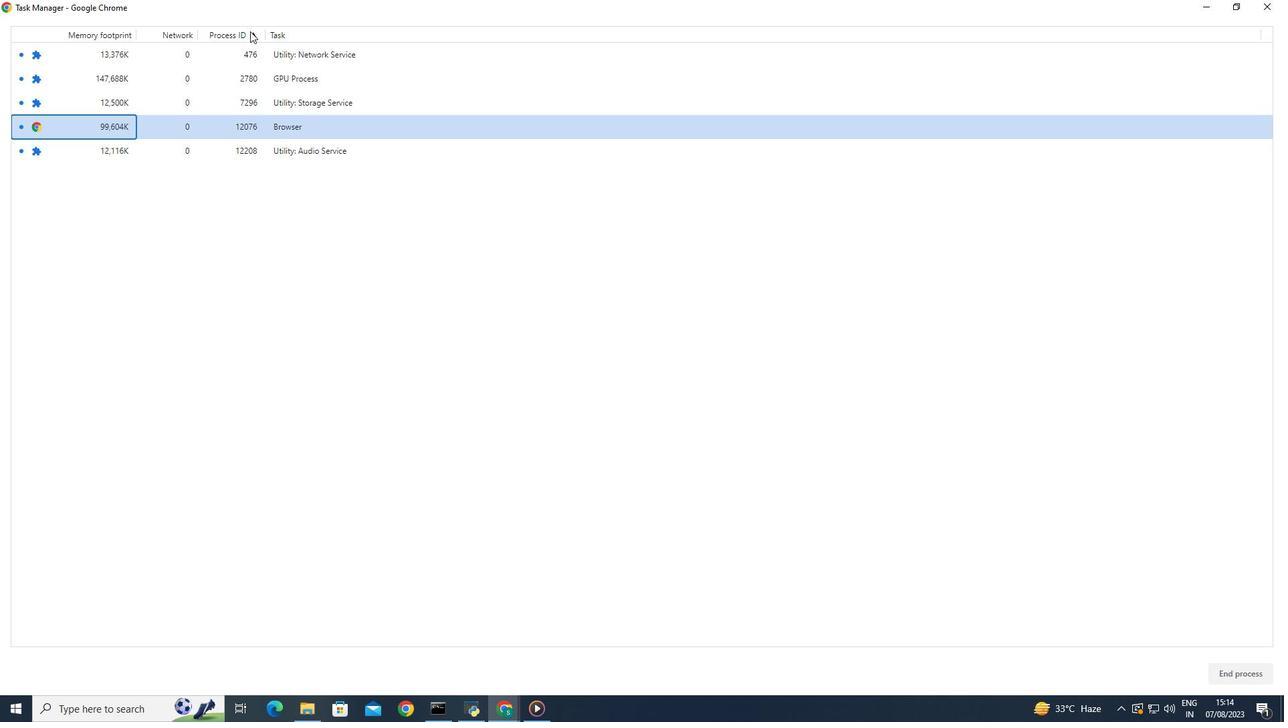 
Action: Mouse pressed right at (250, 31)
Screenshot: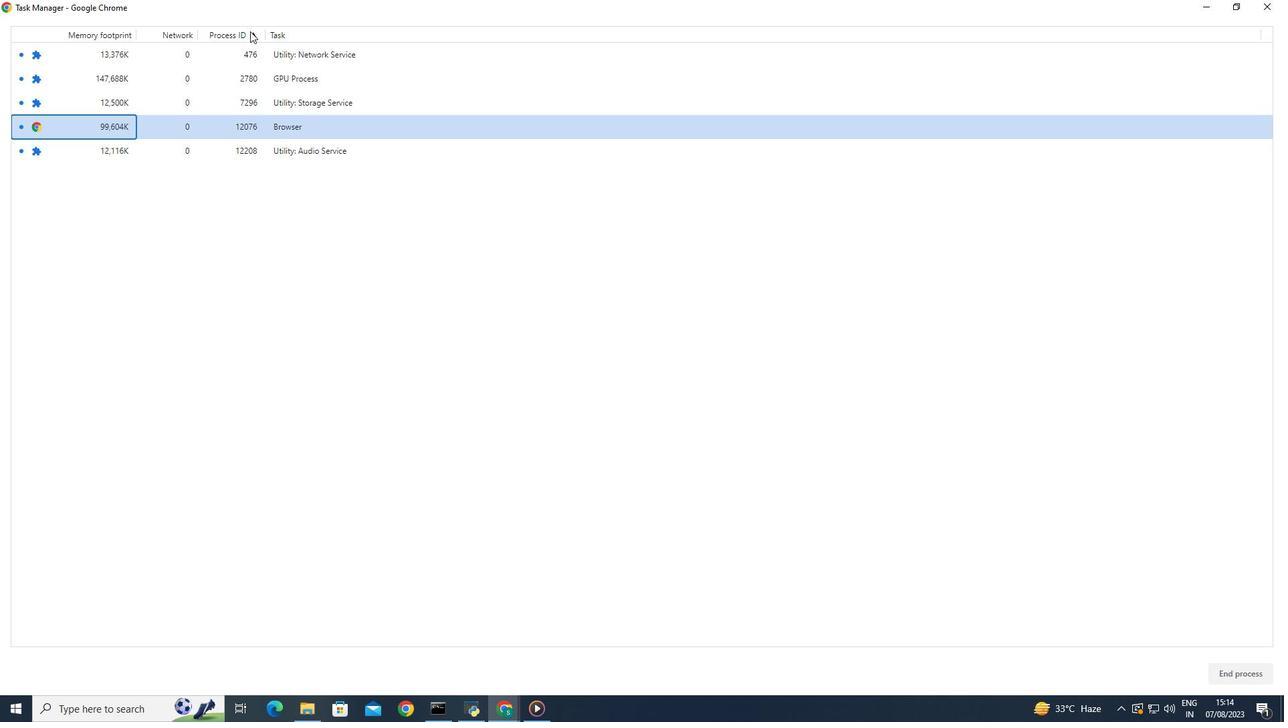 
Action: Mouse moved to (222, 345)
Screenshot: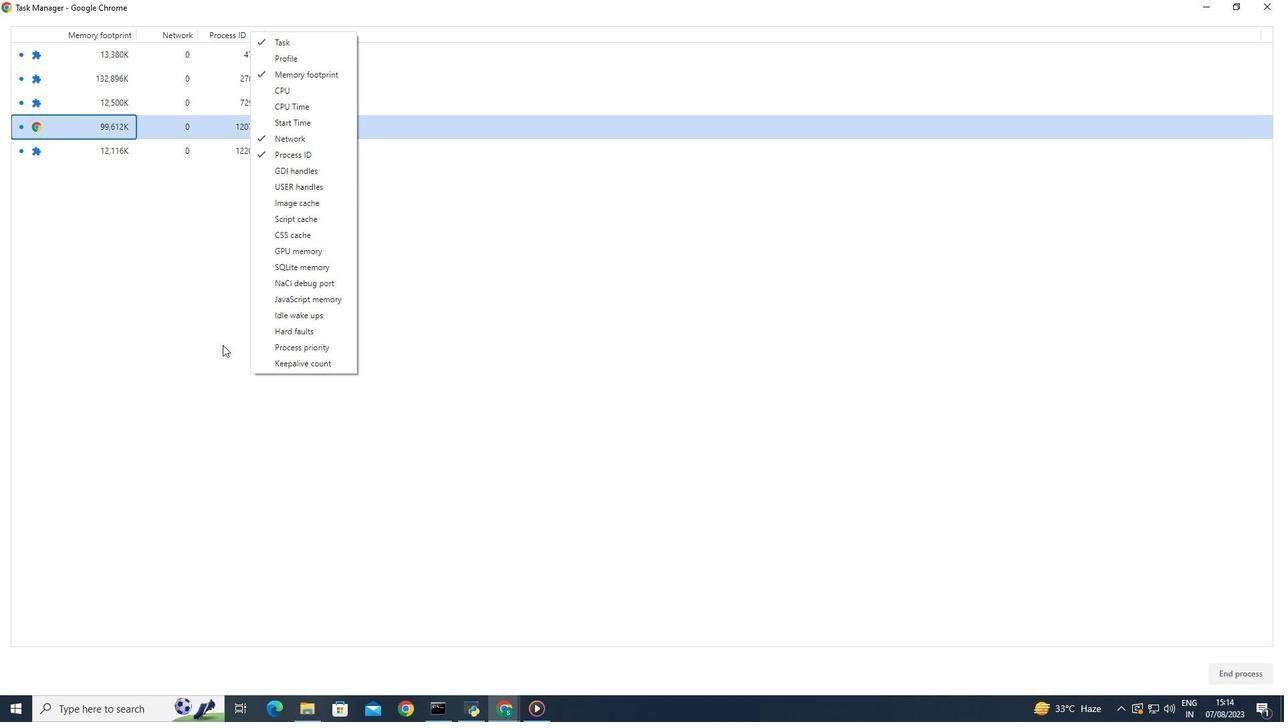 
Action: Mouse pressed left at (222, 345)
Screenshot: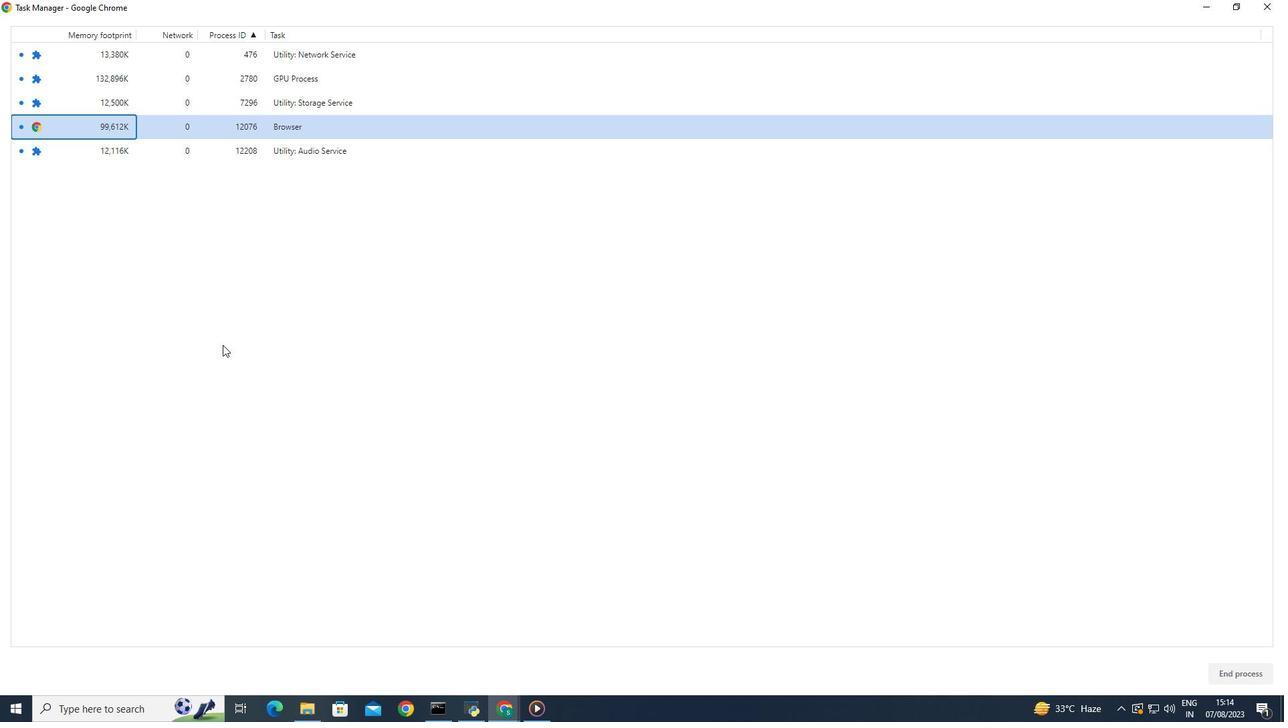 
